 Task: Design a vector pattern for a poster.
Action: Mouse moved to (35, 105)
Screenshot: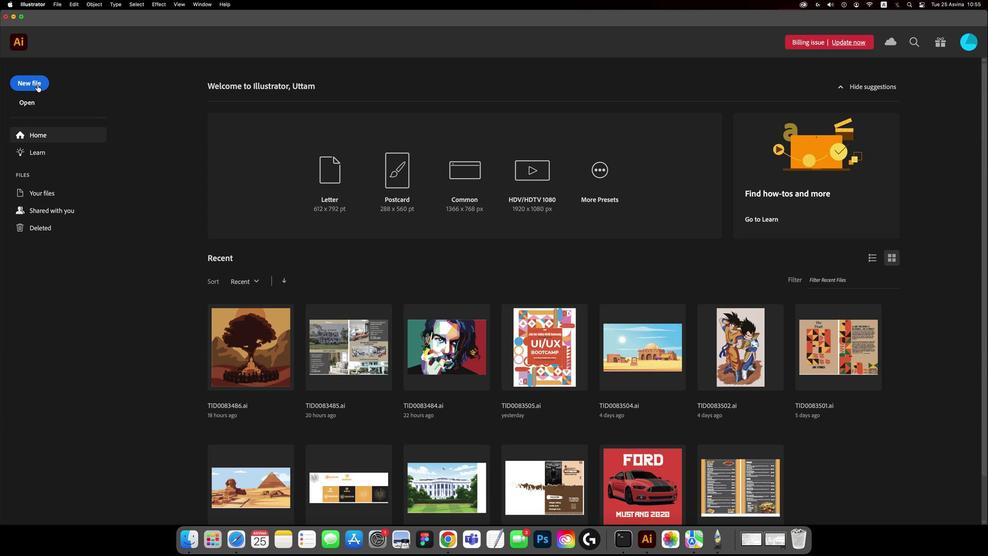 
Action: Mouse pressed left at (35, 105)
Screenshot: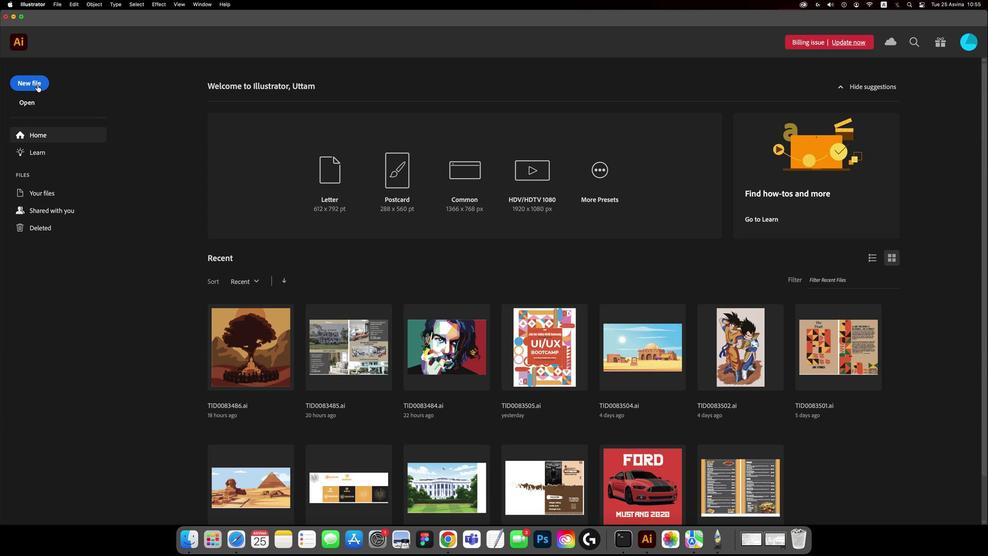 
Action: Mouse moved to (370, 132)
Screenshot: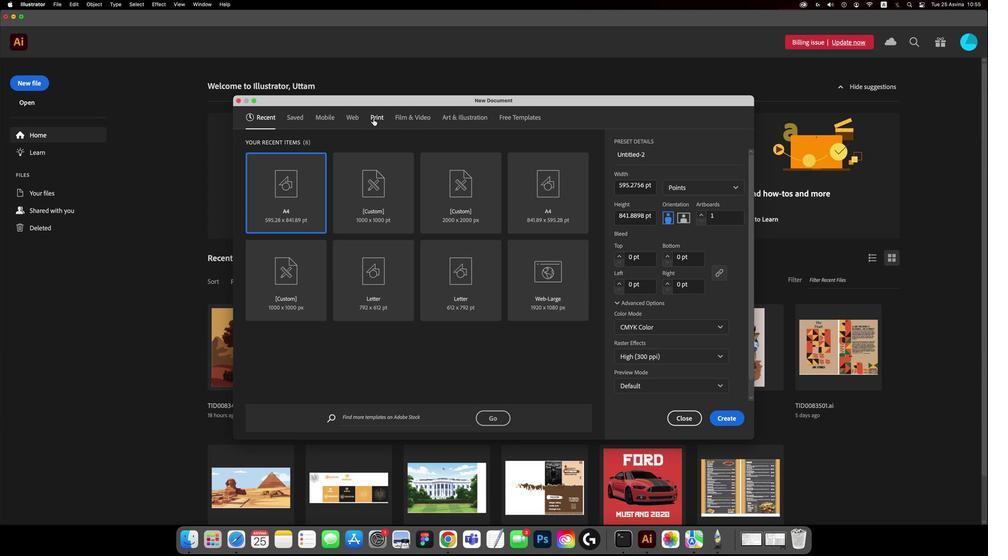 
Action: Mouse pressed left at (370, 132)
Screenshot: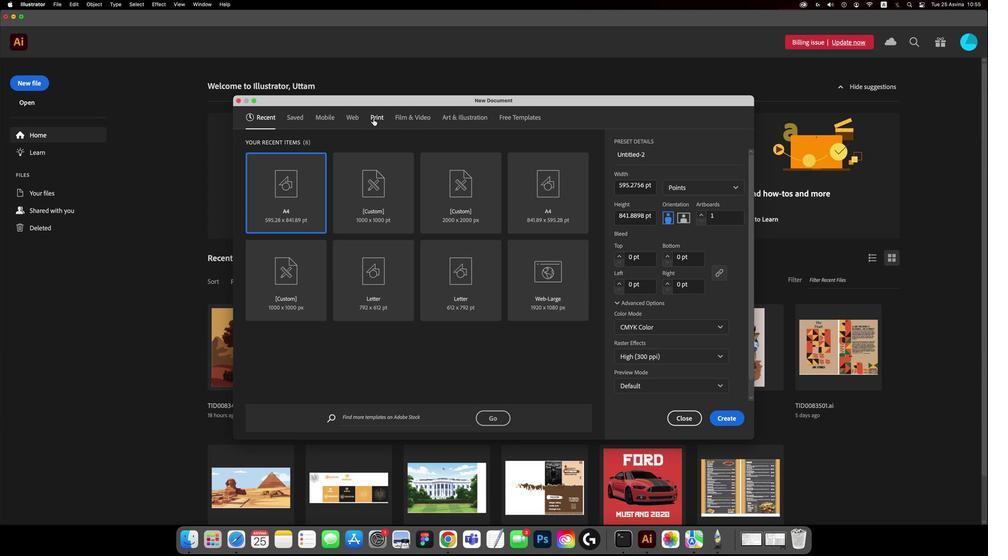 
Action: Mouse moved to (376, 175)
Screenshot: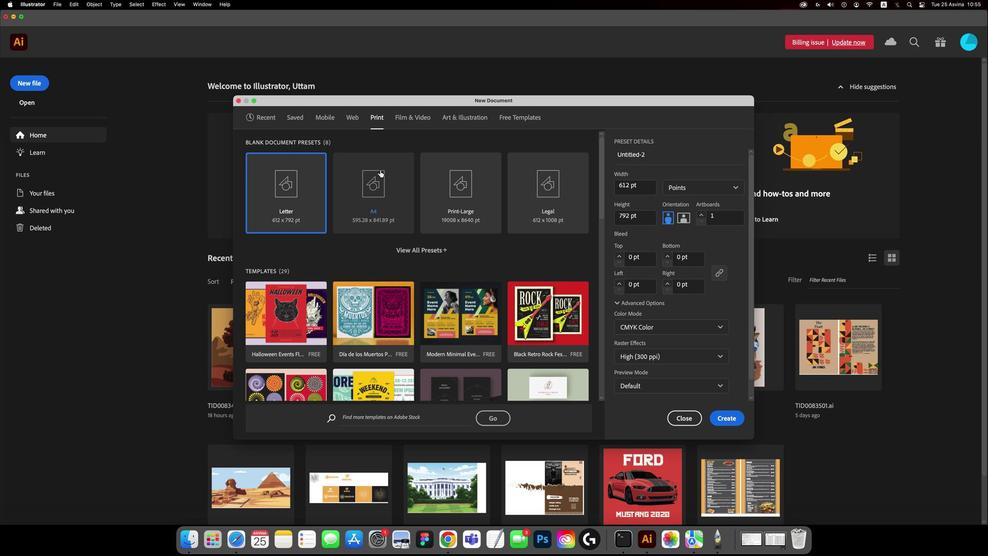 
Action: Mouse pressed left at (376, 175)
Screenshot: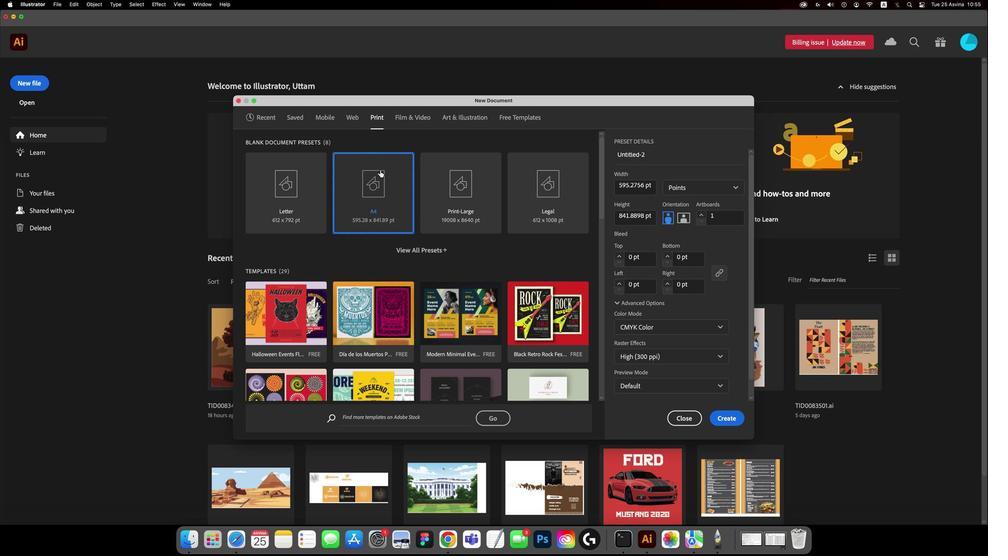 
Action: Mouse moved to (717, 377)
Screenshot: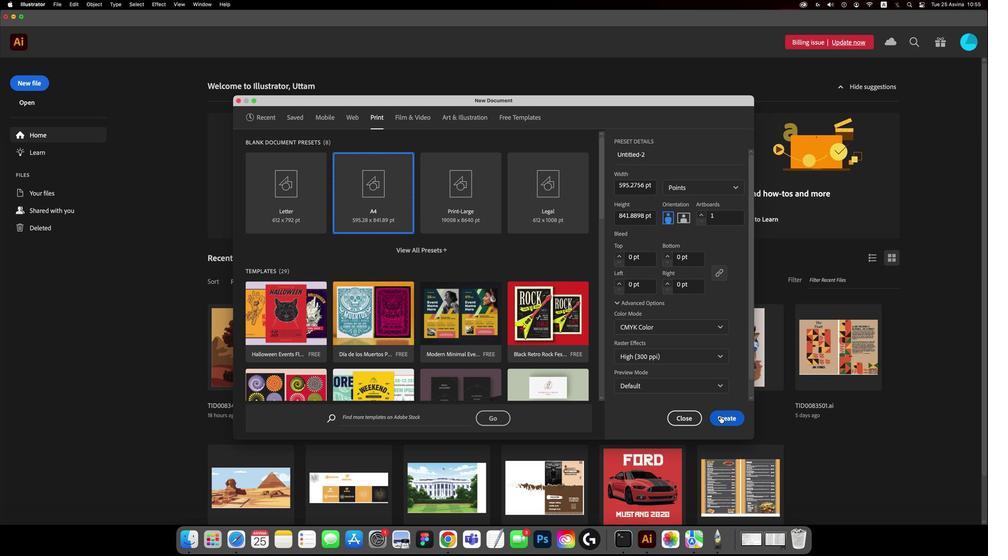 
Action: Mouse pressed left at (717, 377)
Screenshot: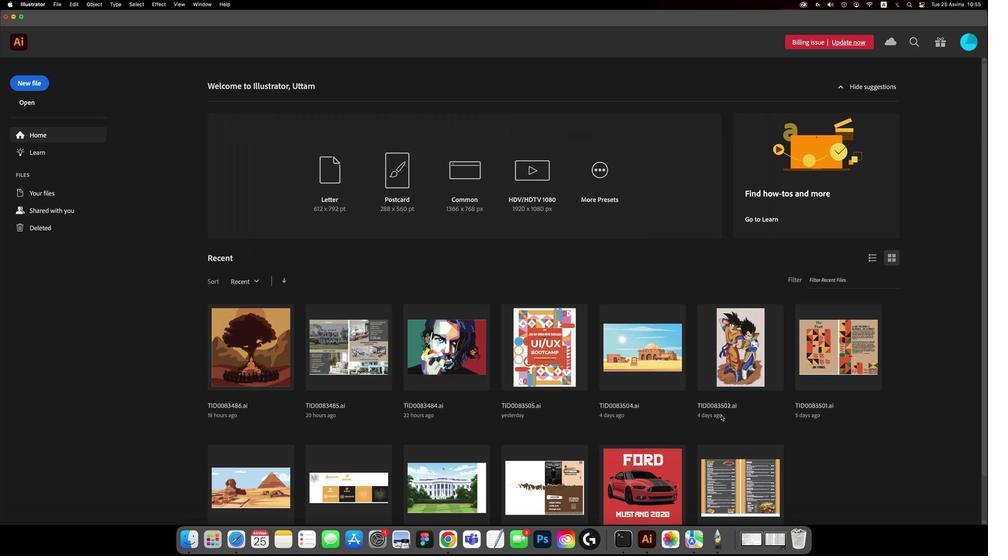 
Action: Mouse moved to (462, 230)
Screenshot: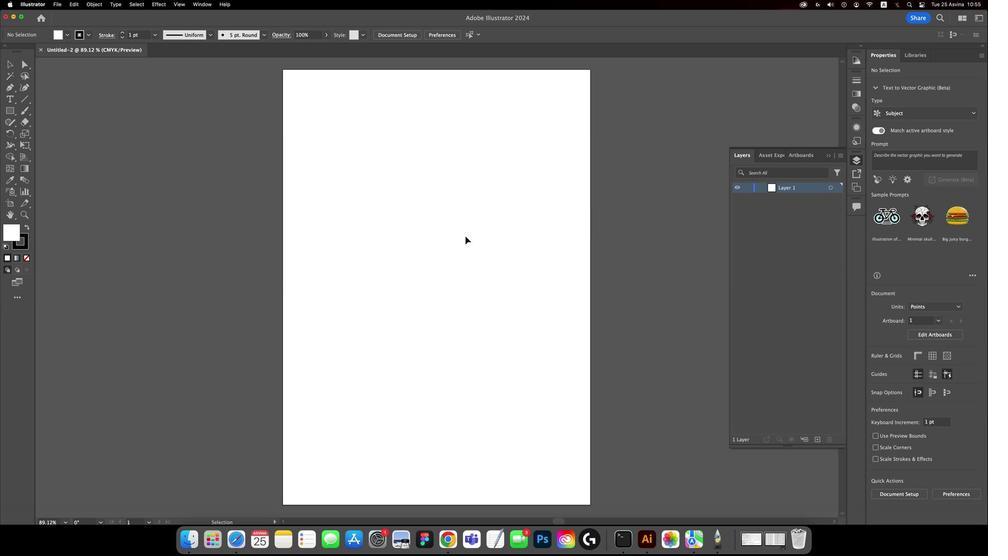 
Action: Mouse pressed left at (462, 230)
Screenshot: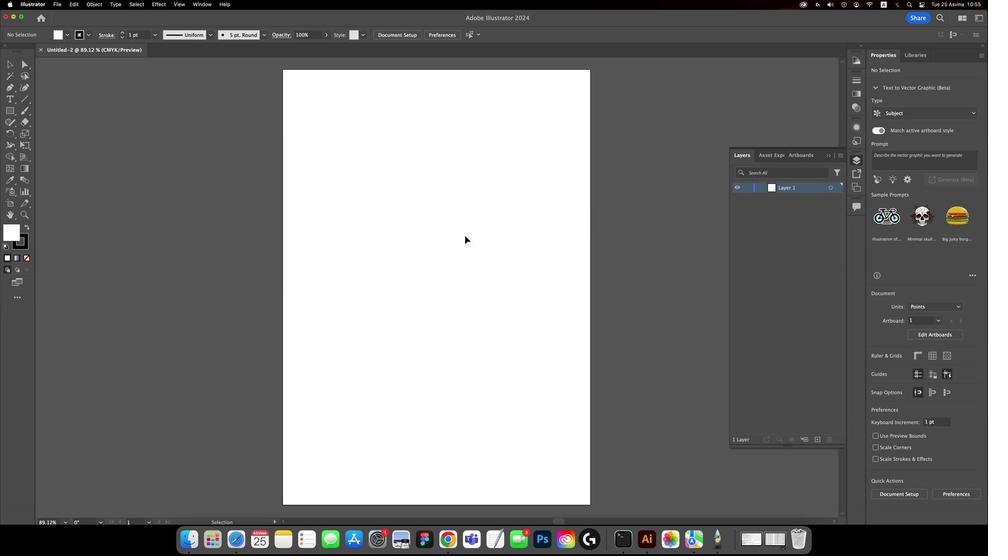 
Action: Mouse moved to (13, 126)
Screenshot: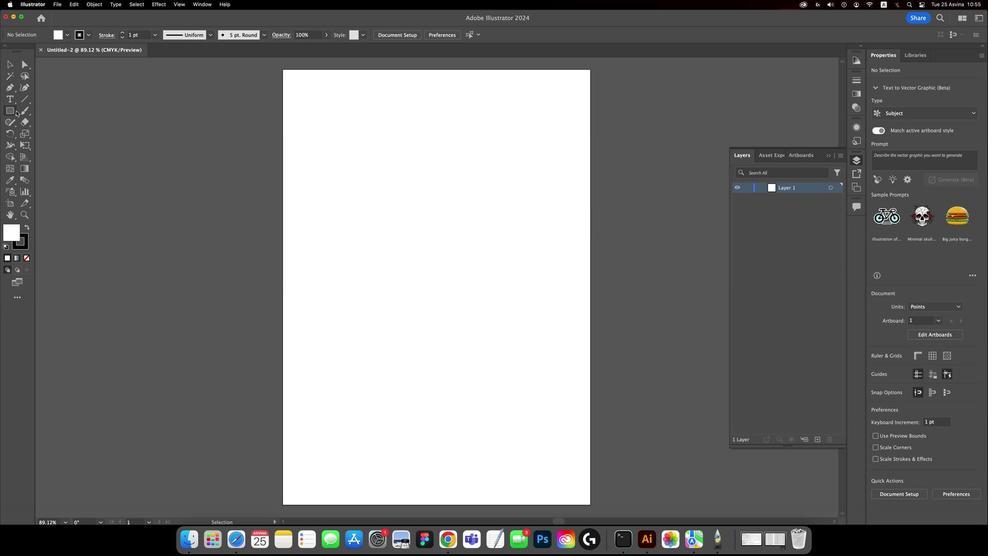 
Action: Mouse pressed left at (13, 126)
Screenshot: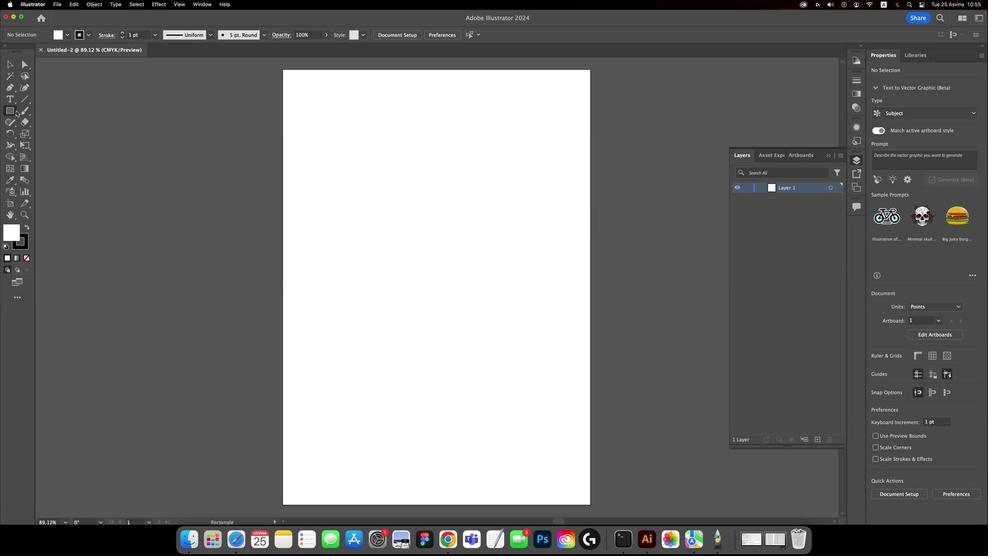 
Action: Mouse moved to (35, 125)
Screenshot: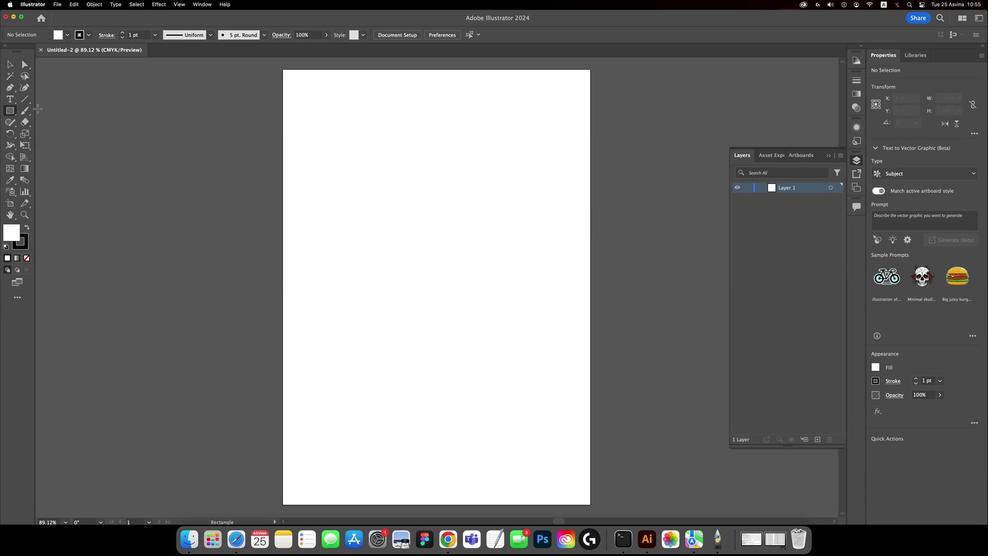 
Action: Mouse pressed left at (35, 125)
Screenshot: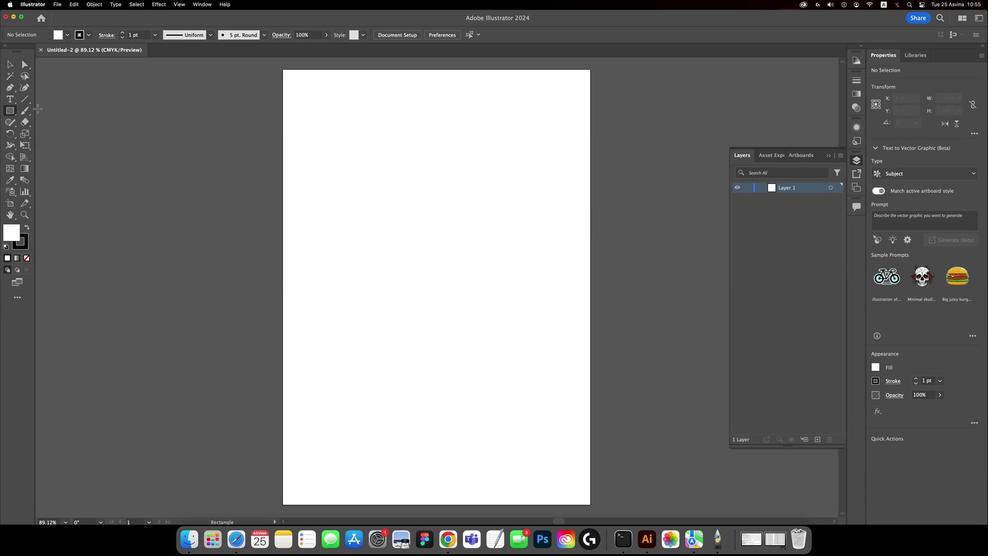 
Action: Mouse moved to (279, 93)
Screenshot: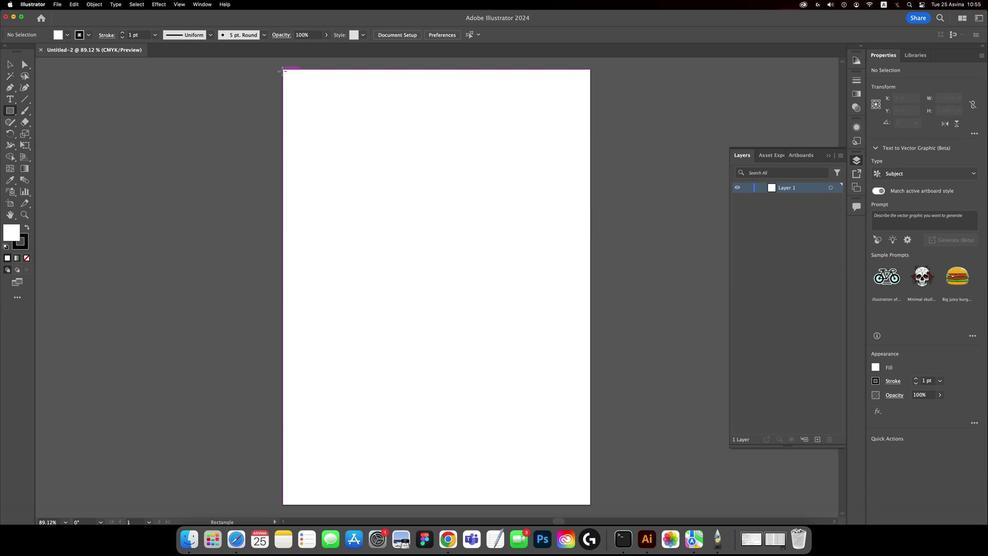 
Action: Mouse pressed left at (279, 93)
Screenshot: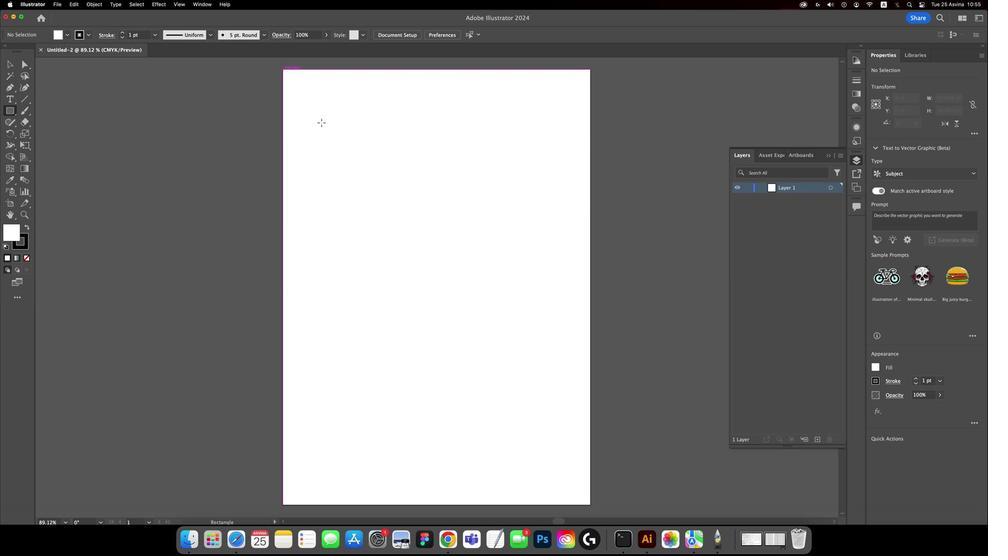 
Action: Mouse moved to (81, 63)
Screenshot: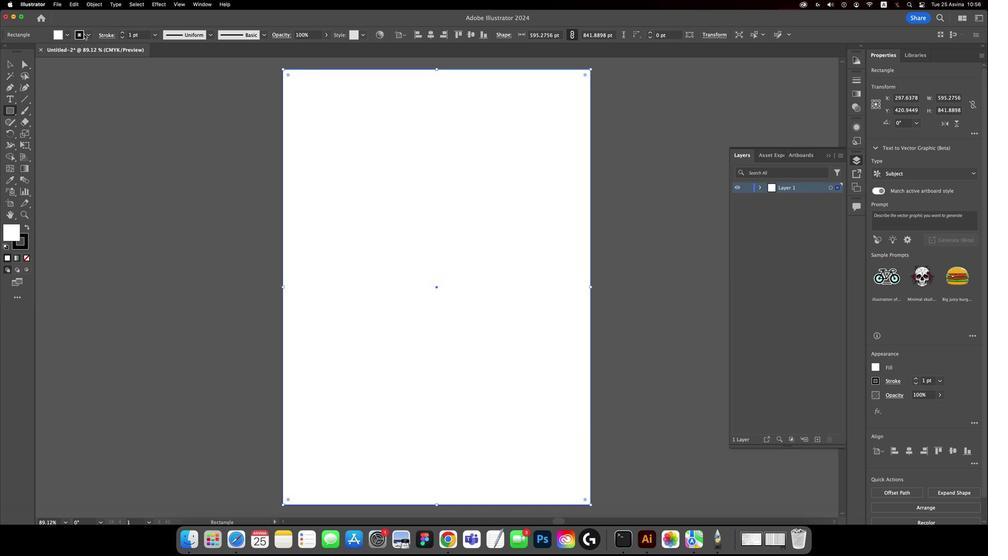 
Action: Mouse pressed left at (81, 63)
Screenshot: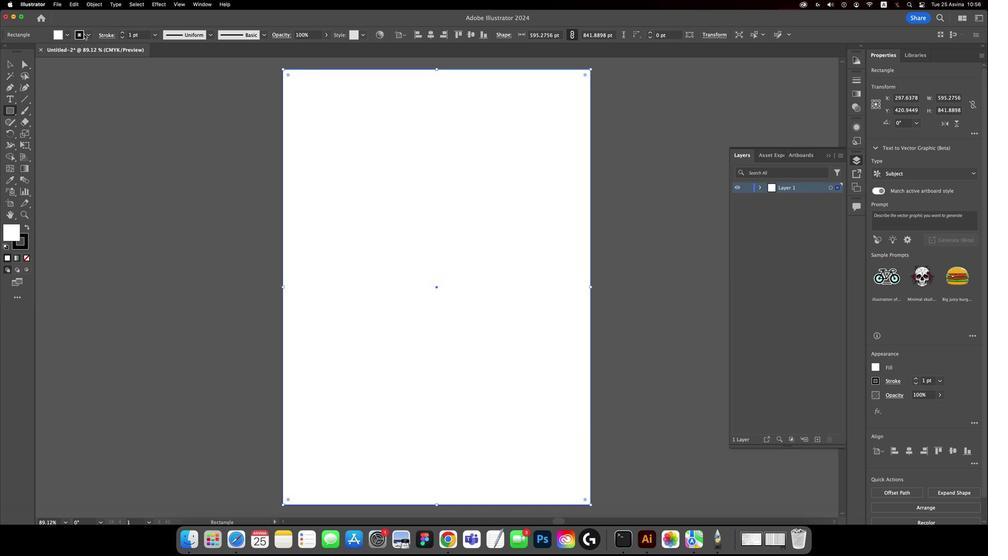
Action: Mouse moved to (2, 77)
Screenshot: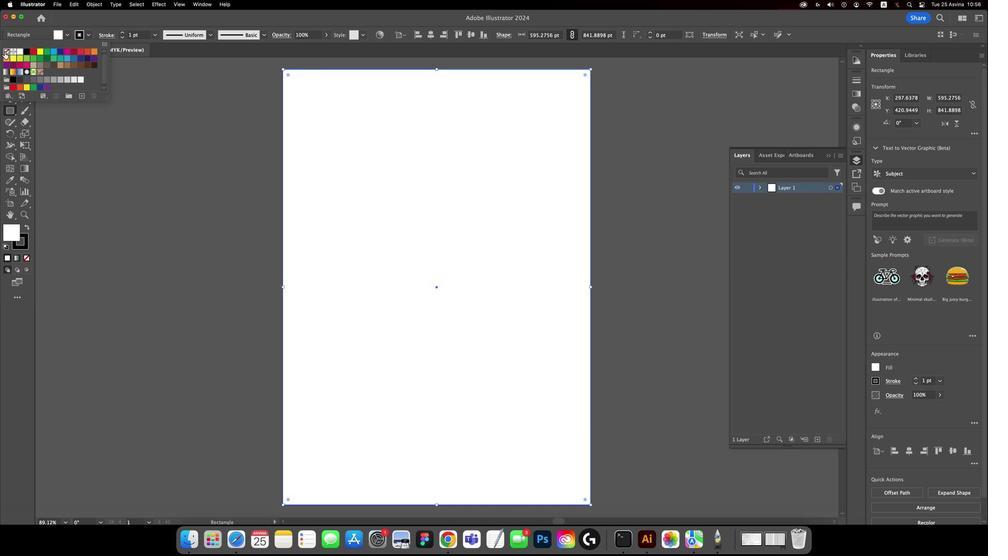
Action: Mouse pressed left at (2, 77)
Screenshot: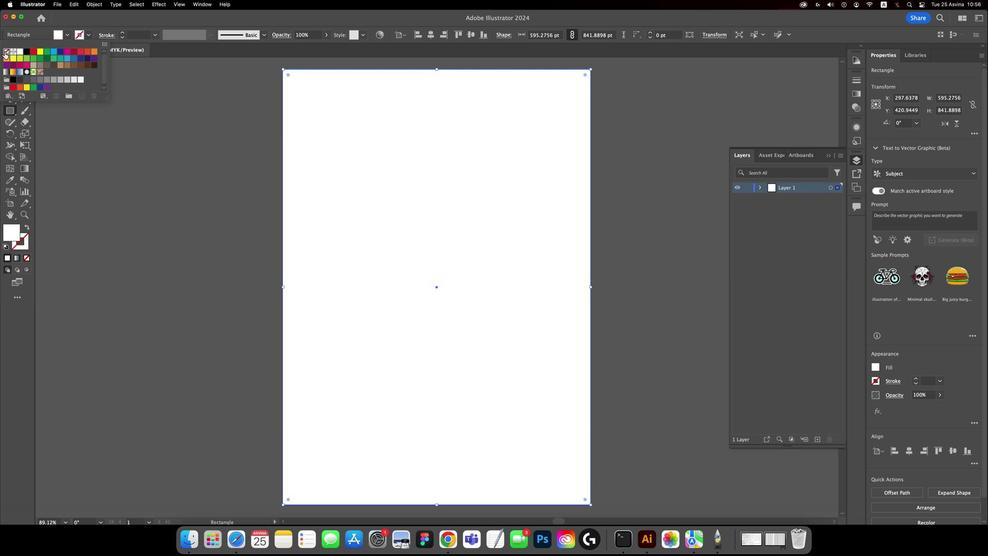 
Action: Mouse moved to (66, 64)
Screenshot: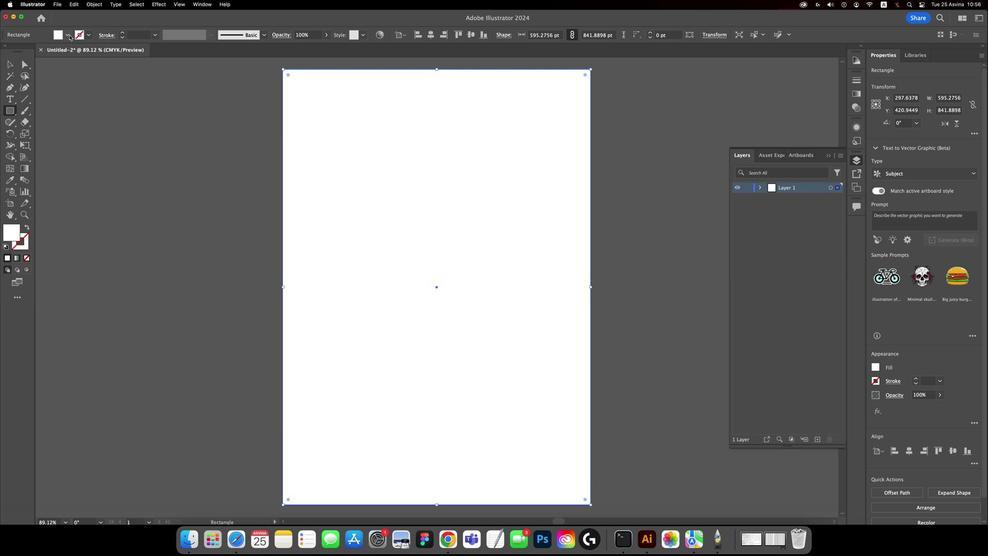 
Action: Mouse pressed left at (66, 64)
Screenshot: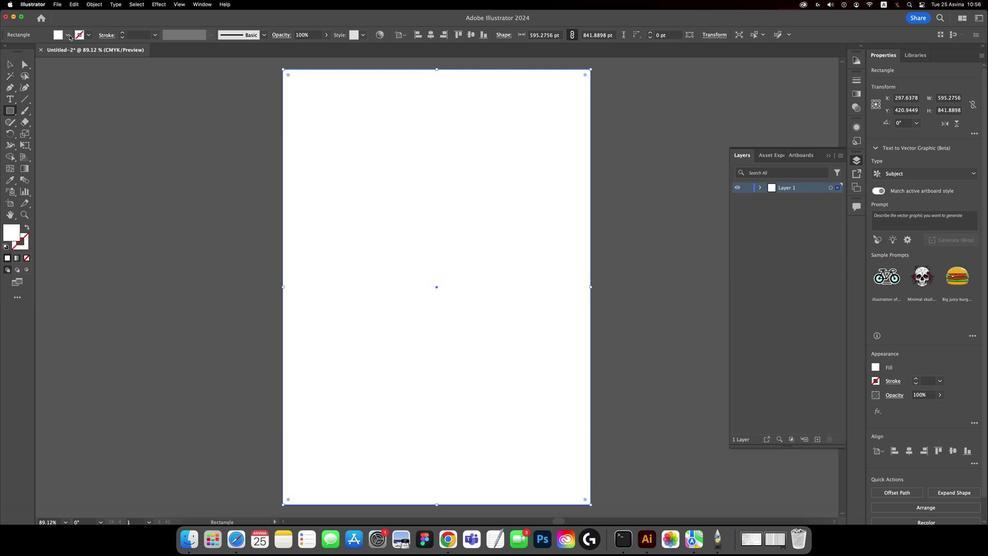 
Action: Mouse moved to (66, 64)
Screenshot: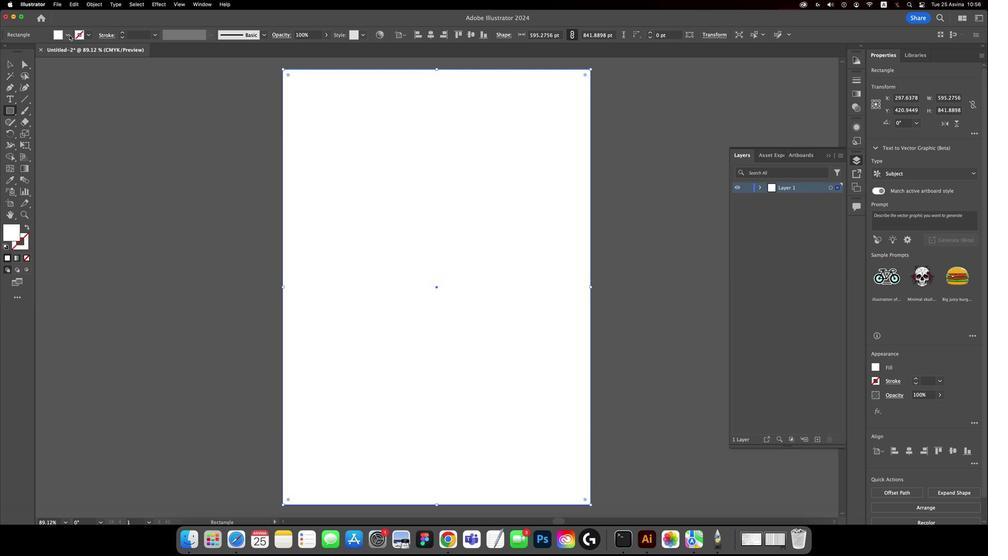 
Action: Mouse pressed left at (66, 64)
Screenshot: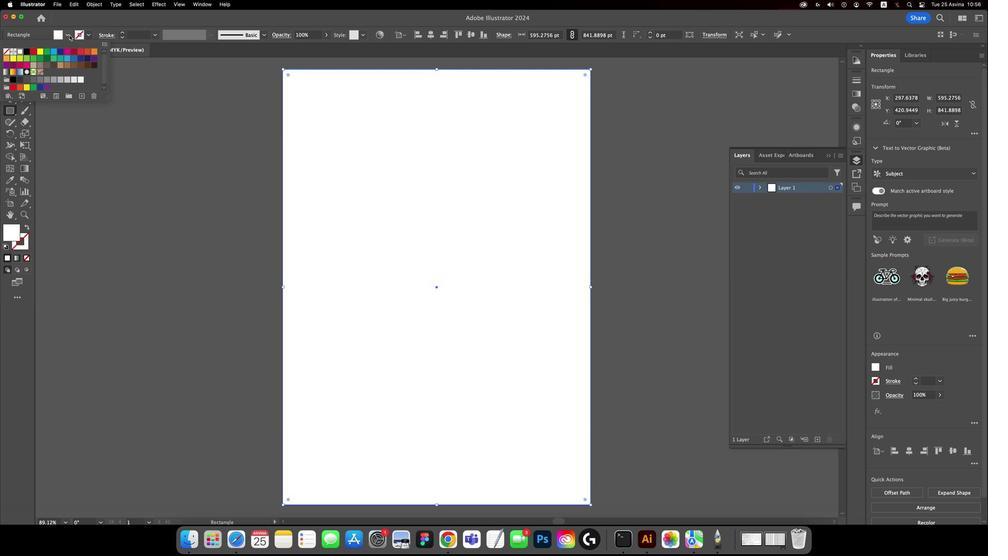 
Action: Mouse moved to (24, 76)
Screenshot: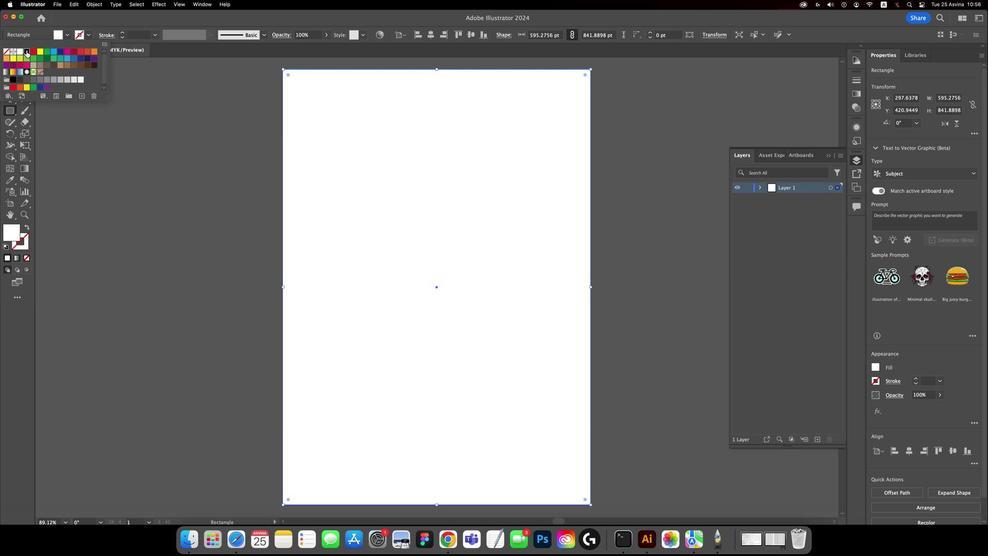 
Action: Mouse pressed left at (24, 76)
Screenshot: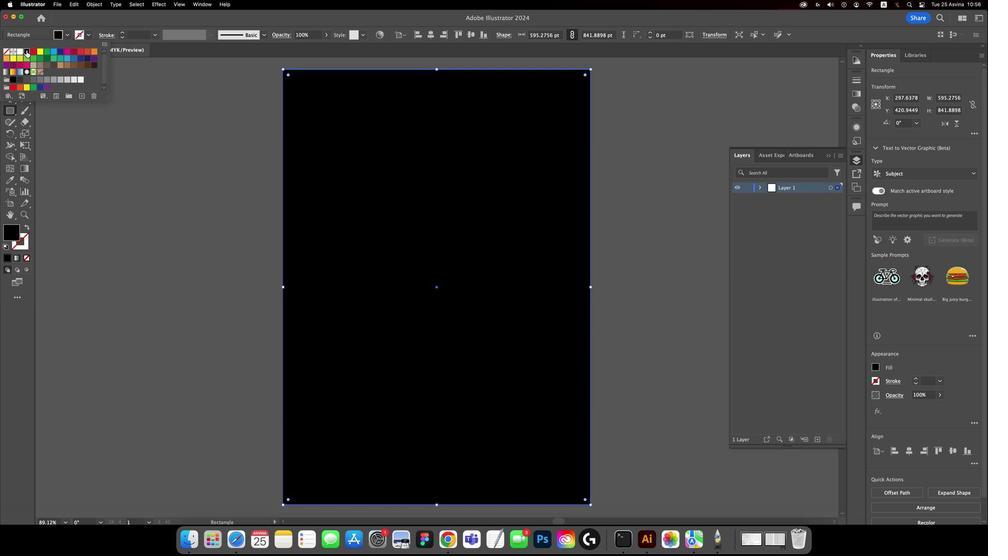 
Action: Mouse moved to (433, 167)
Screenshot: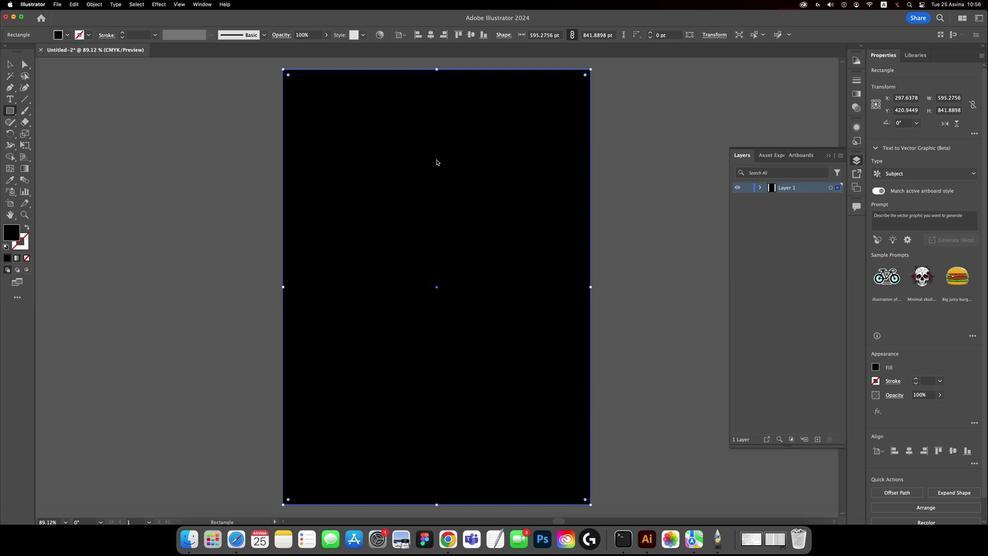 
Action: Mouse pressed left at (433, 167)
Screenshot: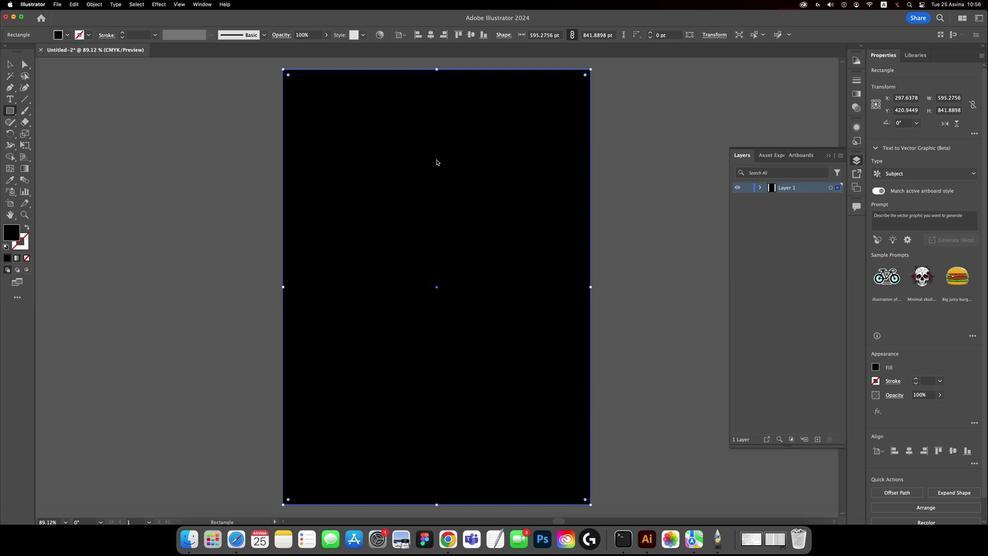 
Action: Mouse moved to (757, 190)
Screenshot: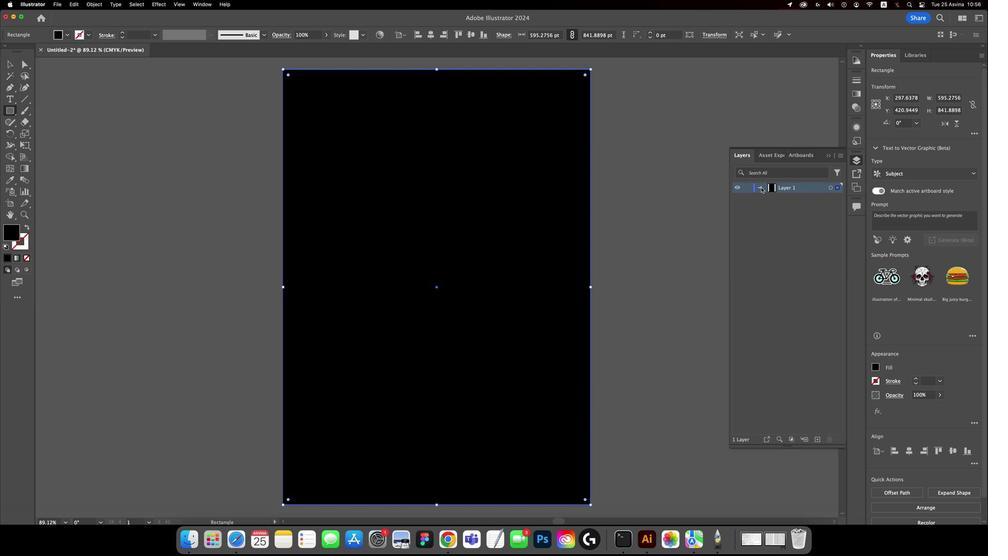 
Action: Mouse pressed left at (757, 190)
Screenshot: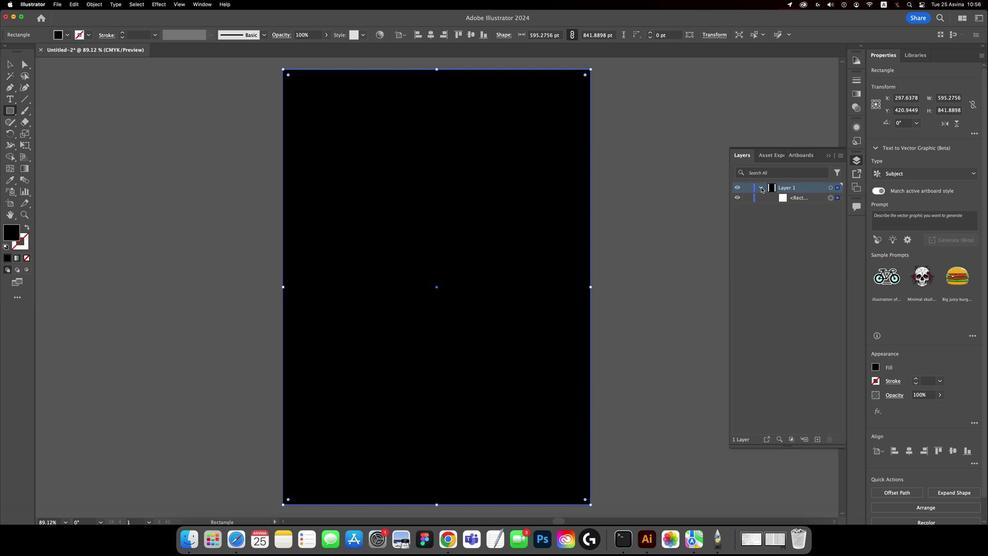 
Action: Mouse moved to (745, 197)
Screenshot: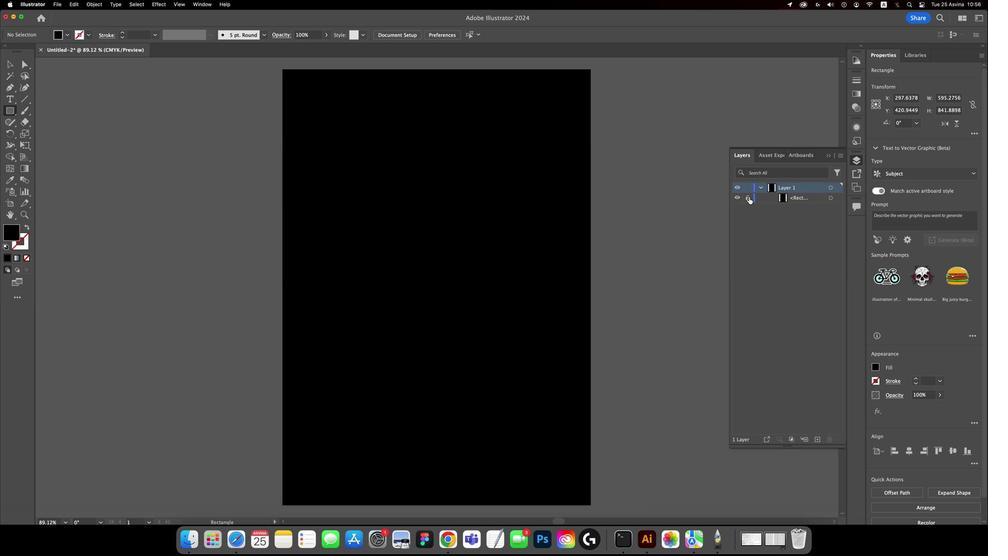 
Action: Mouse pressed left at (745, 197)
Screenshot: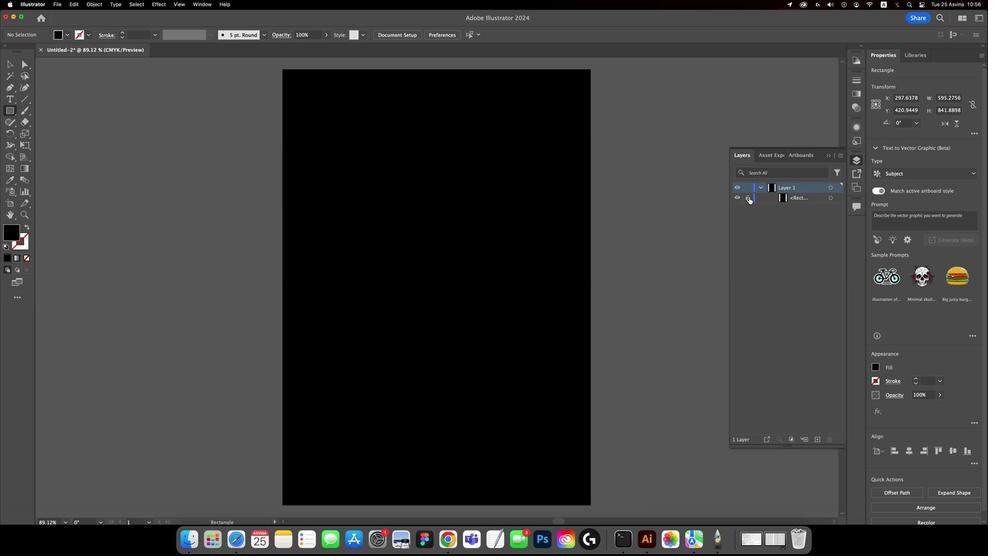 
Action: Mouse moved to (367, 189)
Screenshot: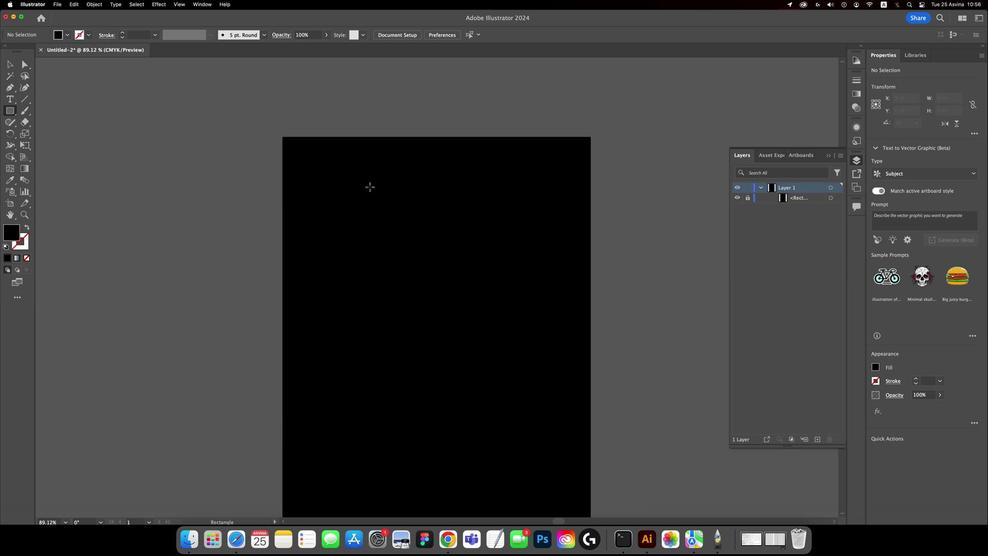 
Action: Mouse scrolled (367, 189) with delta (-1, 36)
Screenshot: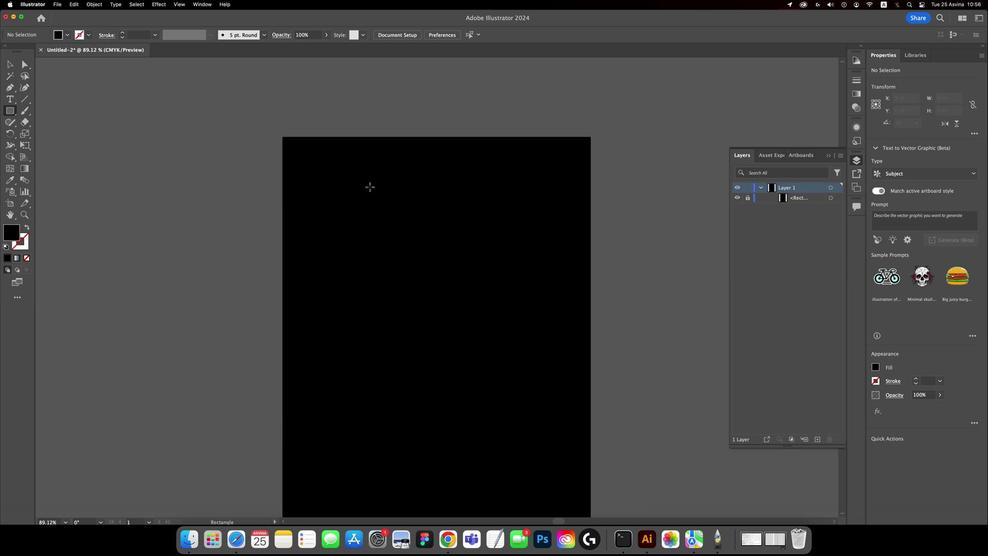 
Action: Mouse moved to (367, 189)
Screenshot: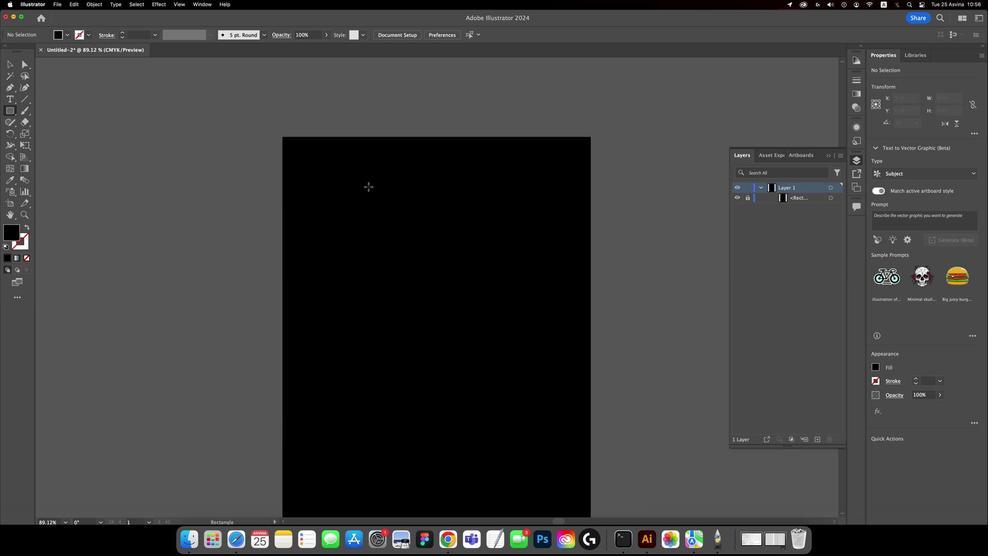 
Action: Mouse scrolled (367, 189) with delta (-1, 36)
Screenshot: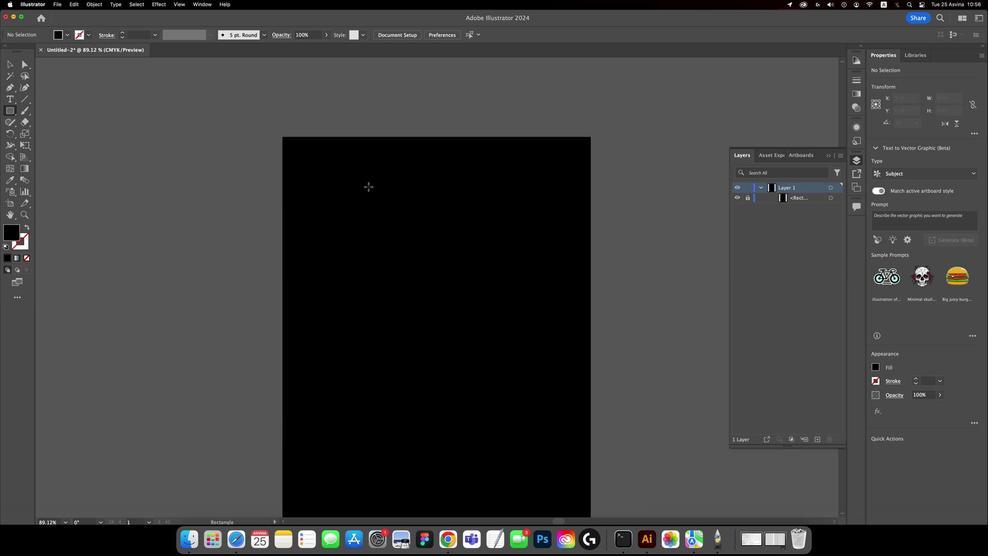 
Action: Mouse scrolled (367, 189) with delta (-1, 37)
Screenshot: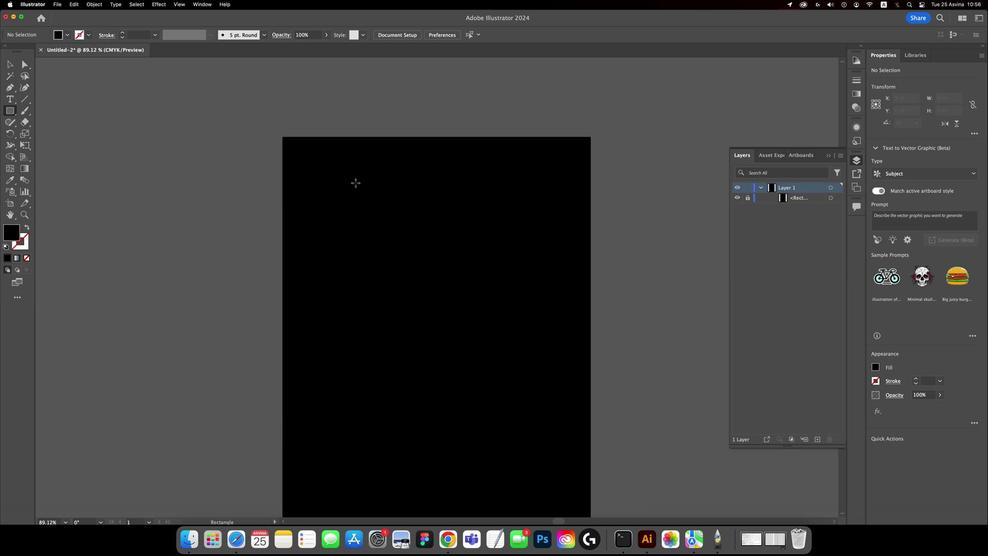 
Action: Mouse moved to (271, 153)
Screenshot: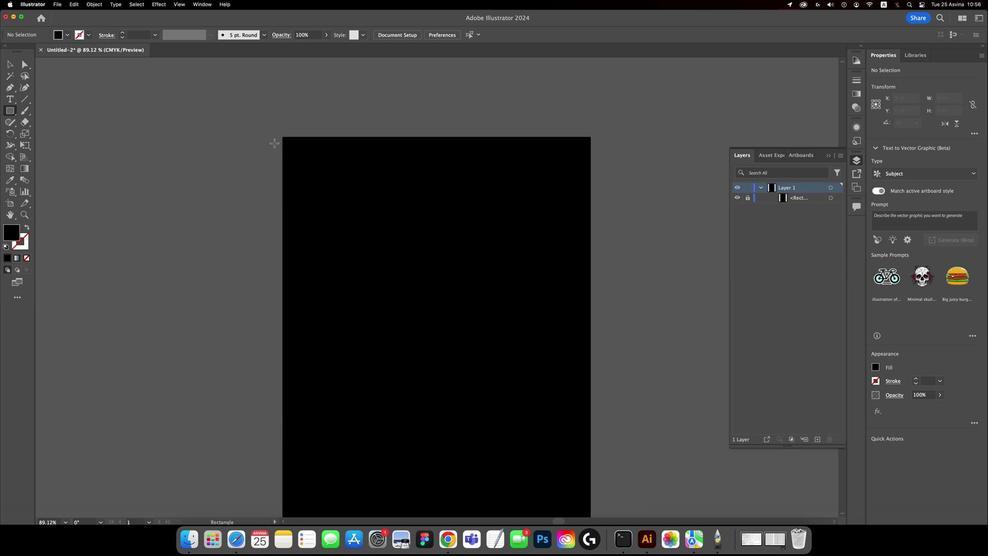 
Action: Mouse pressed left at (271, 153)
Screenshot: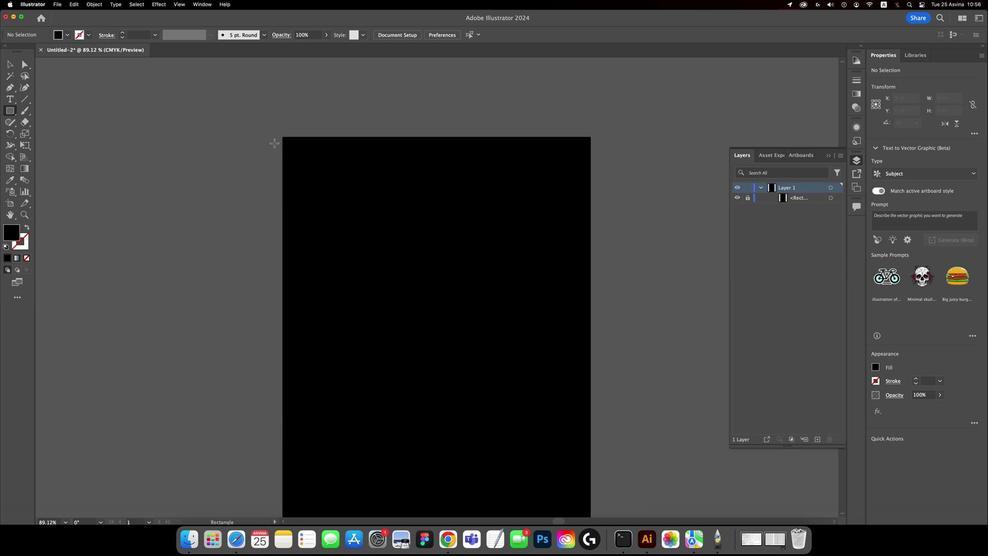 
Action: Mouse moved to (472, 275)
Screenshot: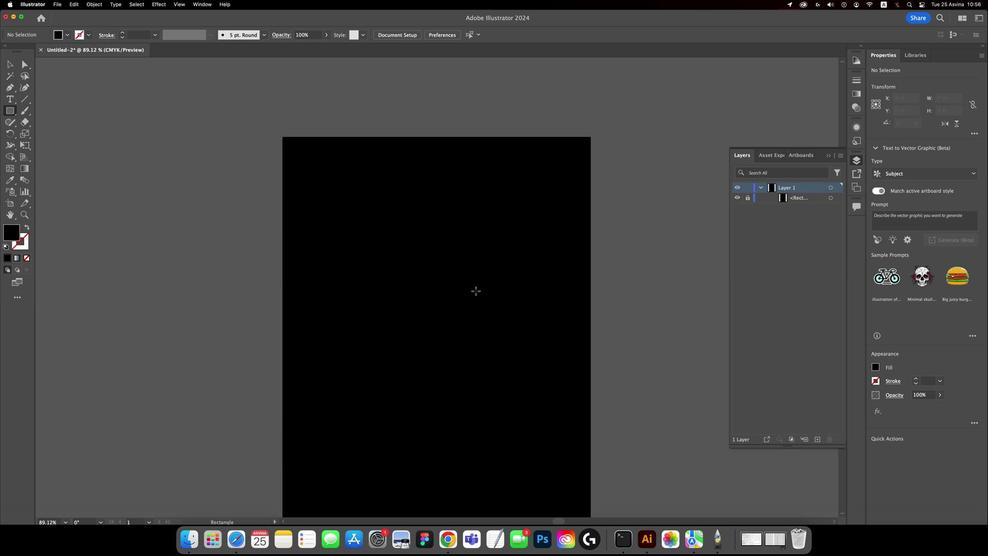 
Action: Mouse pressed left at (472, 275)
Screenshot: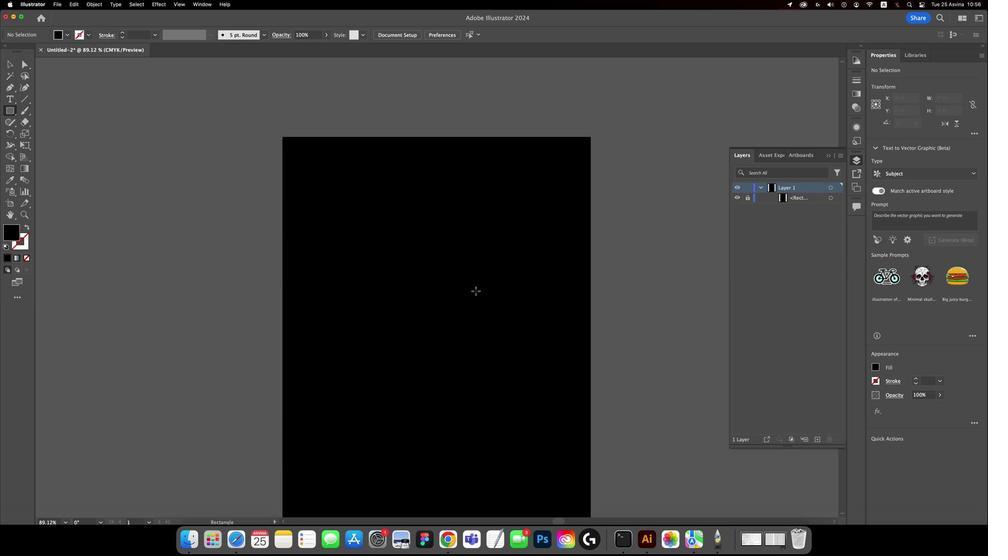 
Action: Mouse moved to (279, 148)
Screenshot: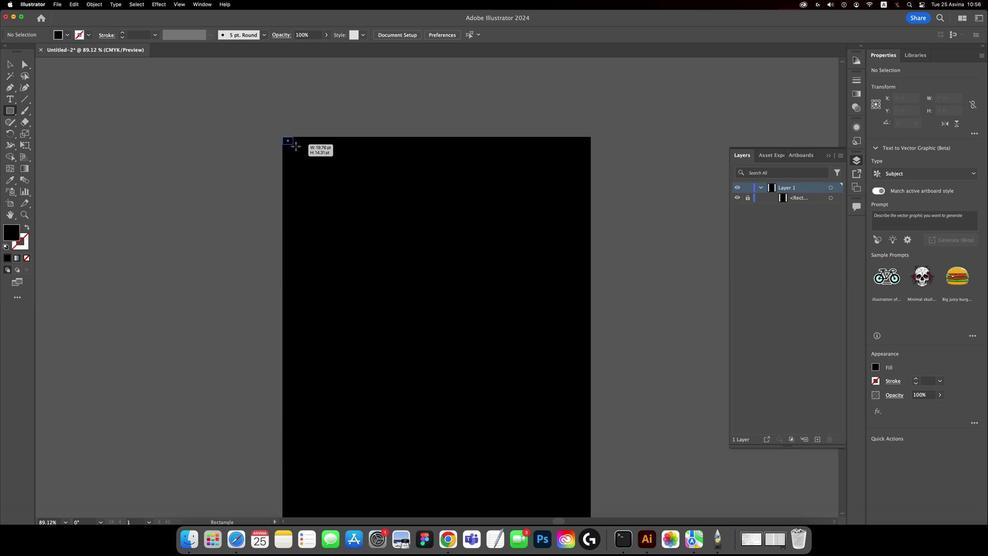 
Action: Mouse pressed left at (279, 148)
Screenshot: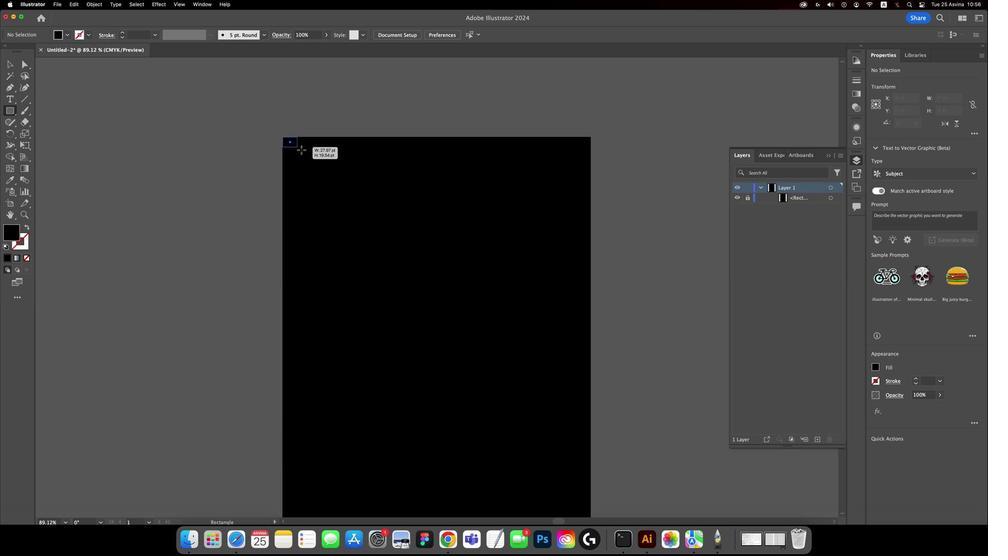 
Action: Mouse moved to (64, 64)
Screenshot: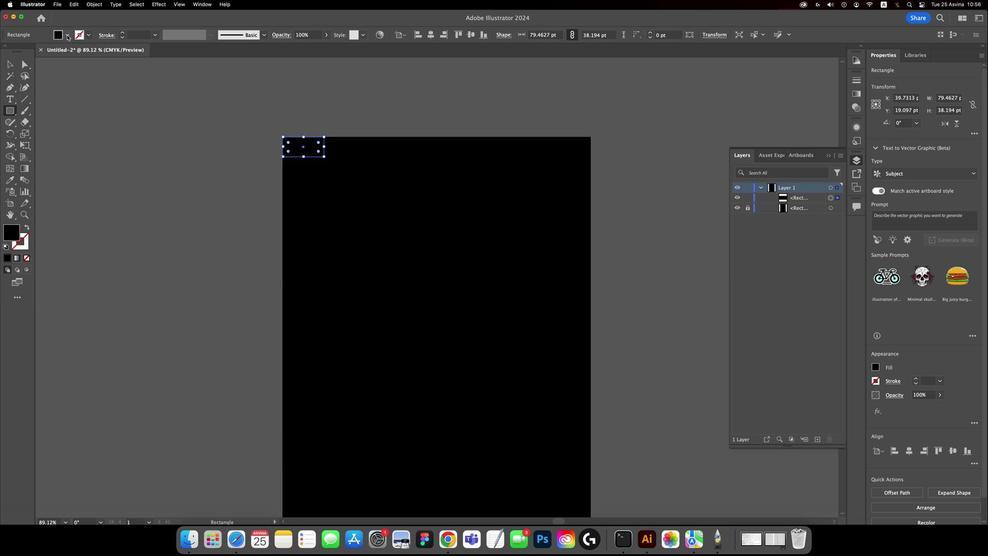 
Action: Mouse pressed left at (64, 64)
Screenshot: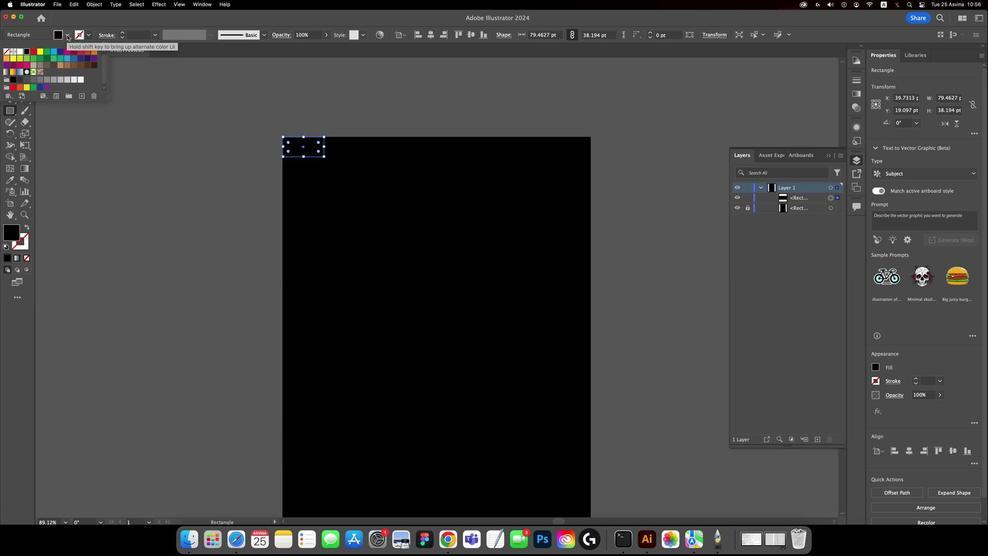 
Action: Mouse moved to (31, 83)
Screenshot: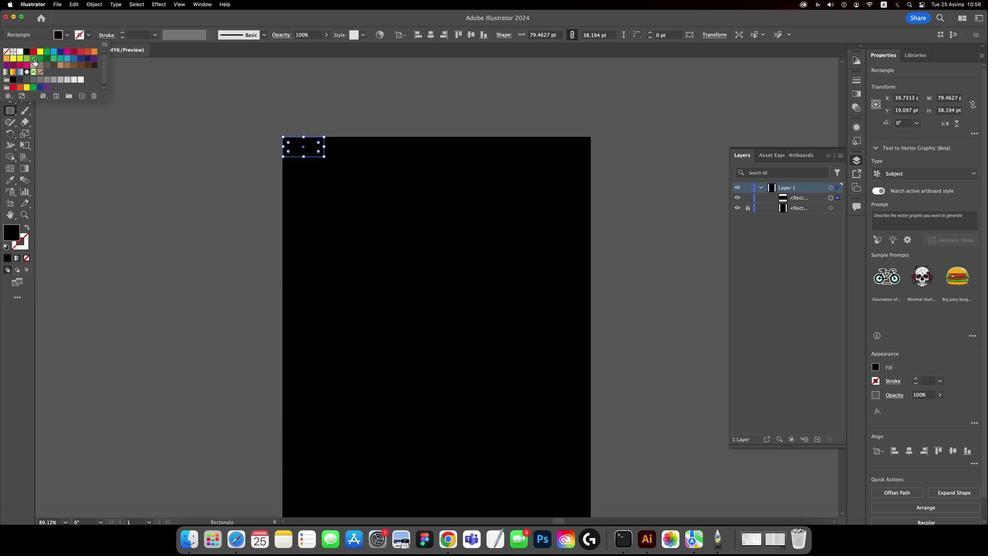 
Action: Mouse pressed left at (31, 83)
Screenshot: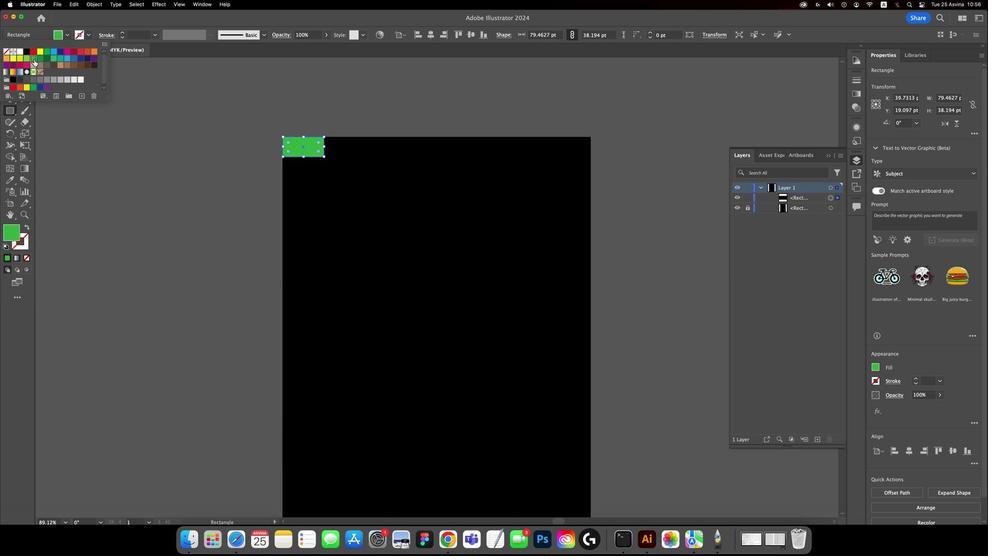 
Action: Mouse moved to (232, 137)
Screenshot: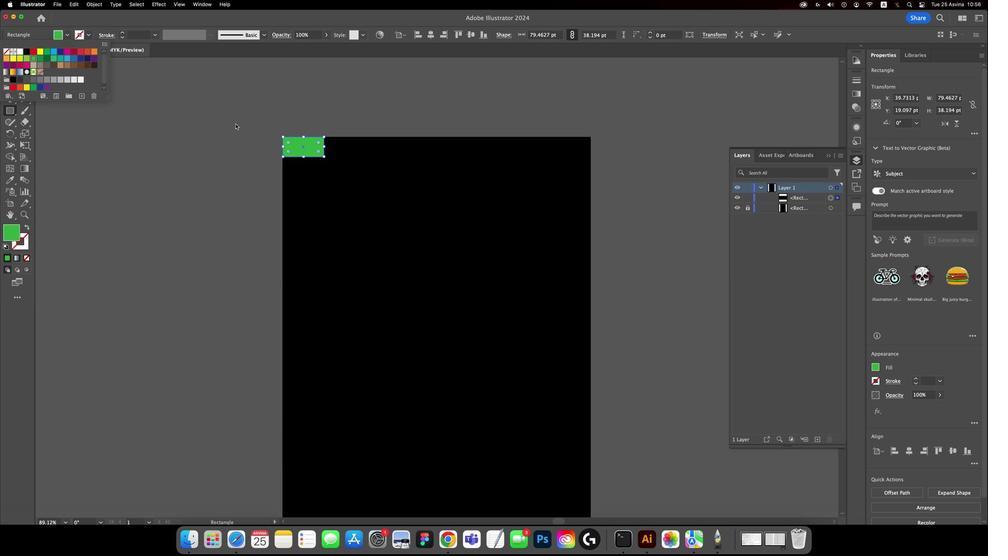 
Action: Mouse pressed left at (232, 137)
Screenshot: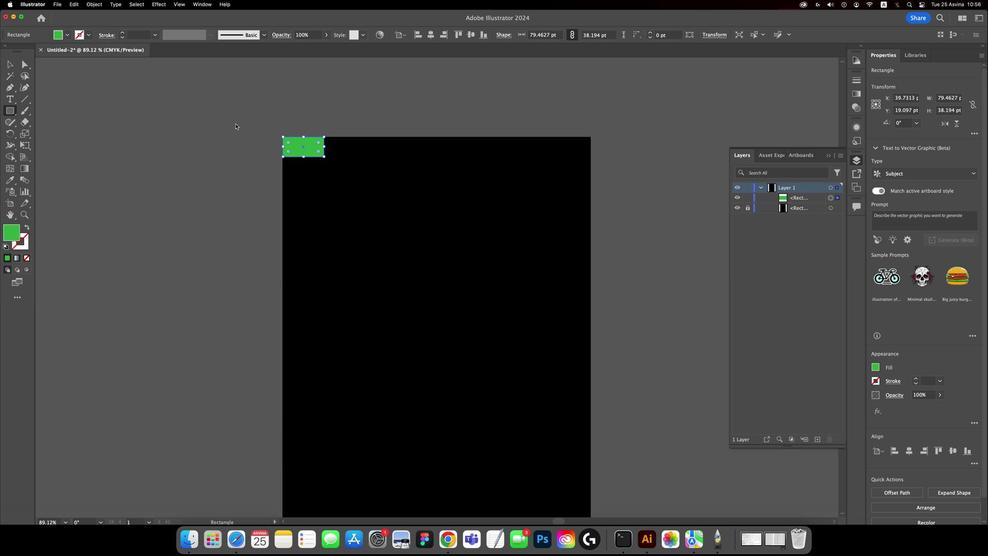 
Action: Mouse moved to (9, 126)
Screenshot: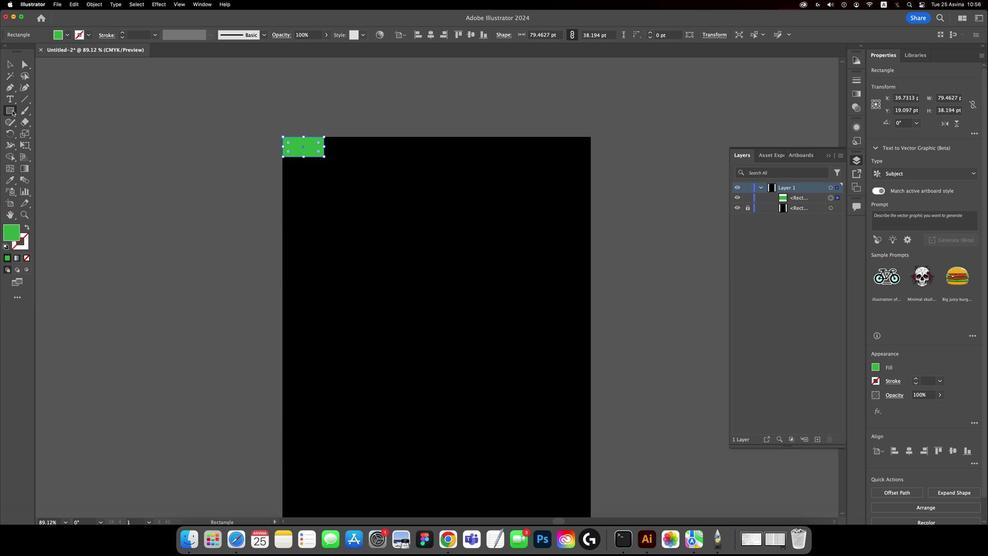 
Action: Mouse pressed left at (9, 126)
Screenshot: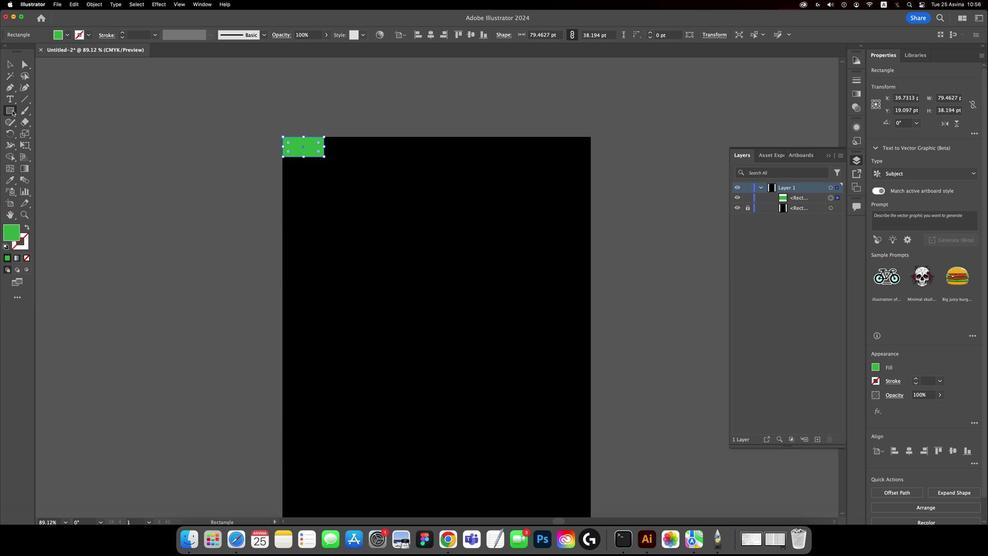 
Action: Mouse moved to (335, 157)
Screenshot: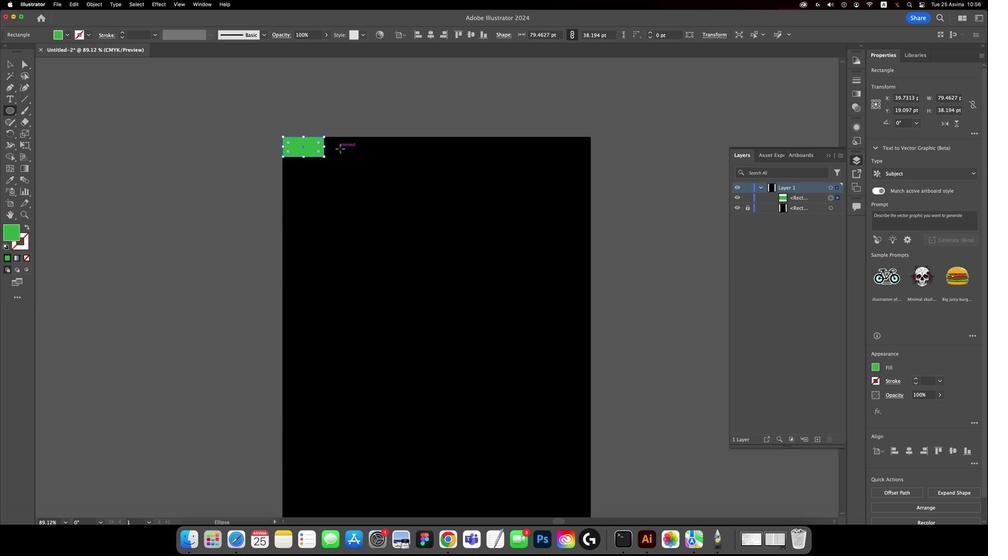 
Action: Mouse pressed left at (335, 157)
Screenshot: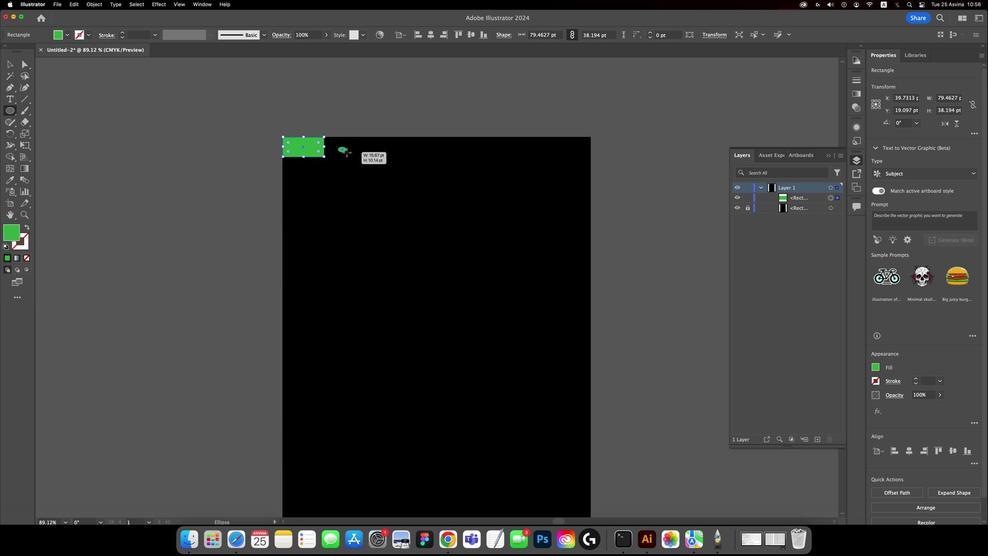 
Action: Mouse moved to (344, 161)
Screenshot: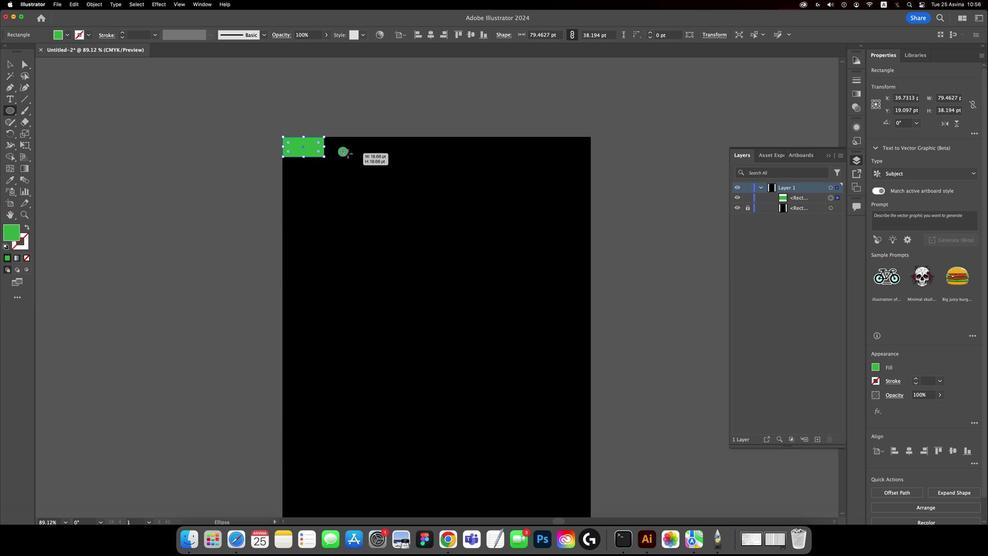 
Action: Key pressed Key.shift
Screenshot: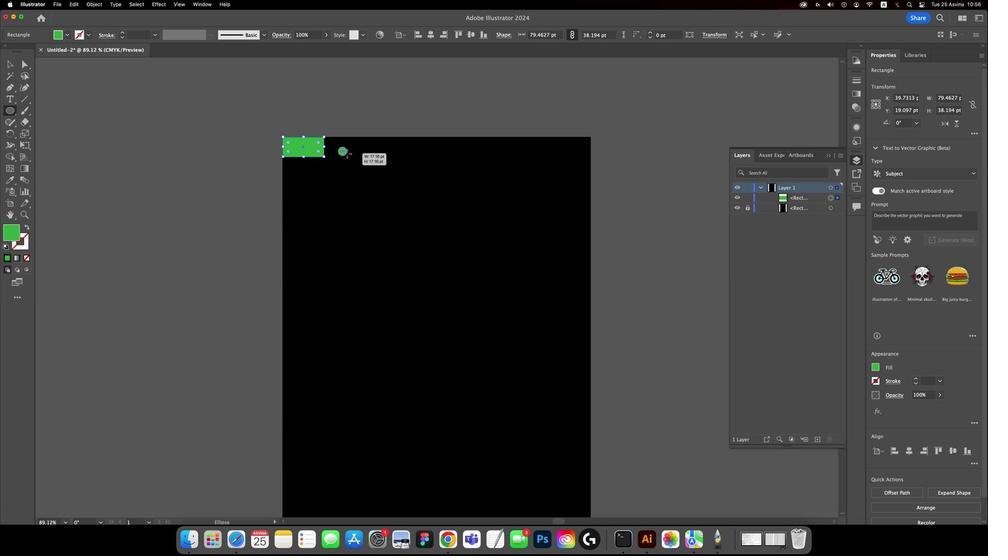 
Action: Mouse moved to (347, 167)
Screenshot: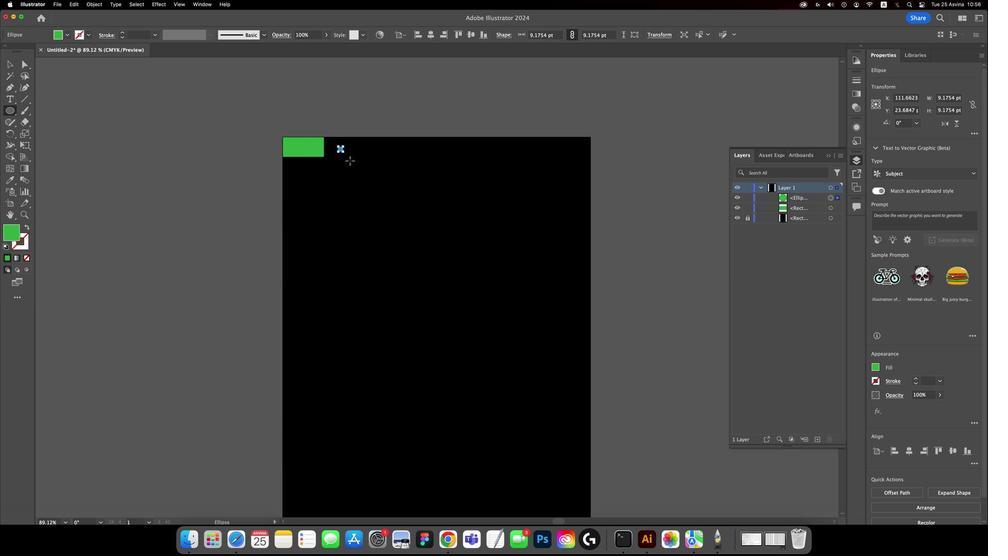 
Action: Key pressed 'v'
Screenshot: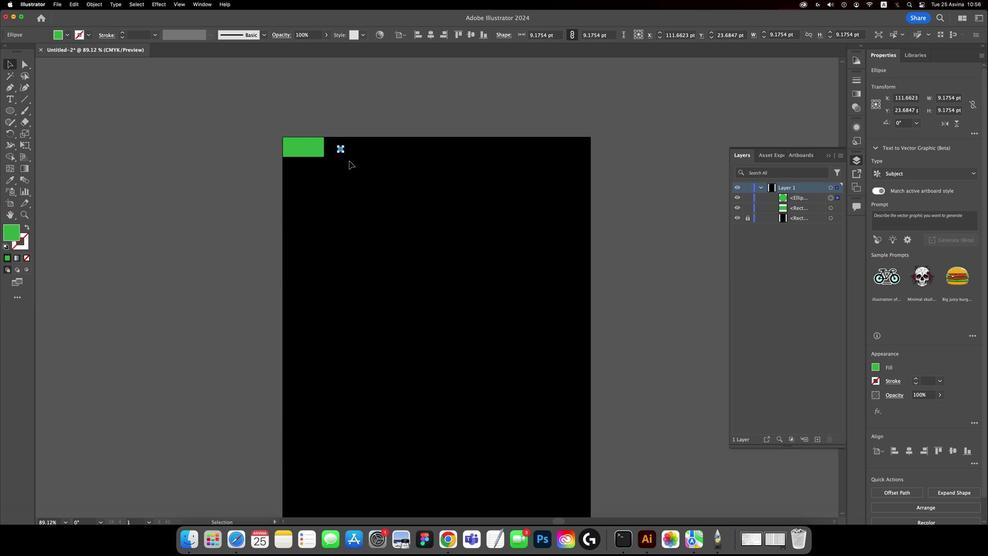 
Action: Mouse moved to (62, 64)
Screenshot: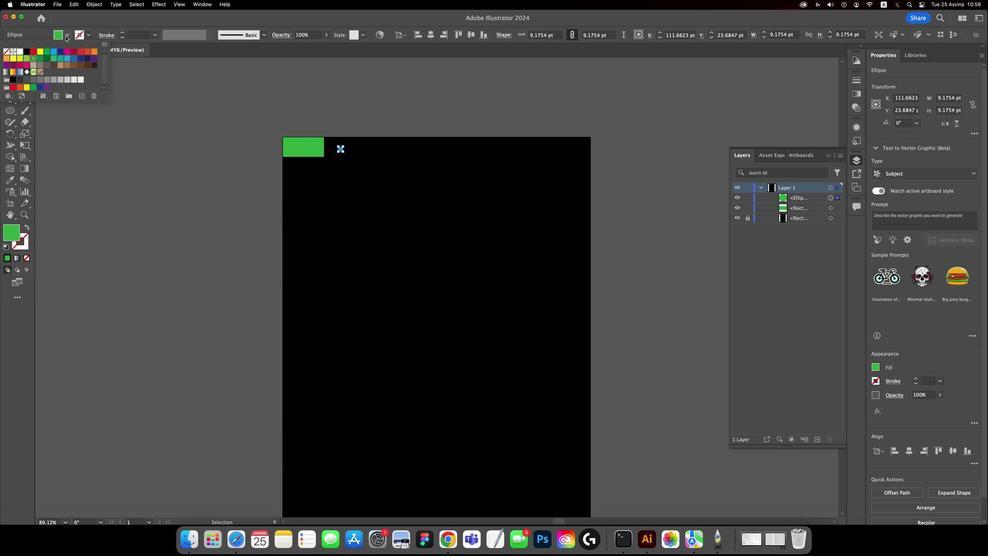 
Action: Mouse pressed left at (62, 64)
Screenshot: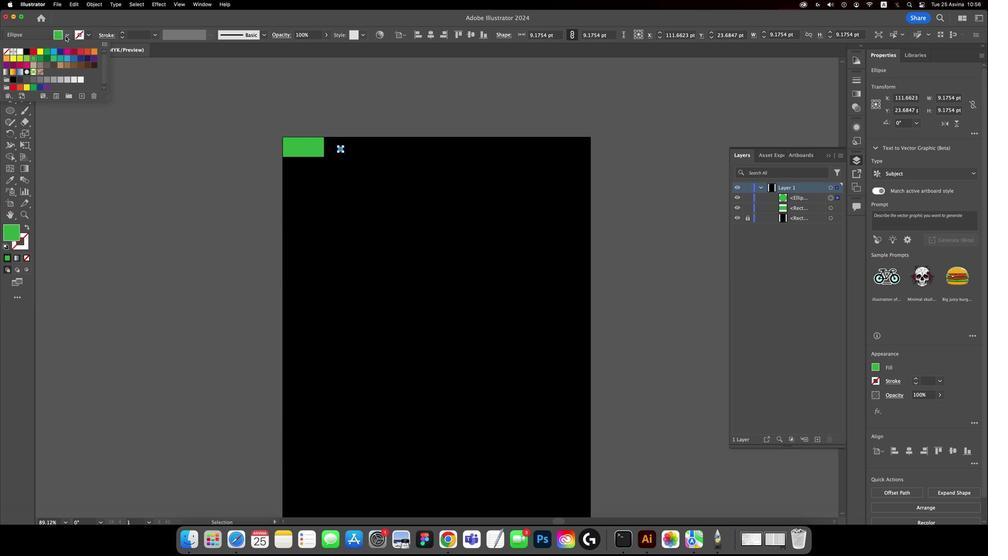 
Action: Mouse moved to (90, 79)
Screenshot: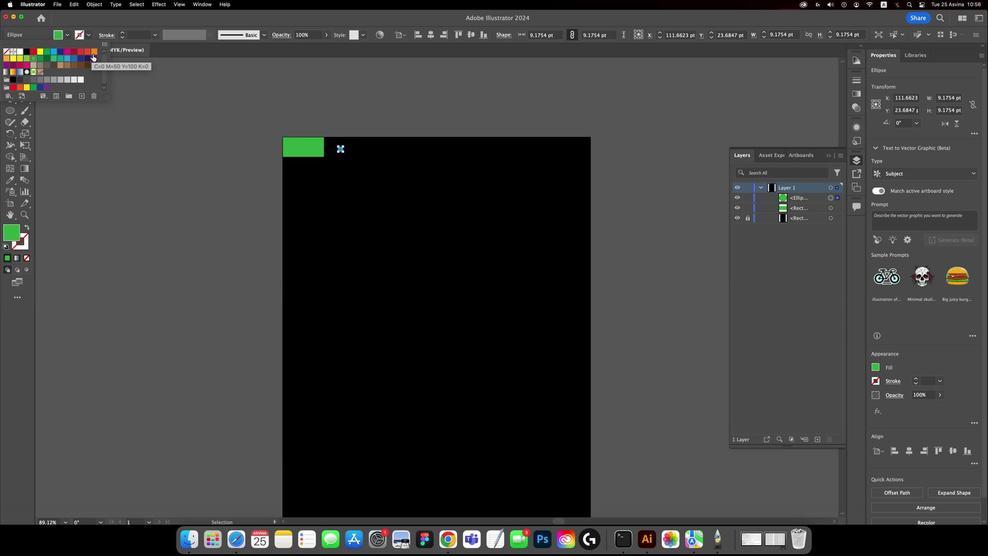 
Action: Mouse pressed left at (90, 79)
Screenshot: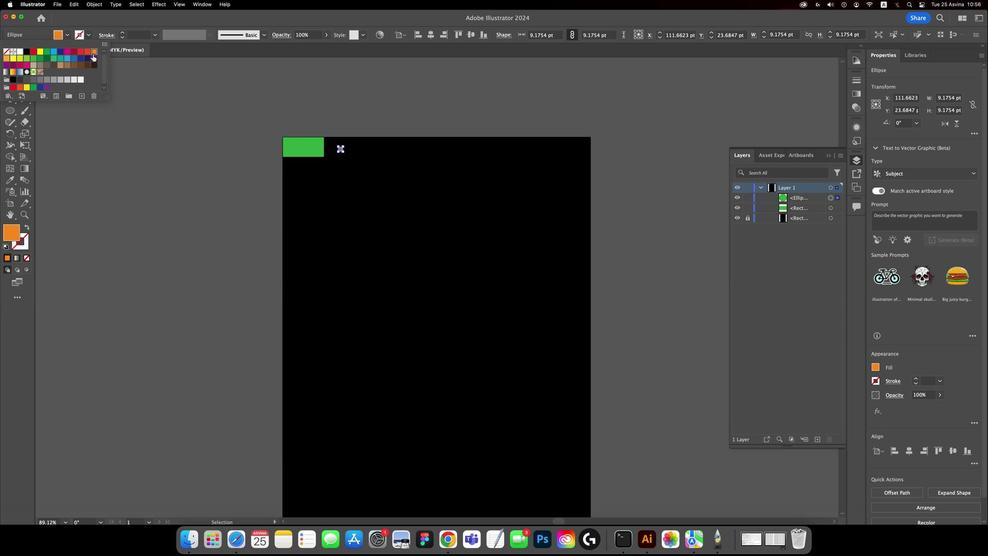
Action: Mouse moved to (334, 159)
Screenshot: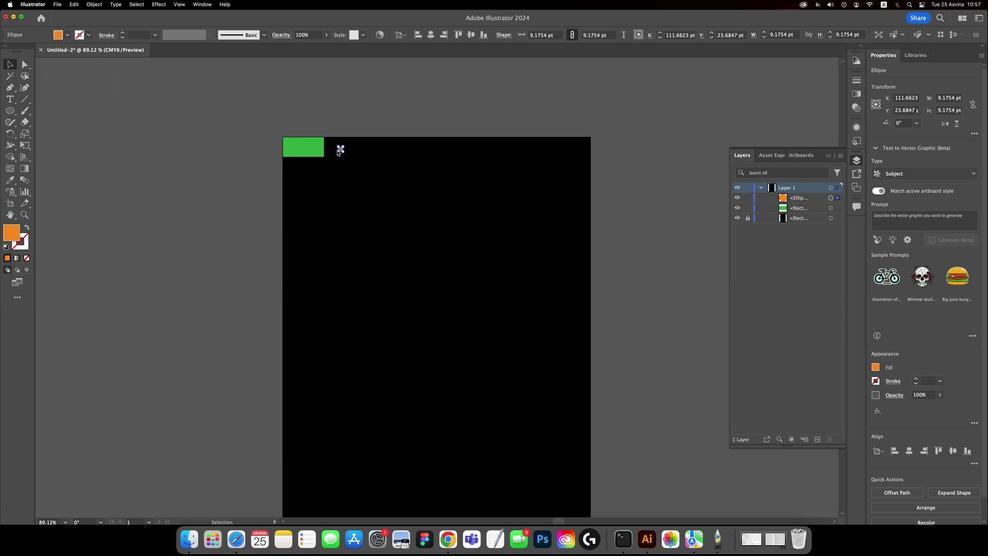 
Action: Mouse pressed left at (334, 159)
Screenshot: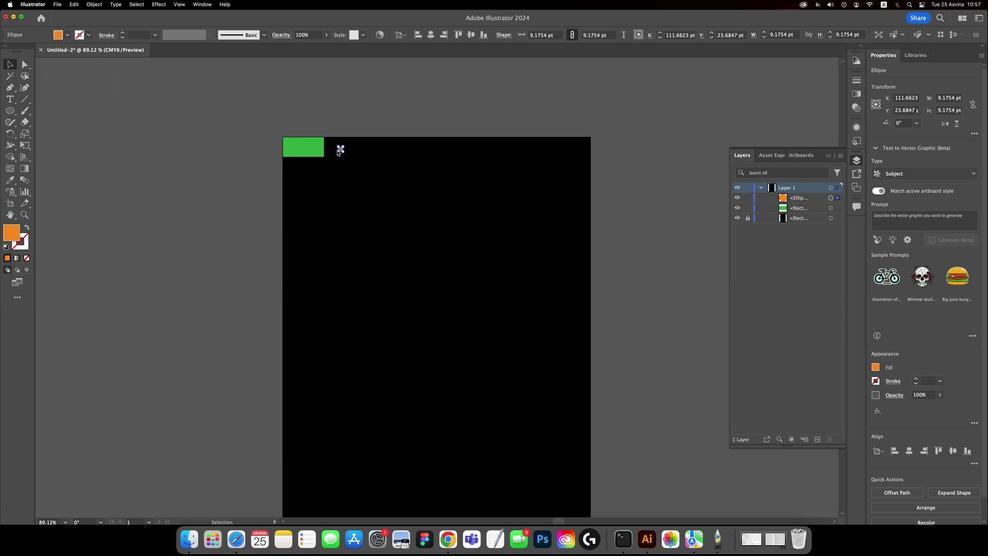 
Action: Mouse moved to (334, 159)
Screenshot: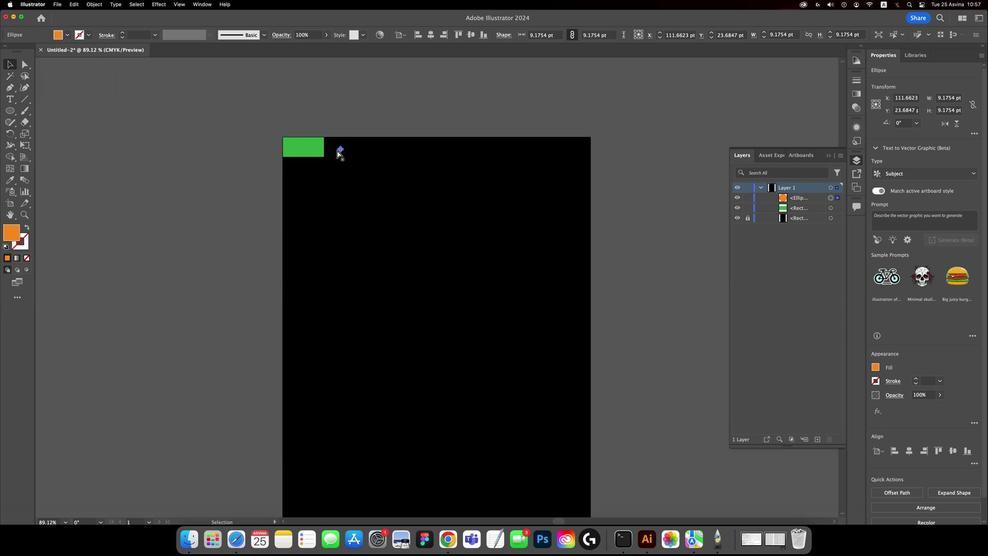 
Action: Key pressed Key.cmd
Screenshot: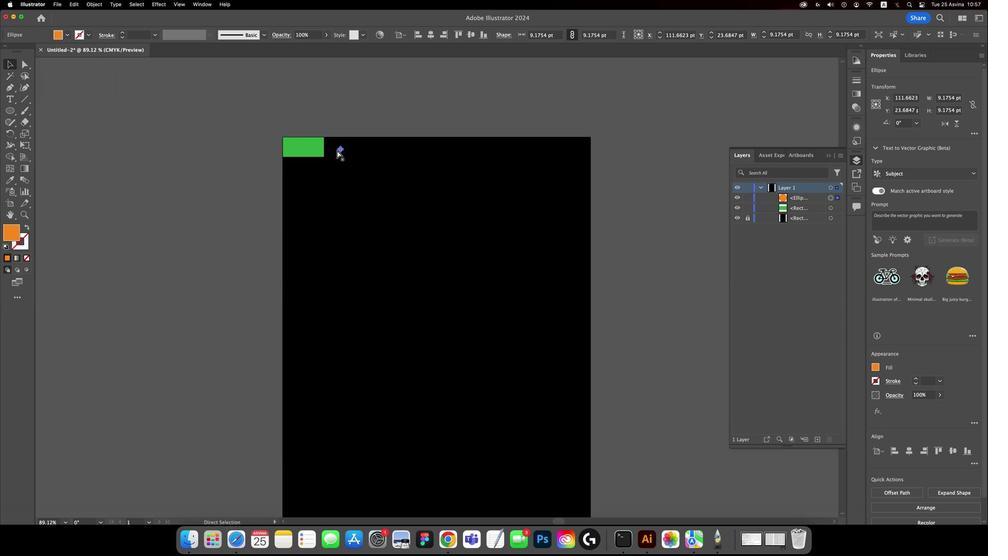 
Action: Mouse scrolled (334, 159) with delta (-1, 36)
Screenshot: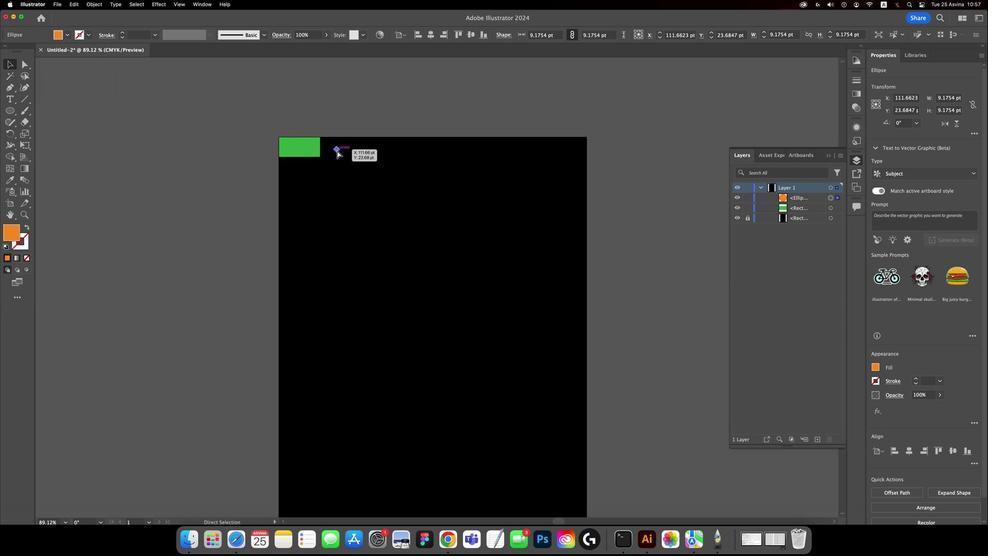 
Action: Mouse moved to (334, 159)
Screenshot: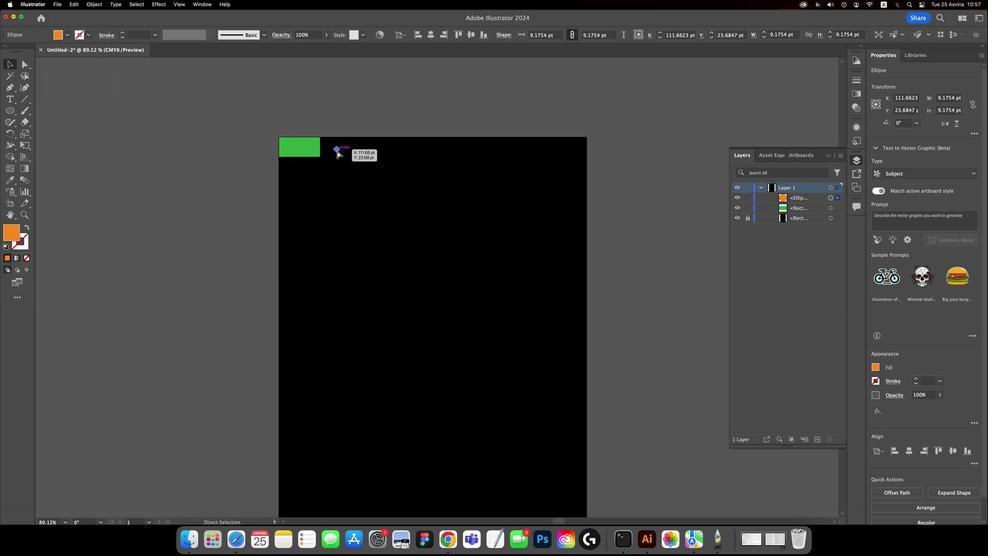 
Action: Mouse scrolled (334, 159) with delta (-1, 36)
Screenshot: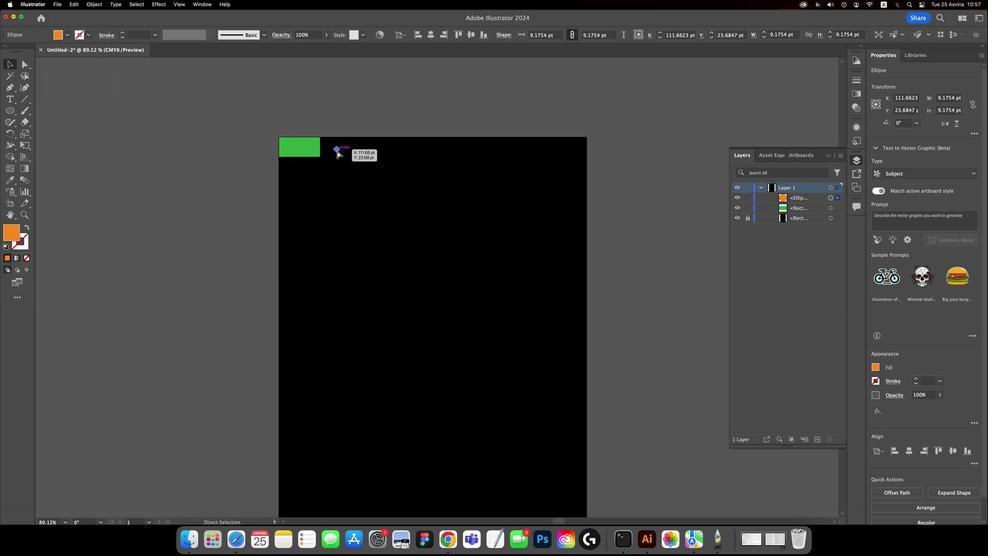 
Action: Mouse moved to (329, 159)
Screenshot: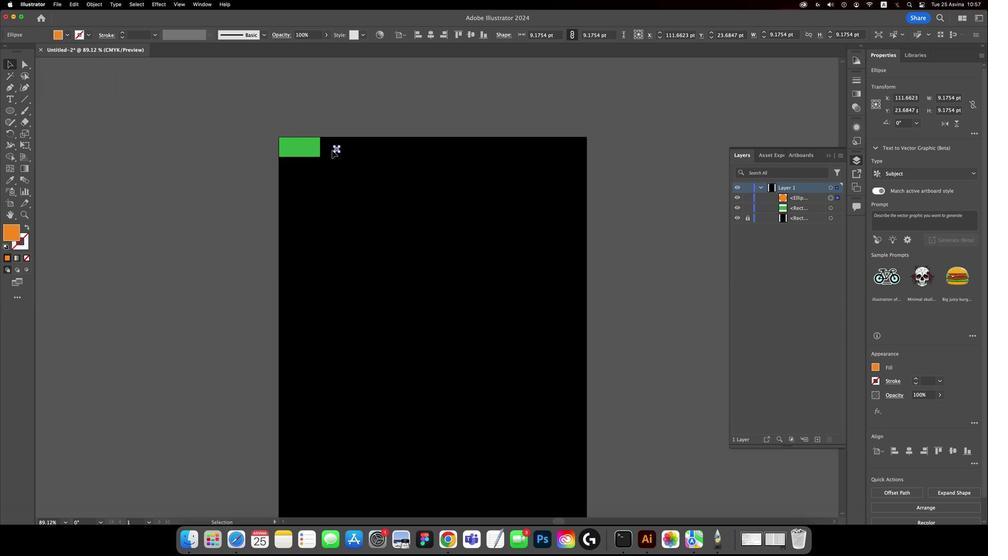 
Action: Key pressed Key.alt
Screenshot: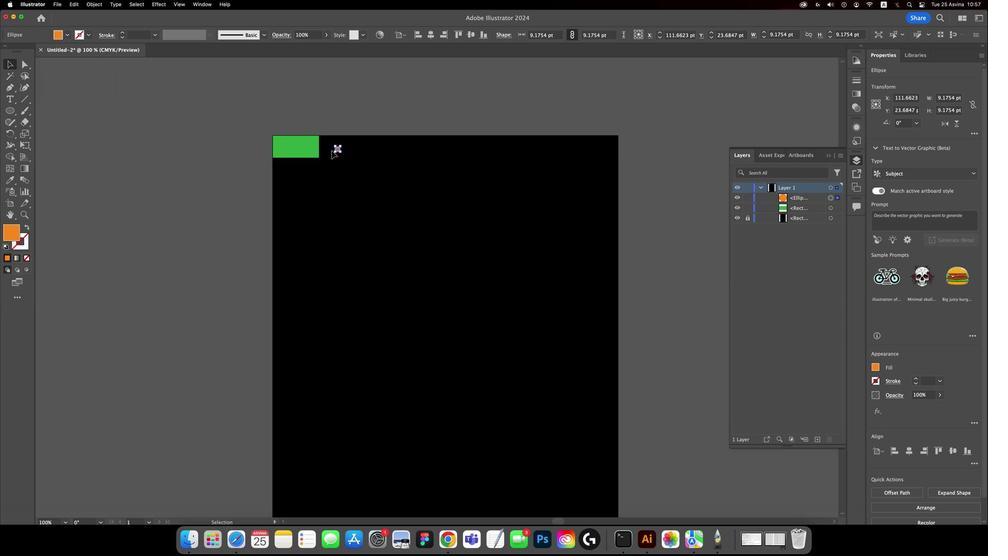 
Action: Mouse moved to (329, 159)
Screenshot: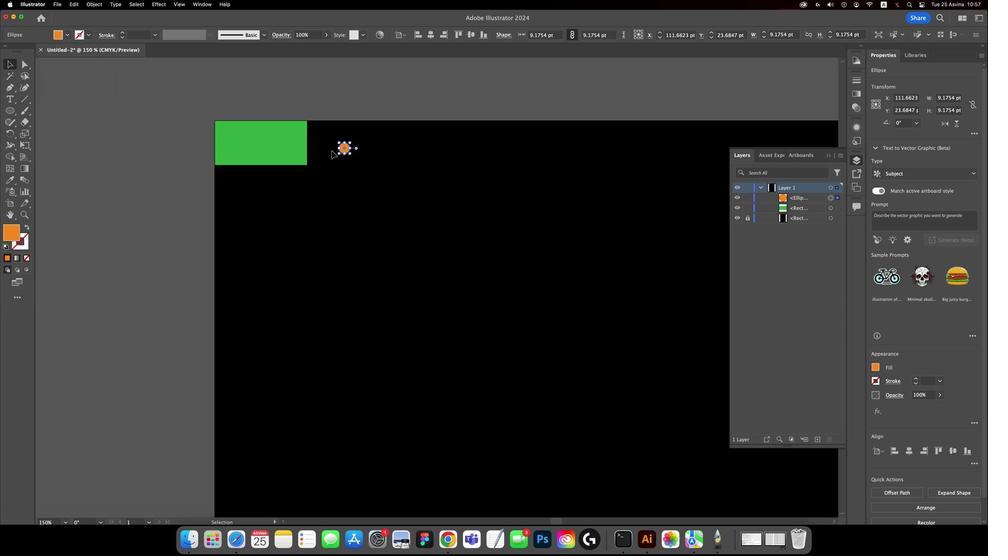
Action: Mouse scrolled (329, 159) with delta (-1, 36)
Screenshot: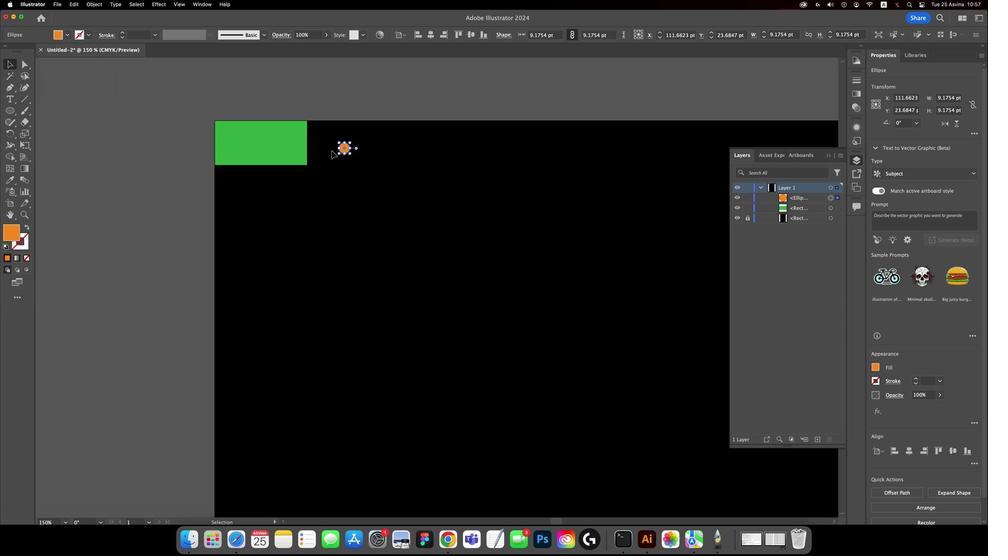 
Action: Mouse scrolled (329, 159) with delta (-1, 36)
Screenshot: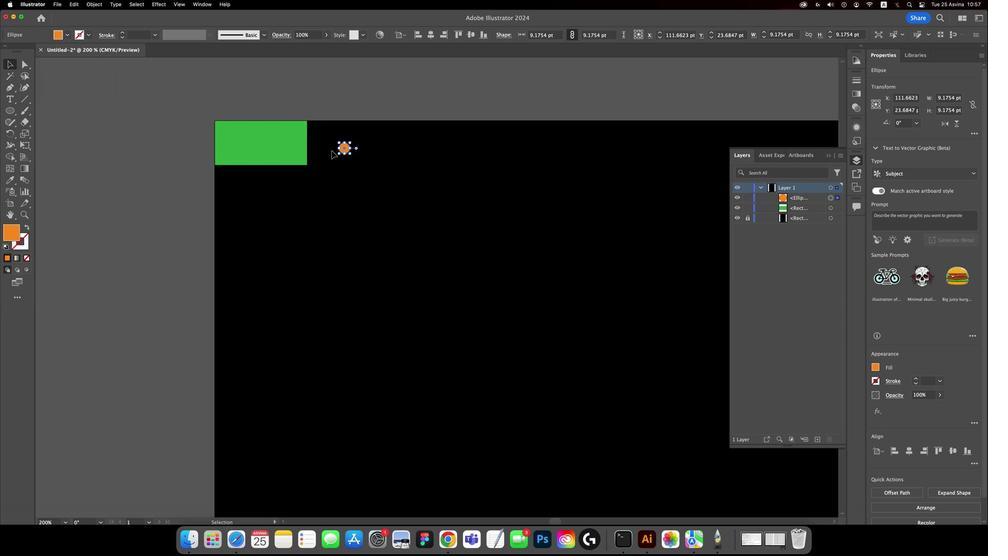 
Action: Mouse scrolled (329, 159) with delta (-1, 36)
Screenshot: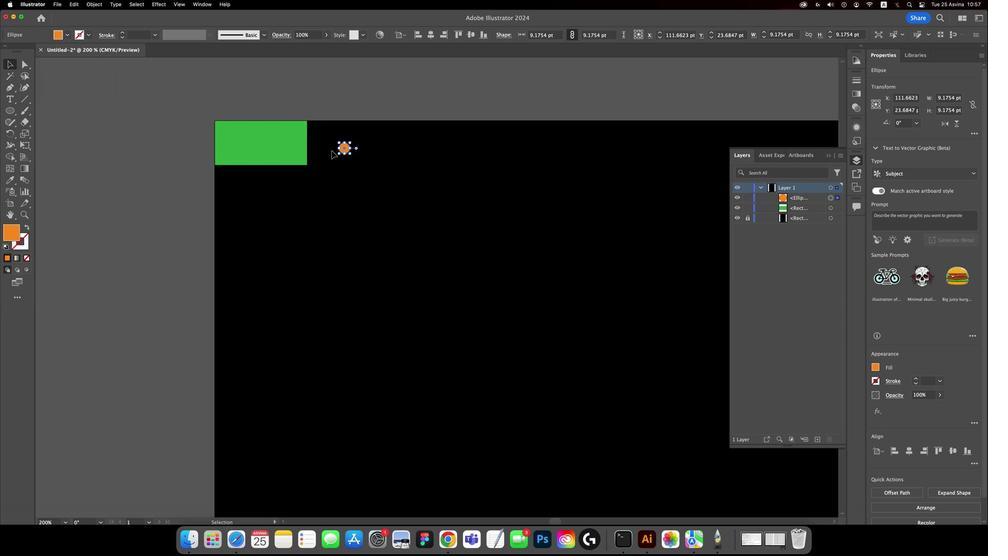
Action: Mouse moved to (340, 157)
Screenshot: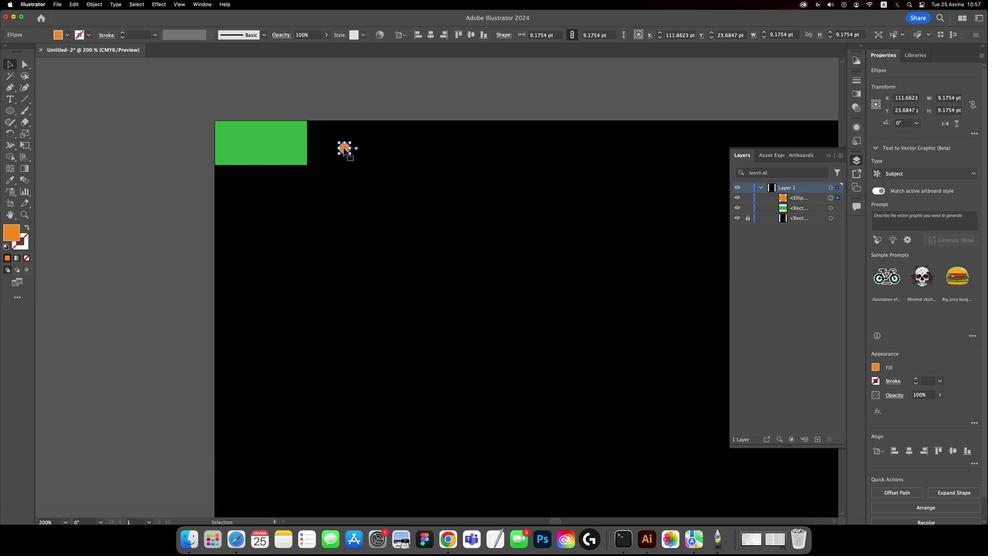 
Action: Mouse pressed left at (340, 157)
Screenshot: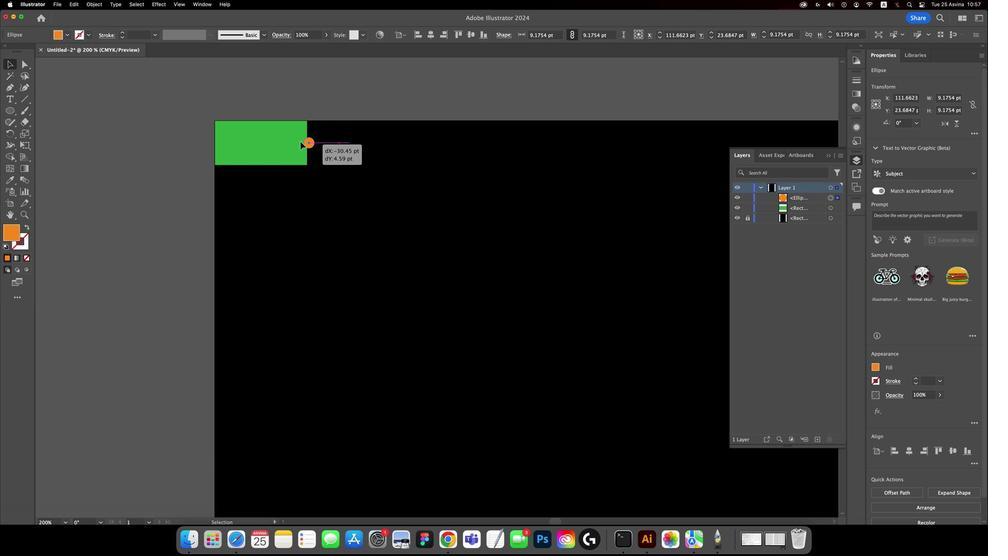 
Action: Mouse moved to (224, 152)
Screenshot: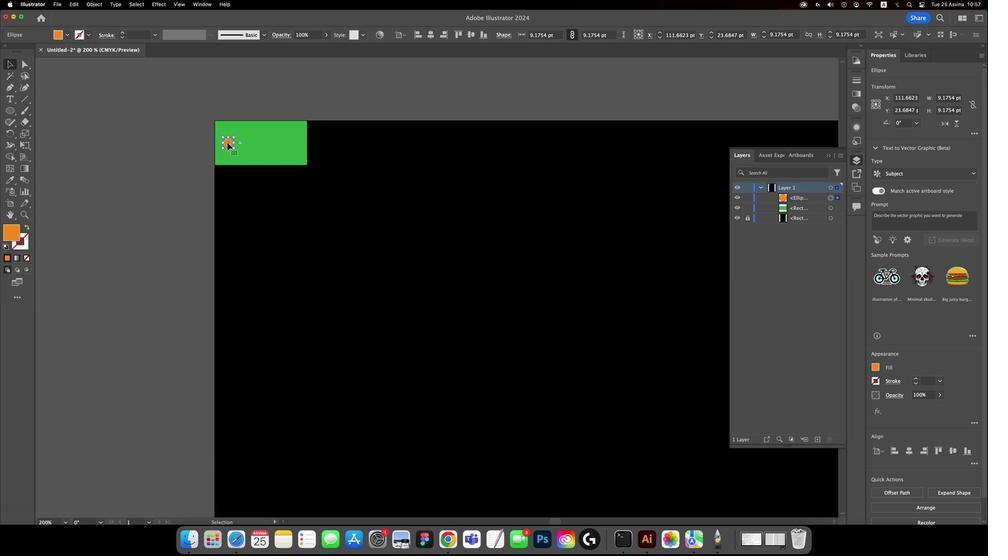 
Action: Key pressed Key.alt
Screenshot: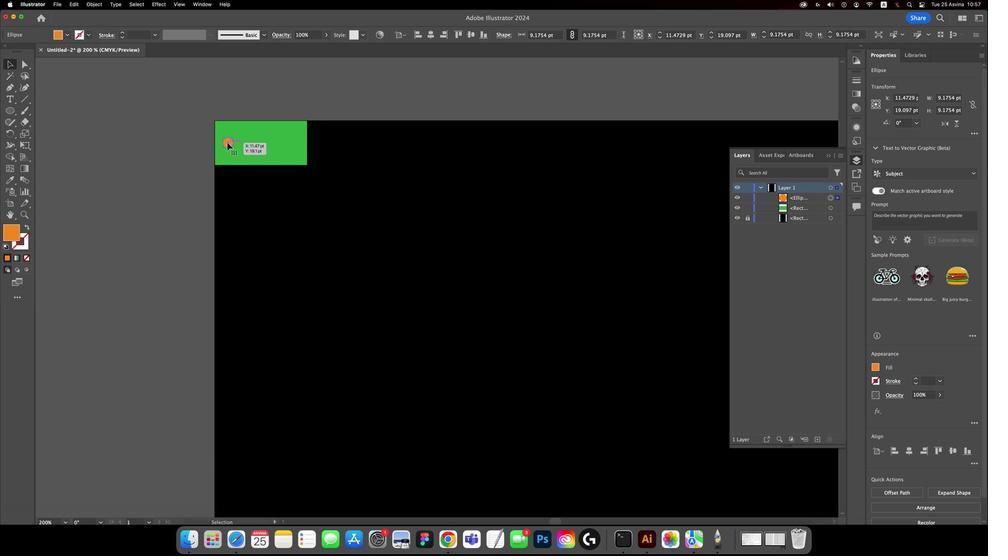 
Action: Mouse pressed left at (224, 152)
Screenshot: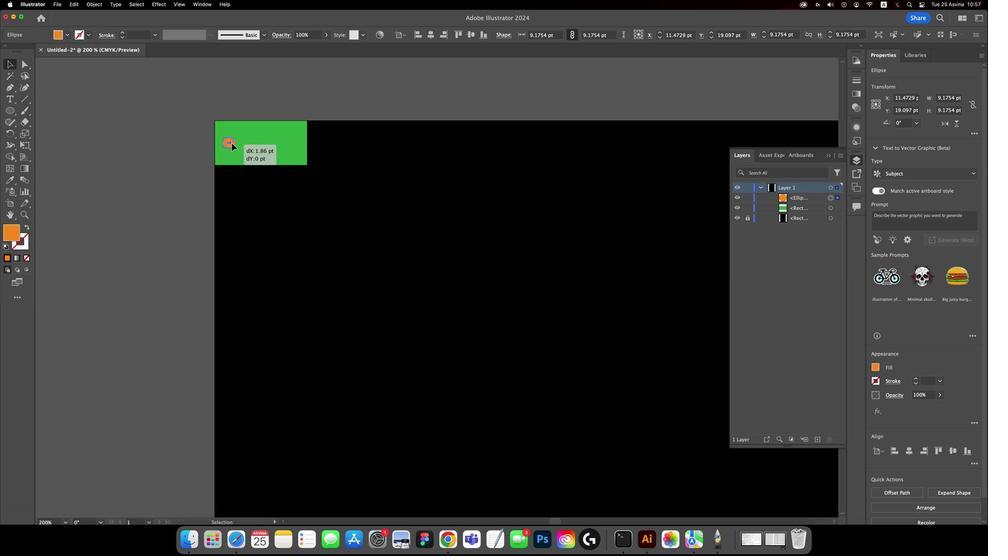 
Action: Mouse moved to (242, 153)
Screenshot: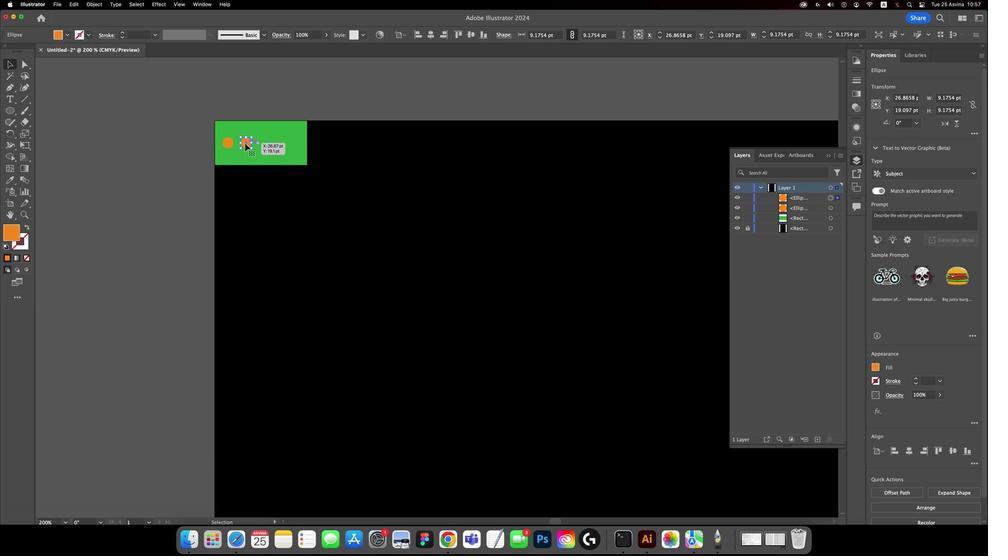 
Action: Mouse pressed left at (242, 153)
Screenshot: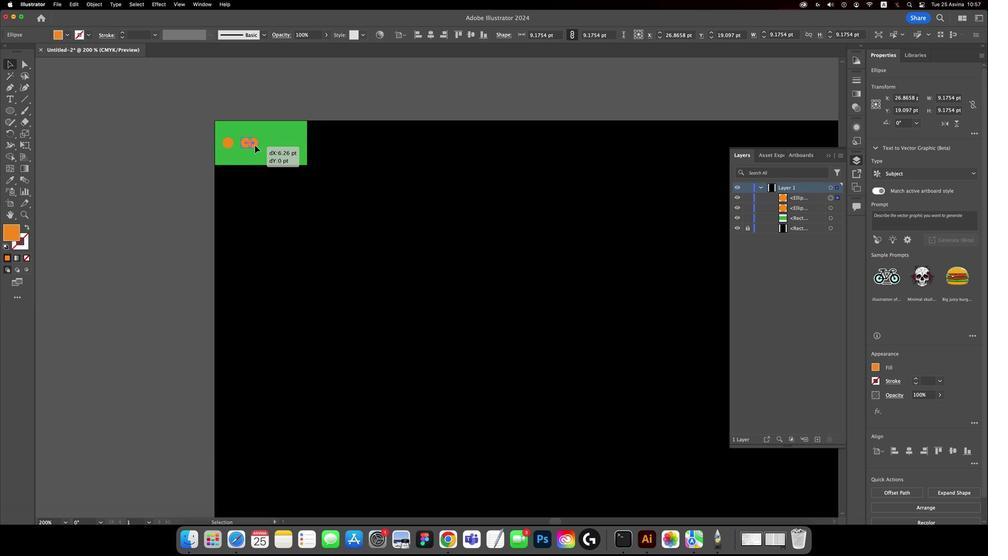 
Action: Mouse moved to (260, 153)
Screenshot: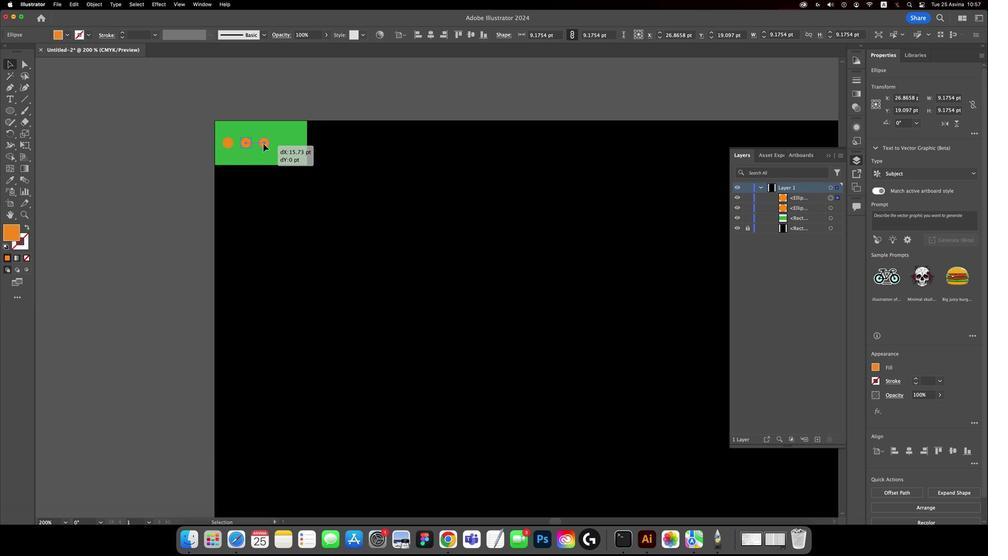 
Action: Mouse pressed left at (260, 153)
Screenshot: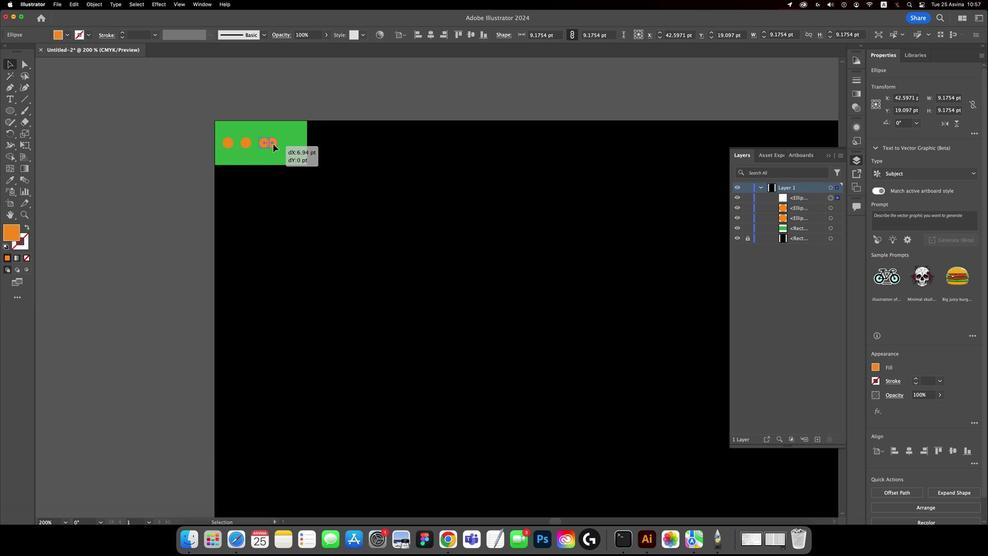 
Action: Mouse moved to (279, 154)
Screenshot: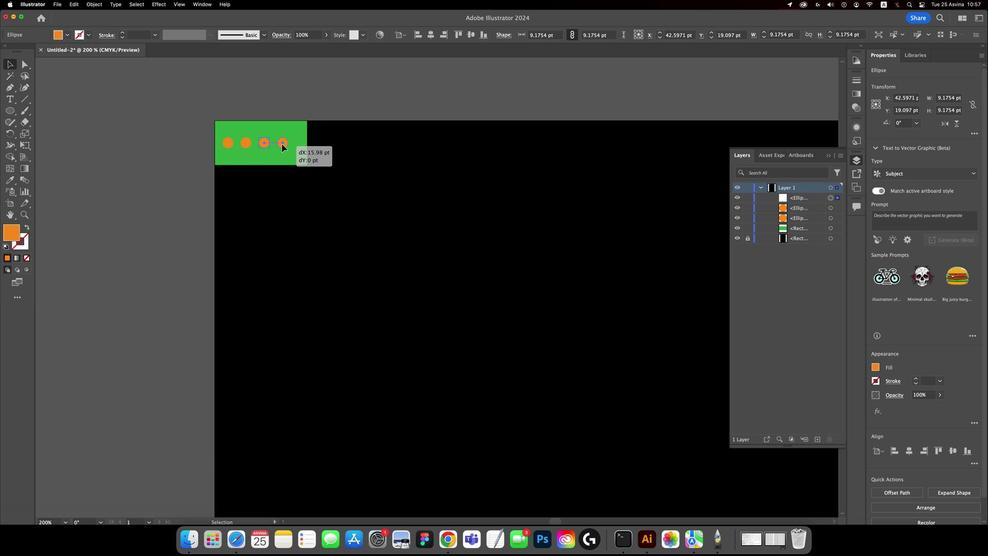 
Action: Mouse pressed left at (279, 154)
Screenshot: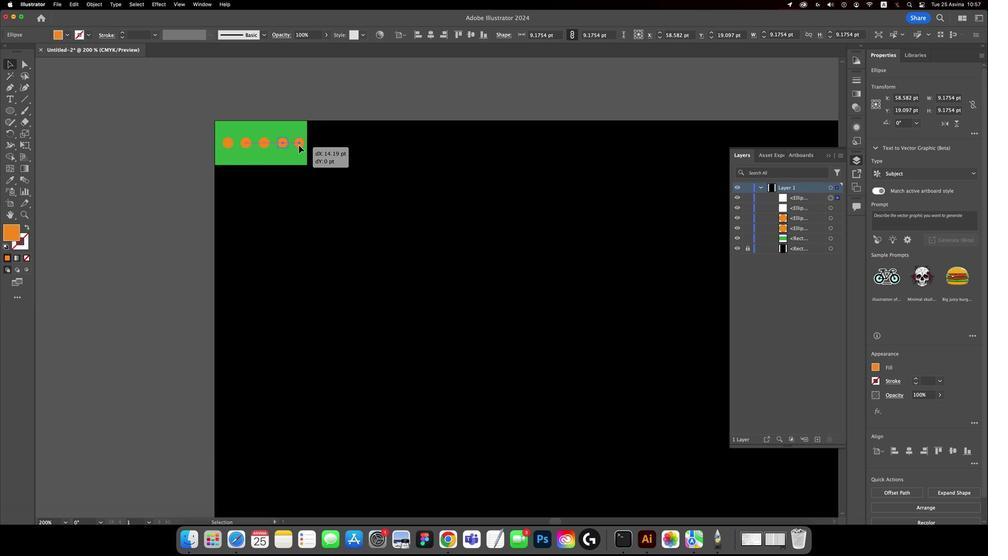 
Action: Mouse moved to (297, 152)
Screenshot: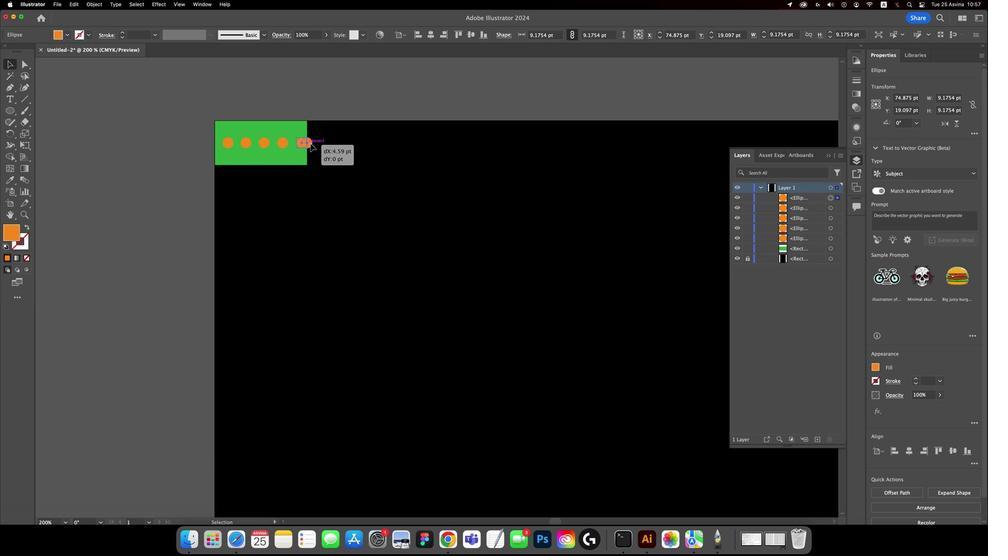 
Action: Mouse pressed left at (297, 152)
Screenshot: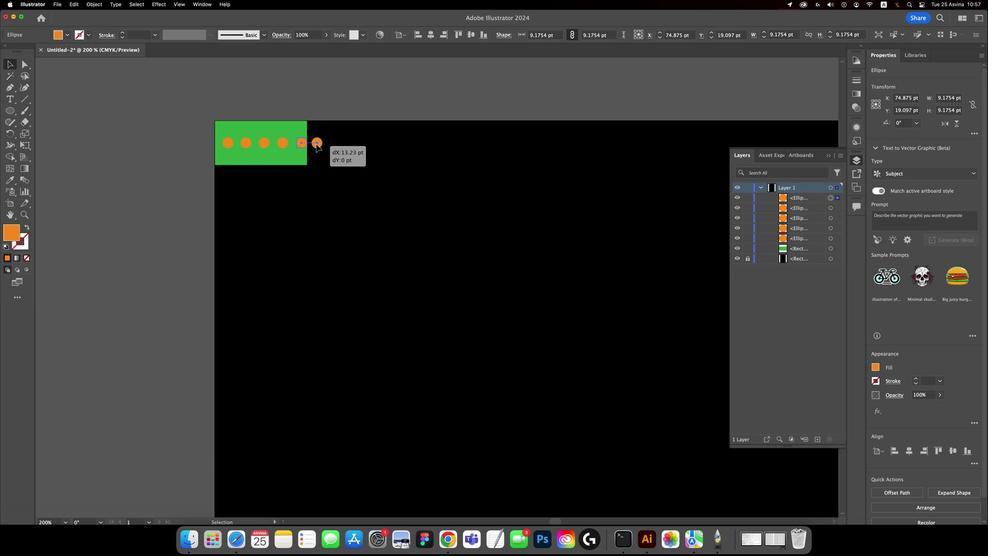 
Action: Mouse moved to (314, 154)
Screenshot: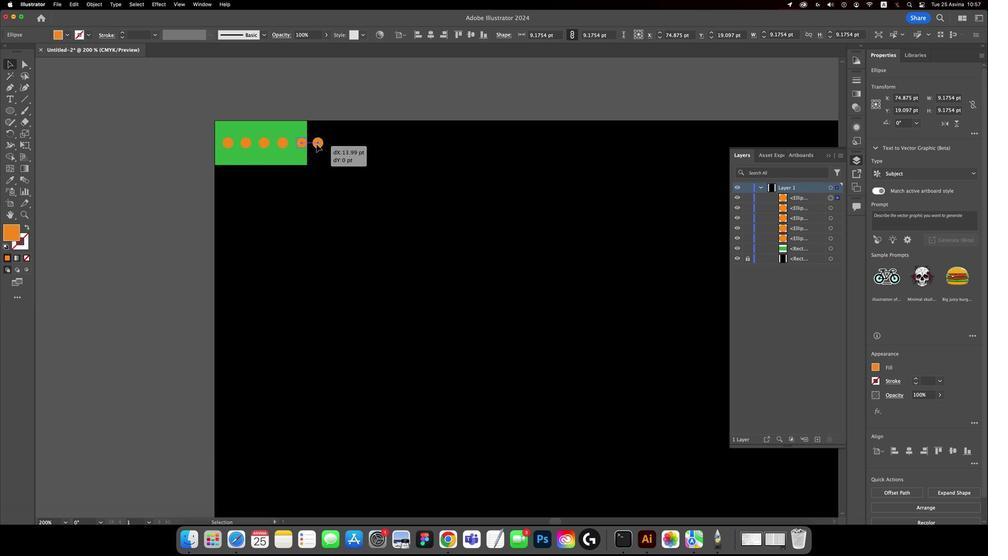 
Action: Mouse pressed left at (314, 154)
Screenshot: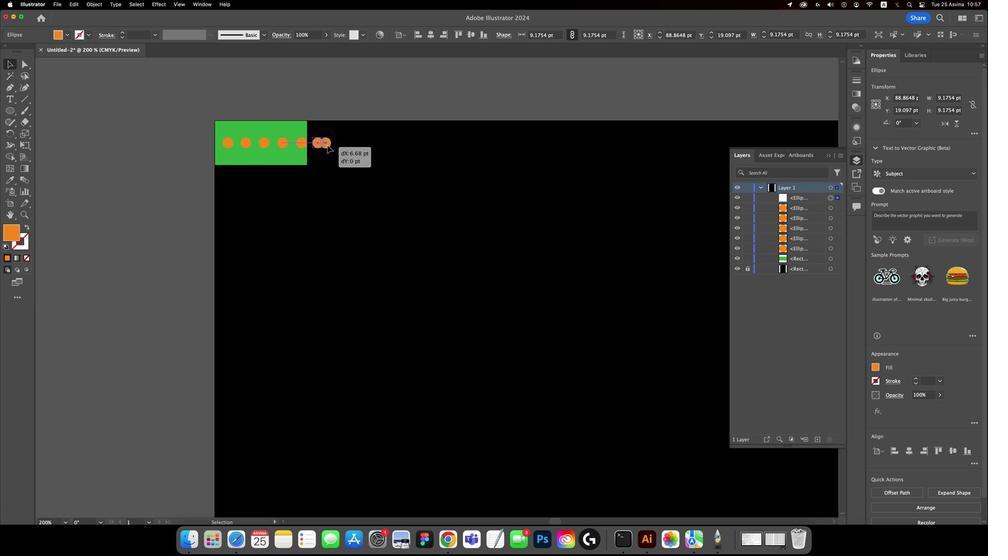 
Action: Mouse moved to (331, 152)
Screenshot: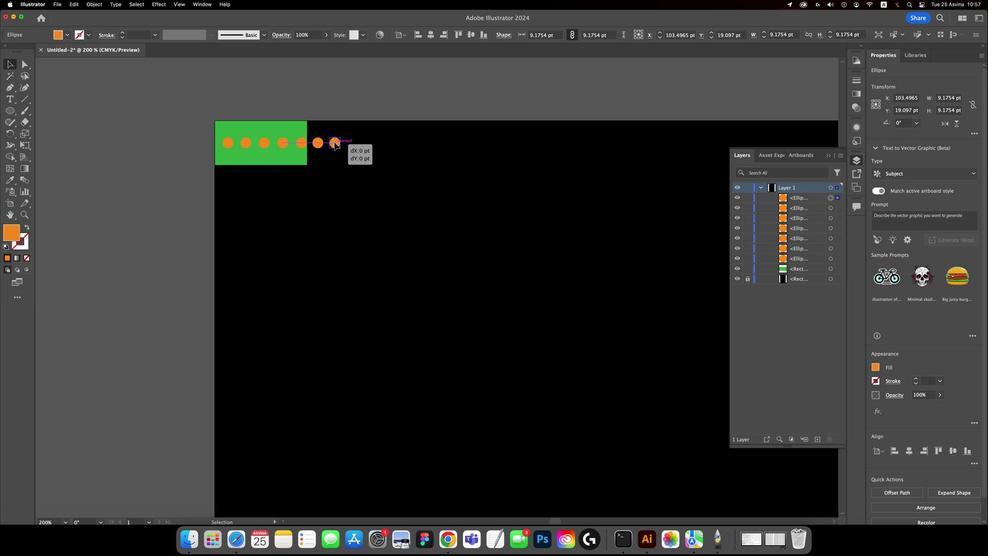 
Action: Mouse pressed left at (331, 152)
Screenshot: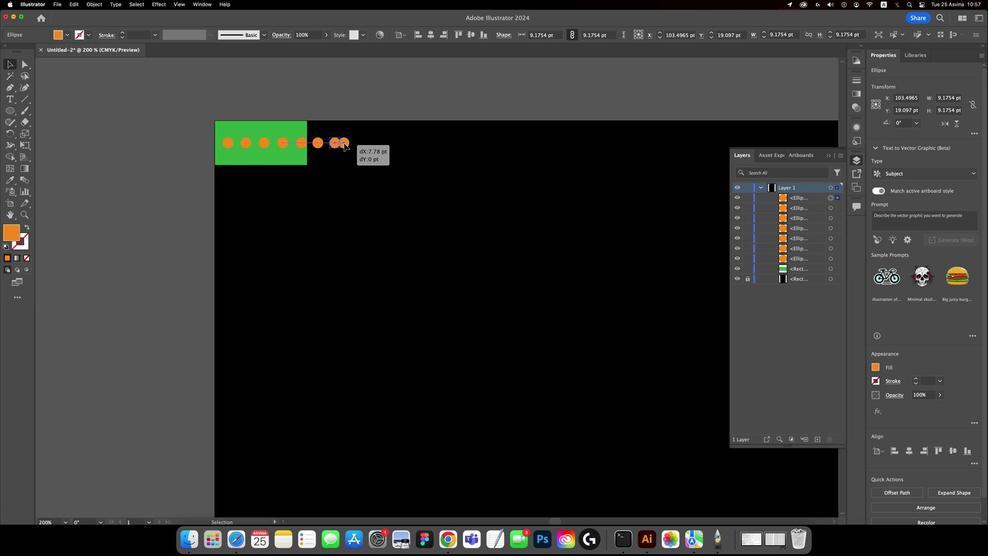 
Action: Mouse moved to (348, 153)
Screenshot: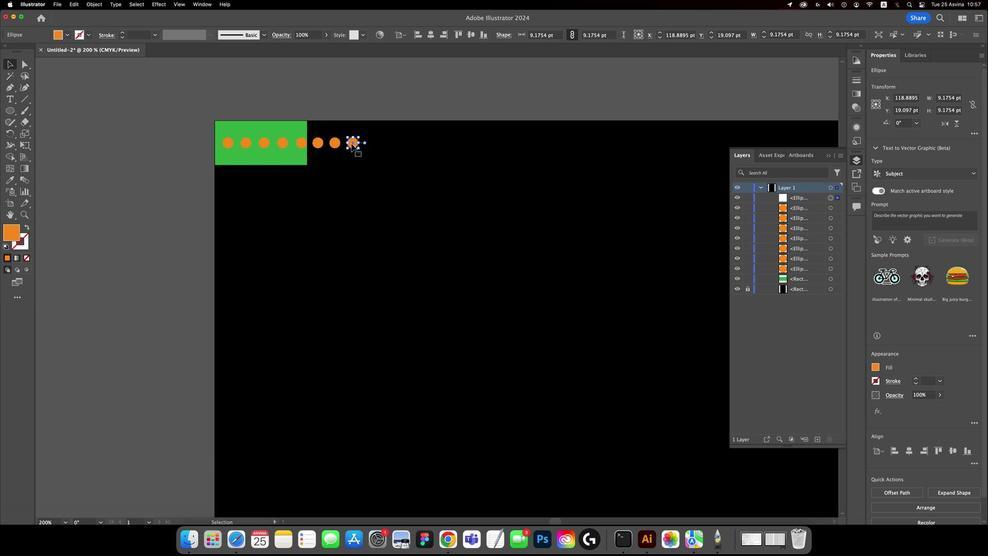 
Action: Mouse pressed left at (348, 153)
Screenshot: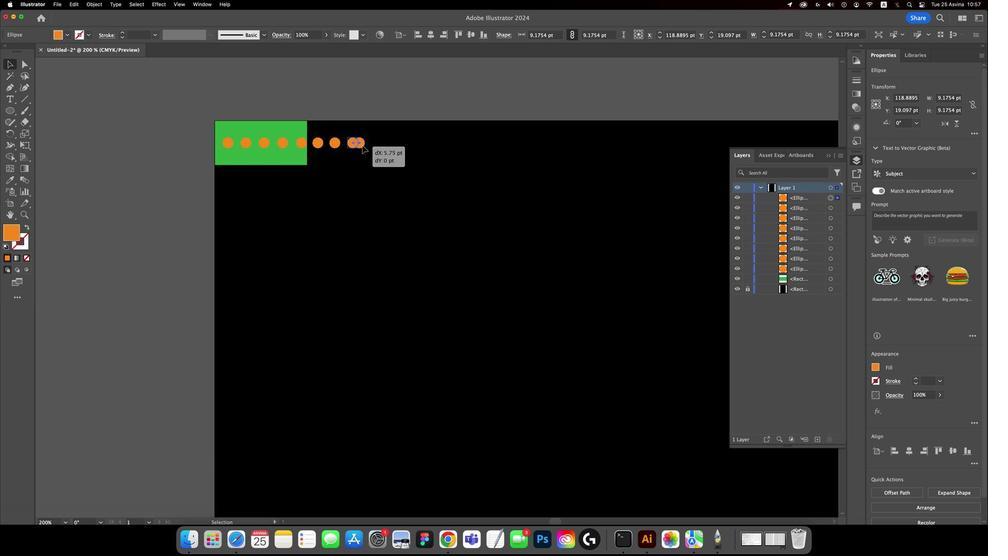 
Action: Mouse moved to (826, 266)
Screenshot: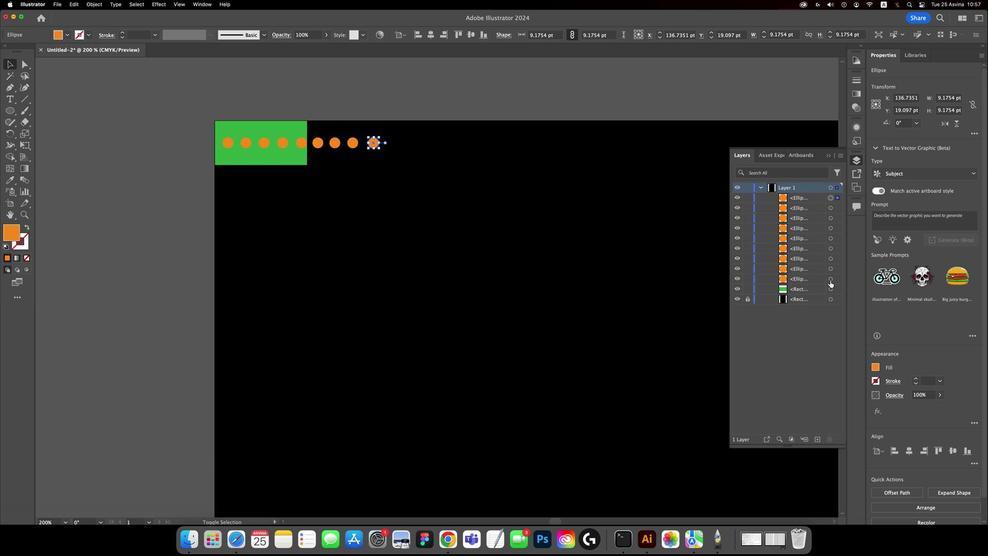 
Action: Key pressed Key.shift
Screenshot: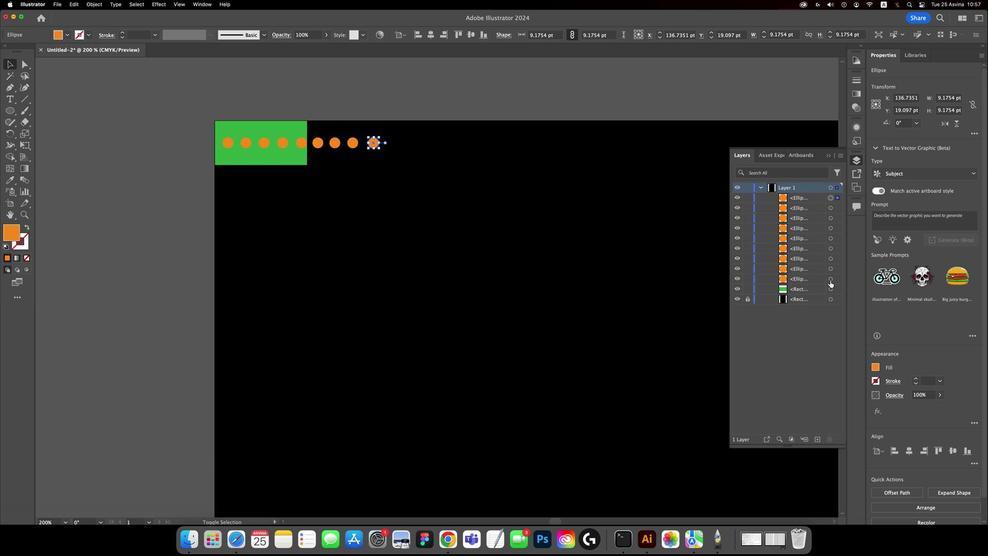 
Action: Mouse moved to (826, 266)
Screenshot: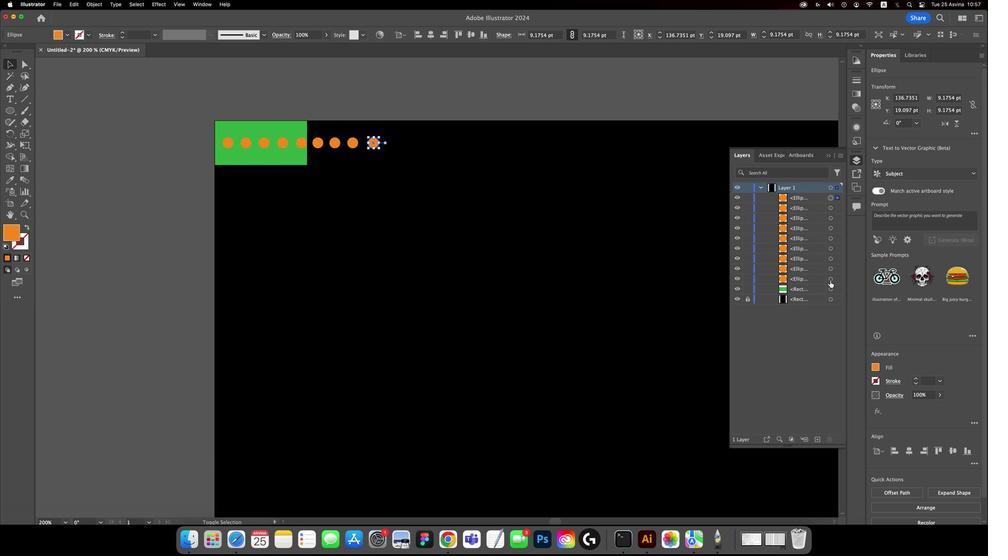 
Action: Mouse pressed left at (826, 266)
Screenshot: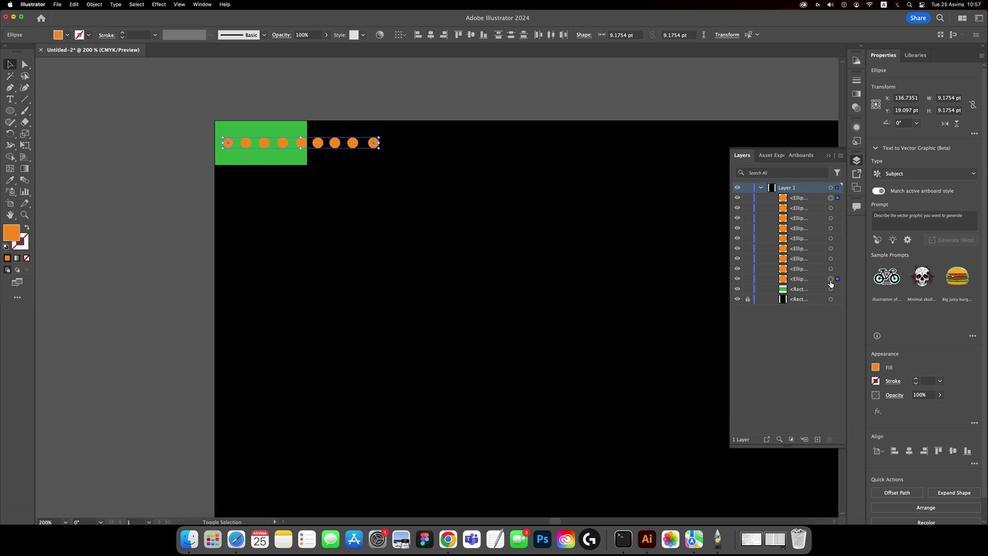 
Action: Mouse moved to (826, 212)
Screenshot: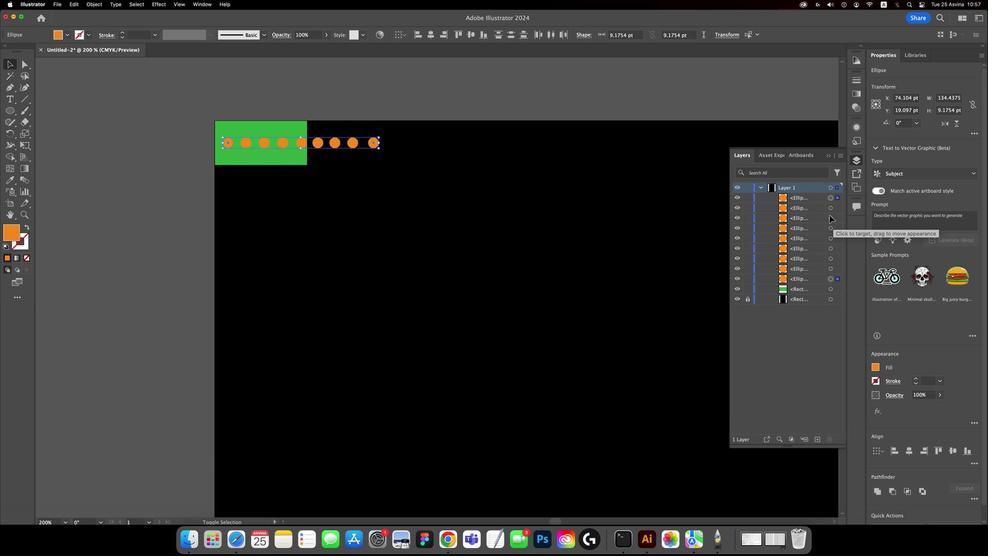 
Action: Key pressed Key.shift
Screenshot: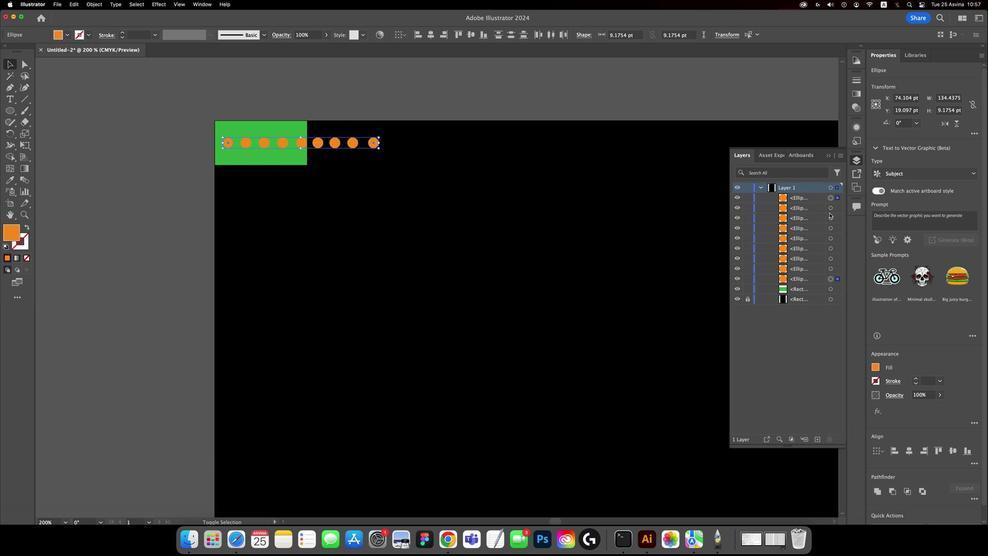 
Action: Mouse moved to (826, 207)
Screenshot: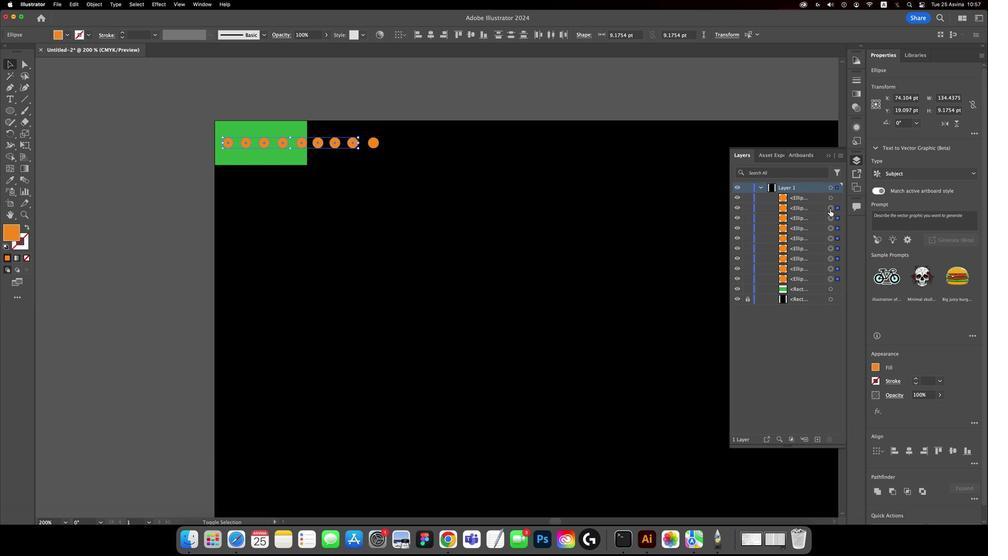 
Action: Mouse pressed left at (826, 207)
Screenshot: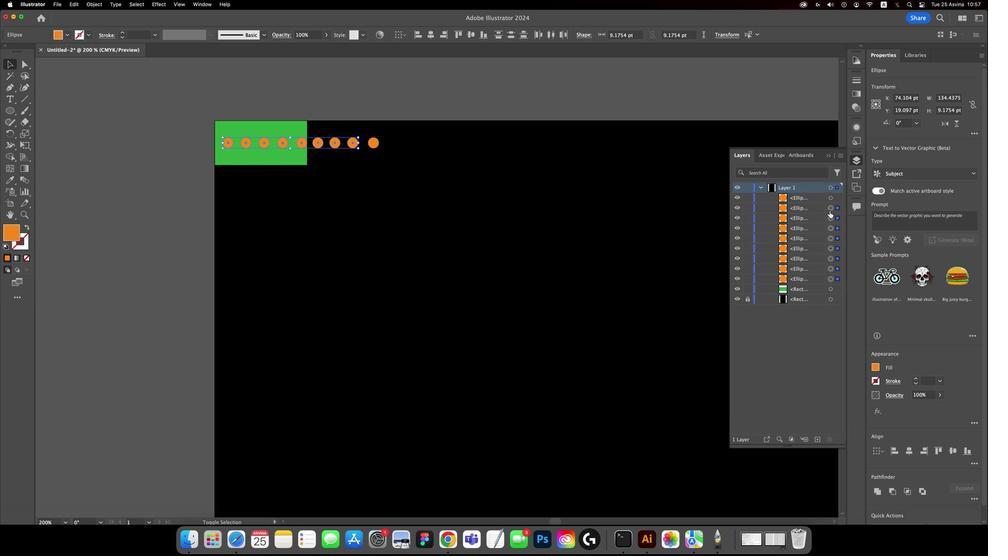 
Action: Mouse moved to (826, 199)
Screenshot: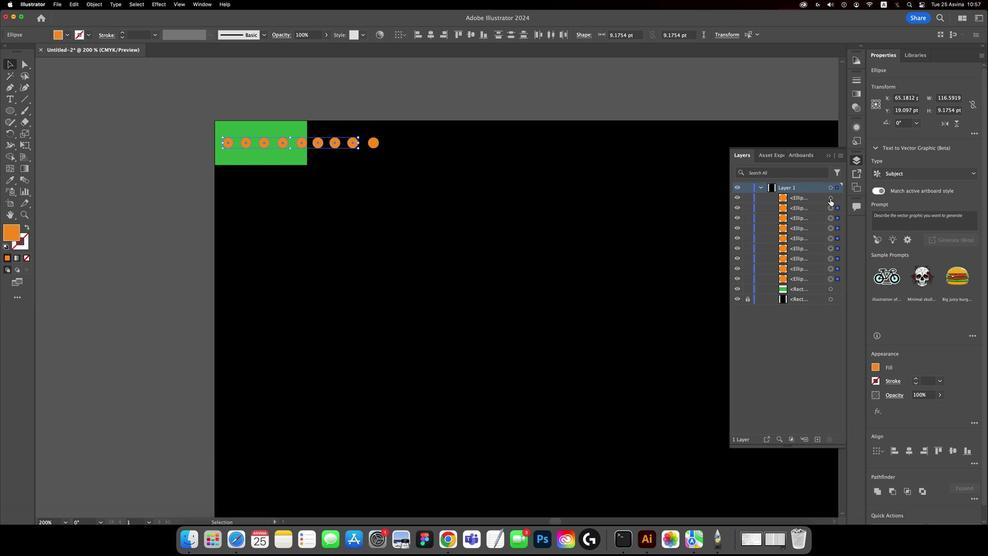
Action: Mouse pressed left at (826, 199)
Screenshot: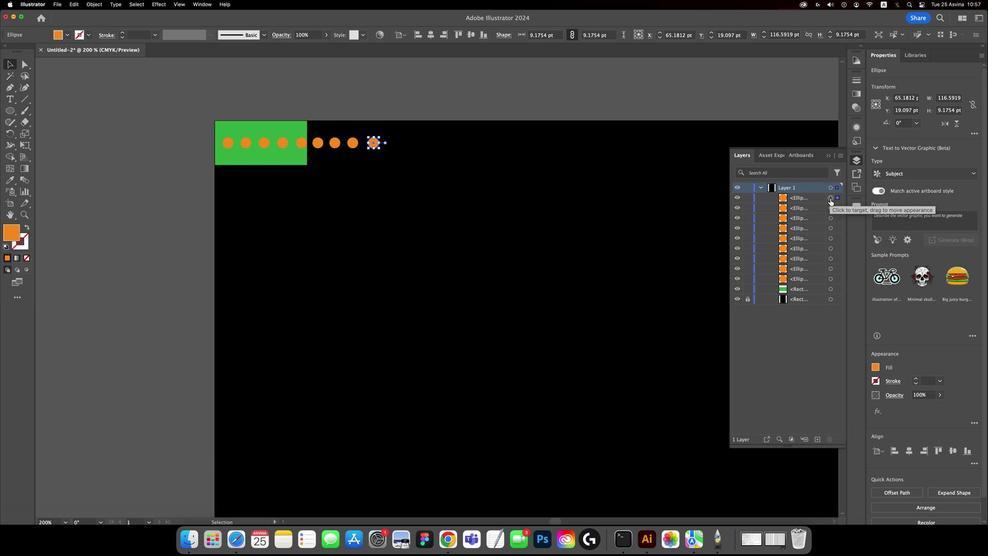 
Action: Mouse moved to (826, 260)
Screenshot: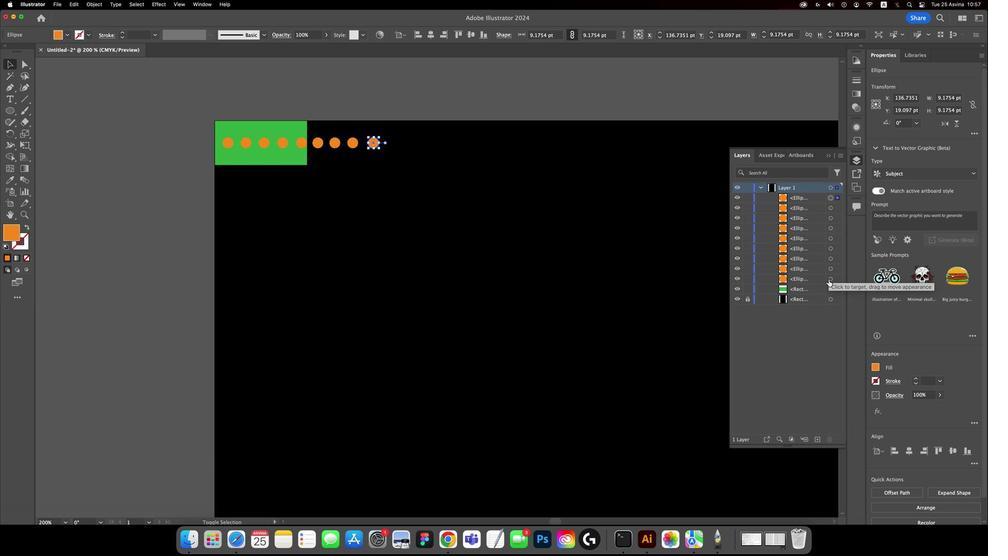 
Action: Key pressed Key.shift
Screenshot: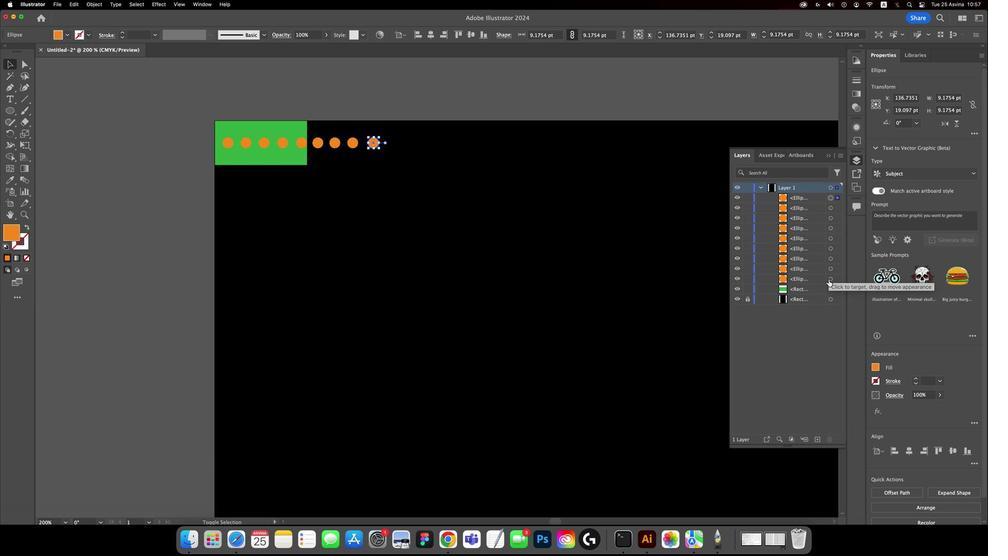 
Action: Mouse moved to (826, 265)
Screenshot: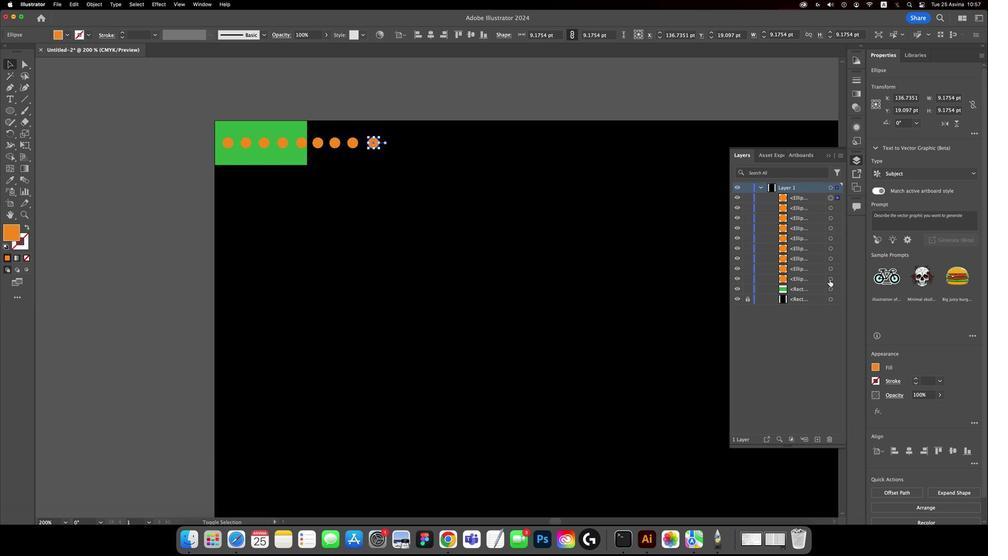 
Action: Mouse pressed left at (826, 265)
Screenshot: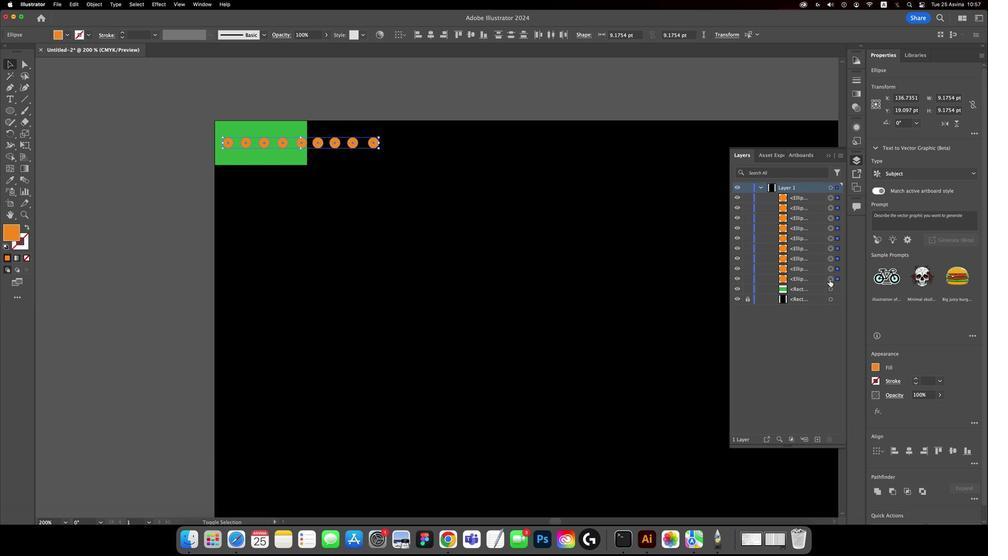 
Action: Mouse moved to (466, 65)
Screenshot: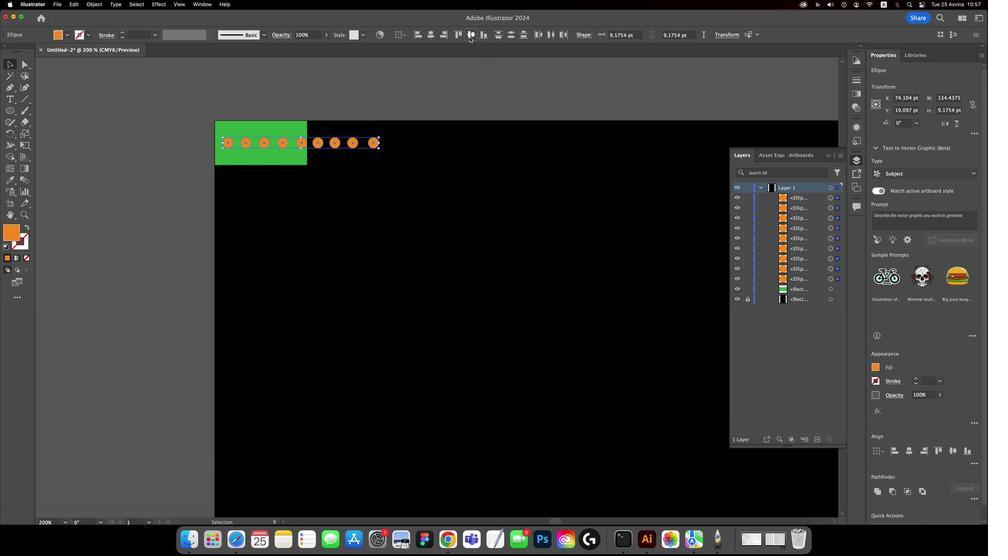 
Action: Mouse pressed left at (466, 65)
Screenshot: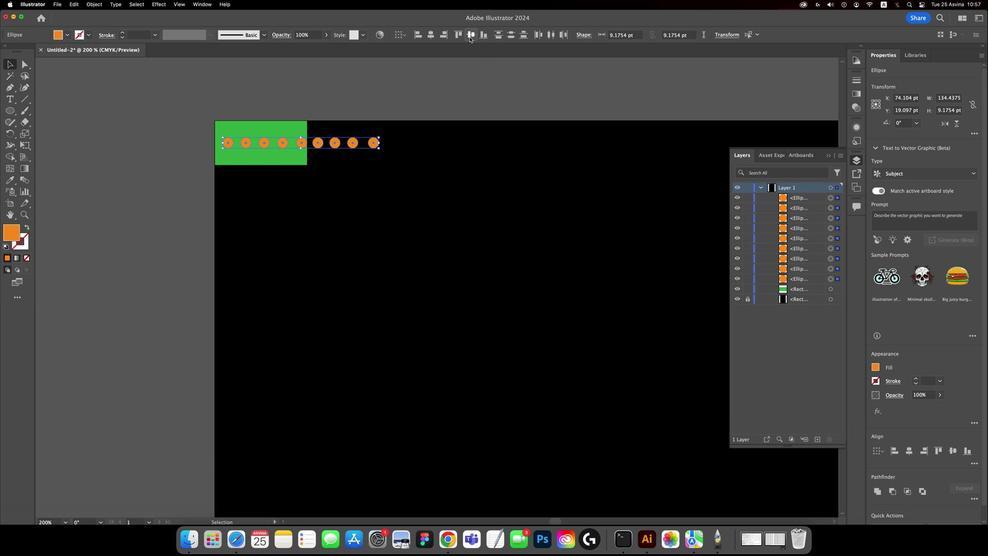 
Action: Mouse moved to (547, 64)
Screenshot: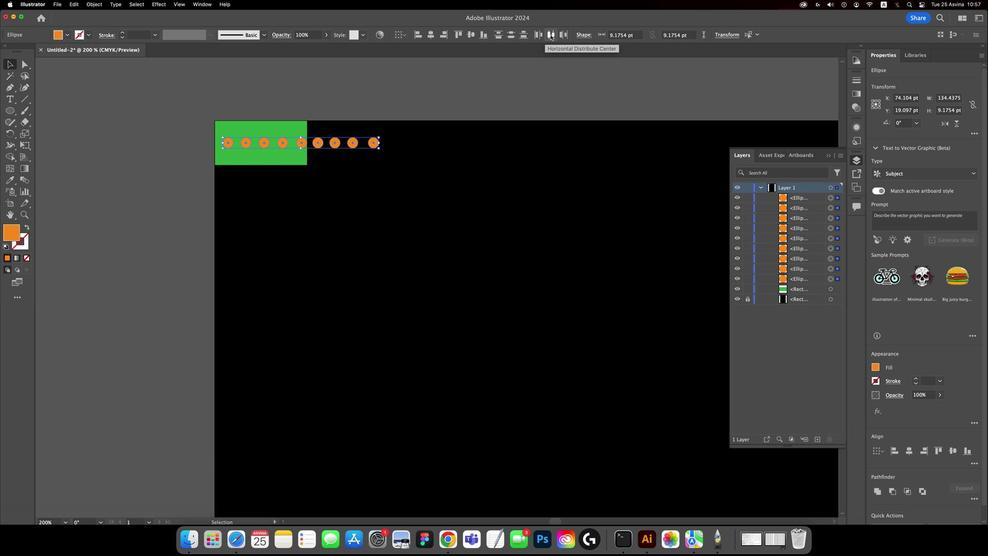 
Action: Mouse pressed left at (547, 64)
Screenshot: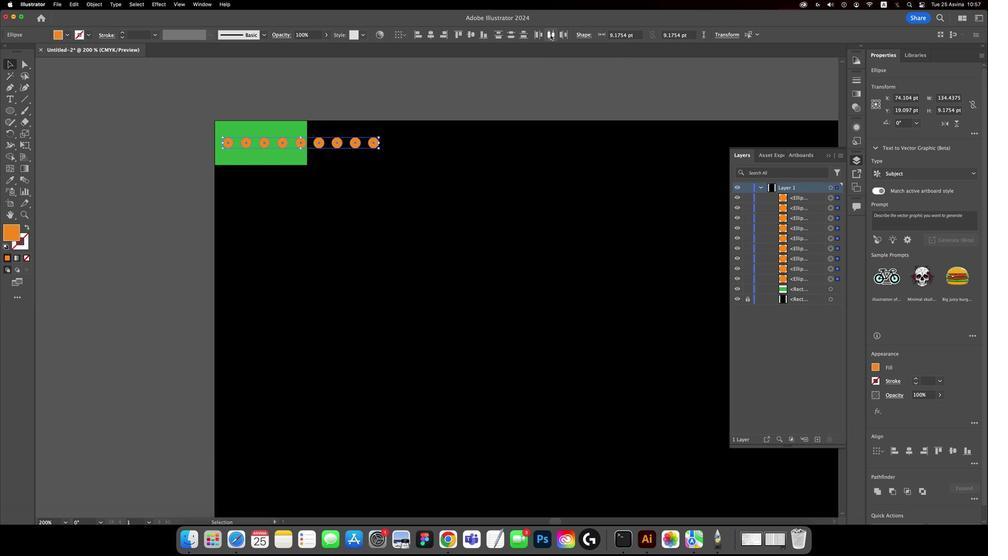 
Action: Mouse moved to (487, 110)
Screenshot: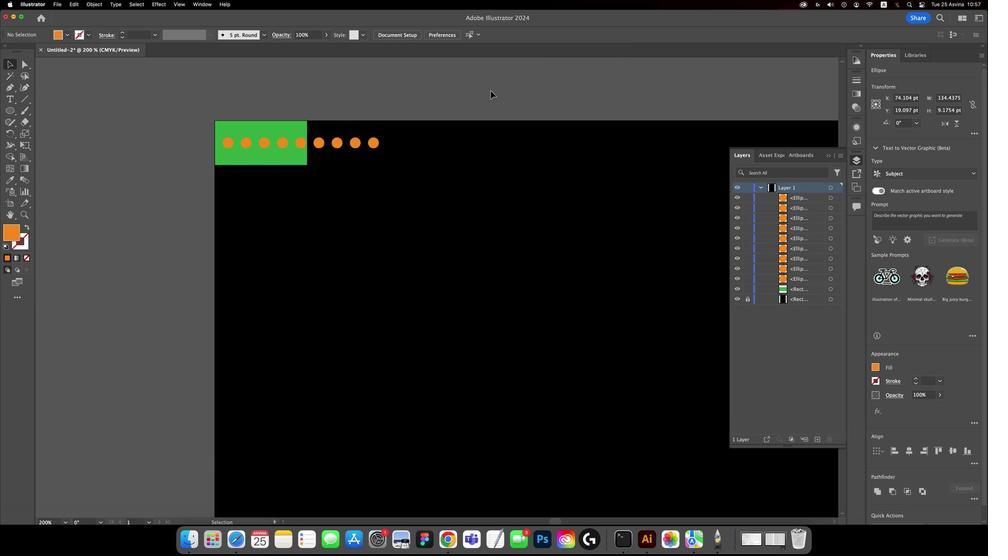 
Action: Mouse pressed left at (487, 110)
Screenshot: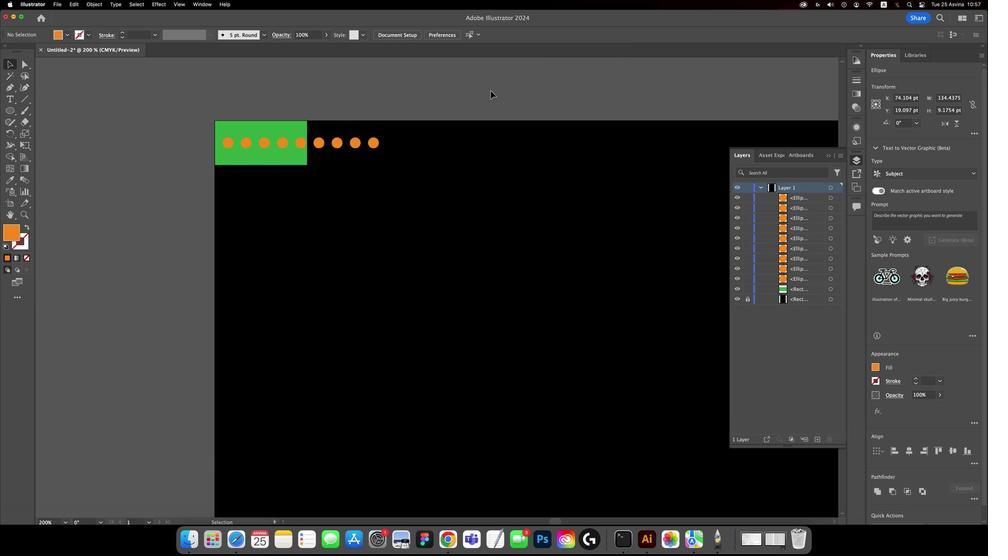 
Action: Mouse moved to (513, 127)
Screenshot: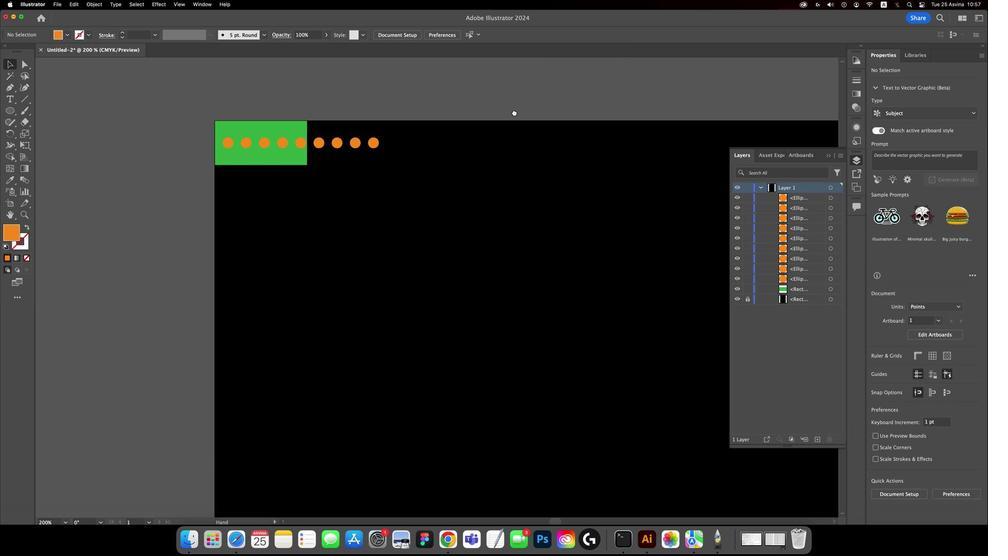 
Action: Key pressed Key.space
Screenshot: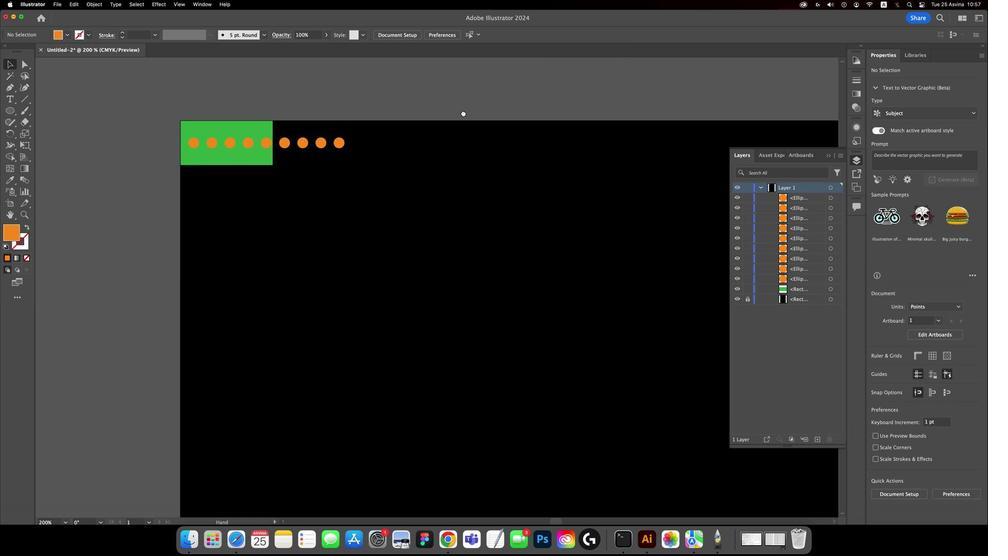 
Action: Mouse pressed left at (513, 127)
Screenshot: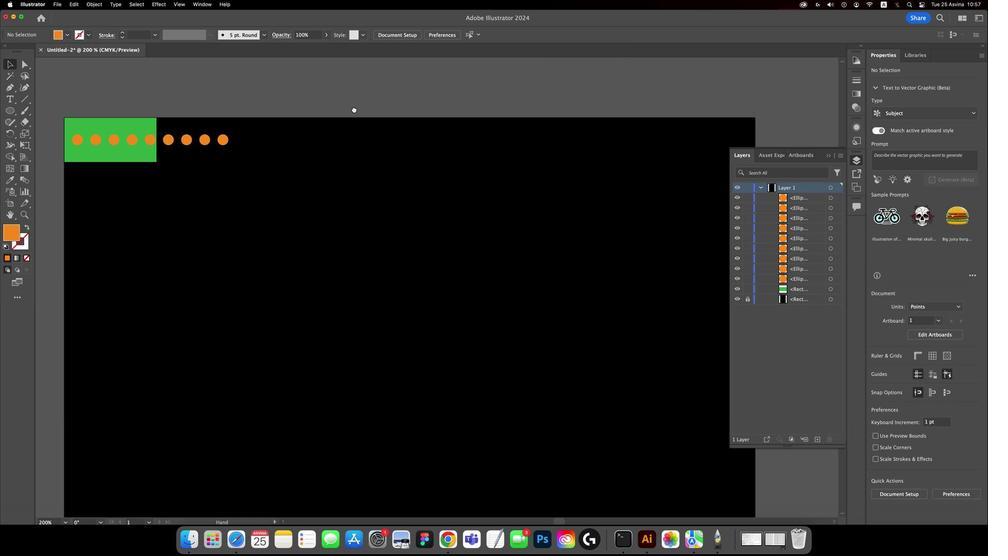 
Action: Mouse moved to (347, 128)
Screenshot: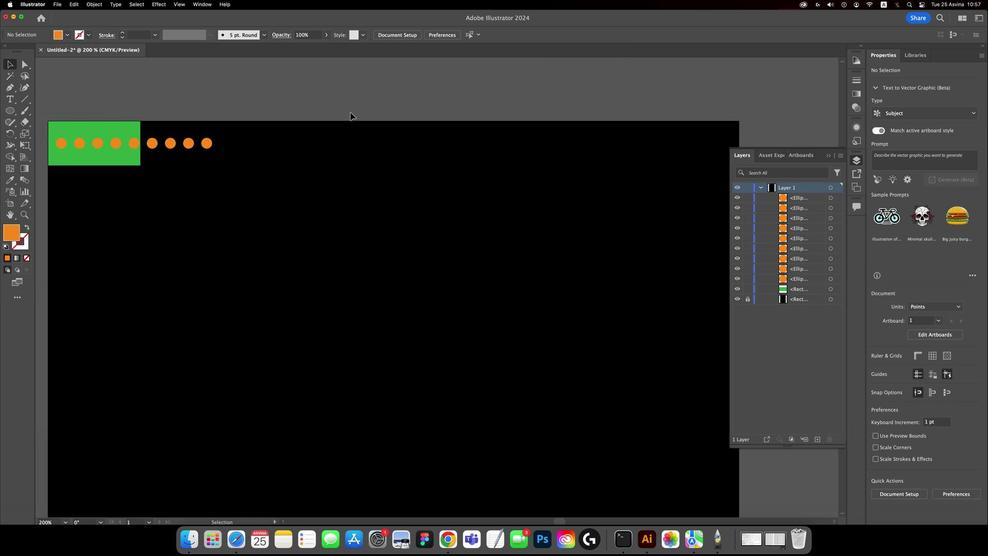 
Action: Key pressed Key.space
Screenshot: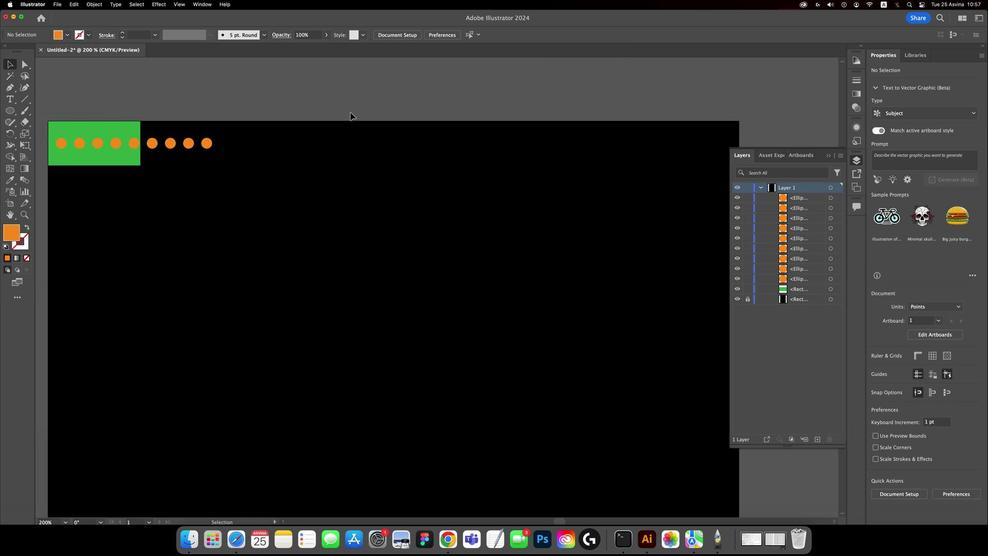 
Action: Mouse moved to (10, 127)
Screenshot: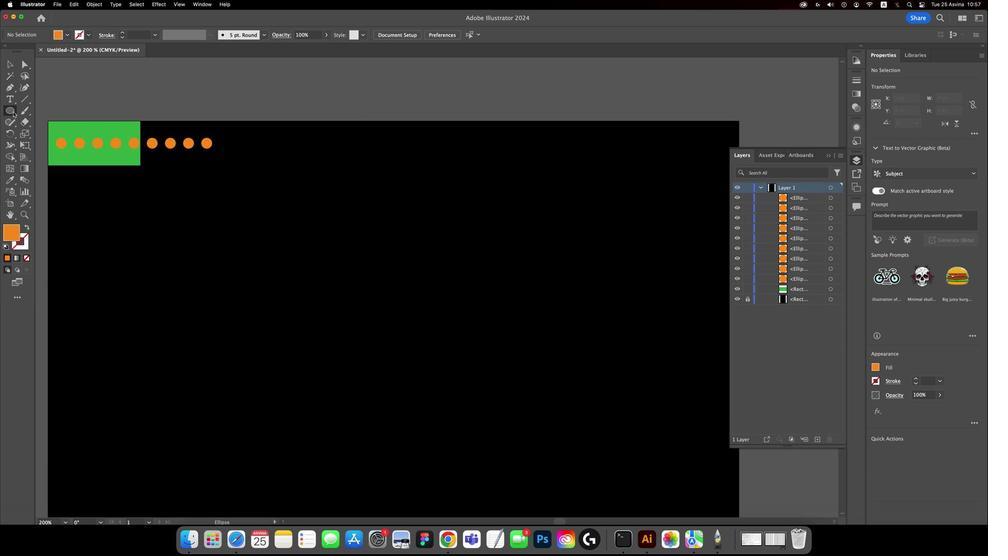 
Action: Mouse pressed left at (10, 127)
Screenshot: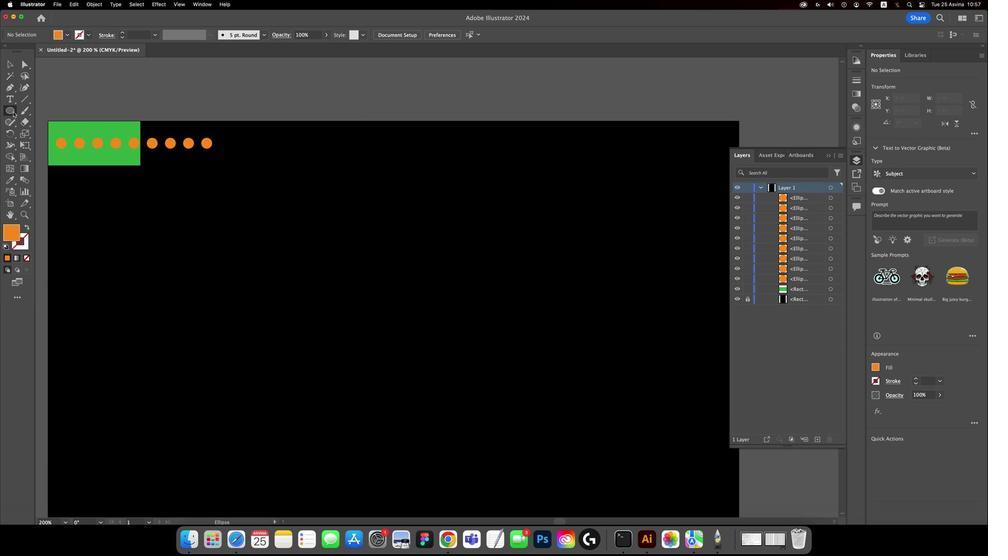 
Action: Mouse moved to (258, 134)
Screenshot: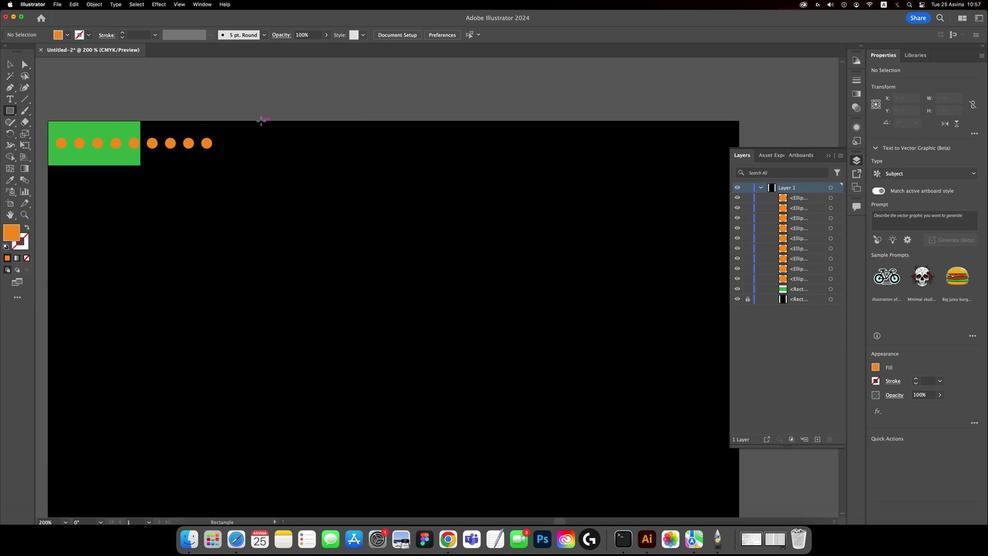 
Action: Mouse pressed left at (258, 134)
Screenshot: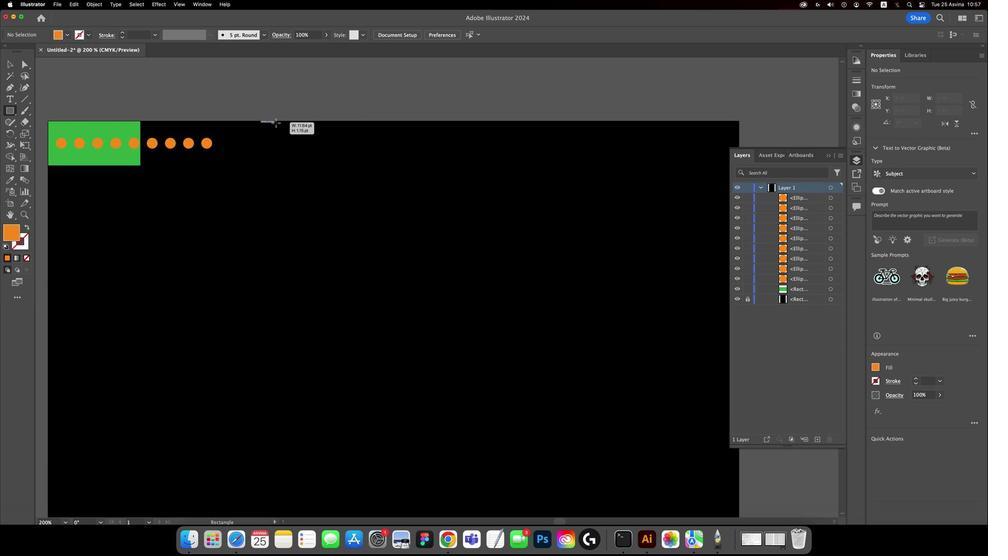 
Action: Mouse moved to (63, 63)
Screenshot: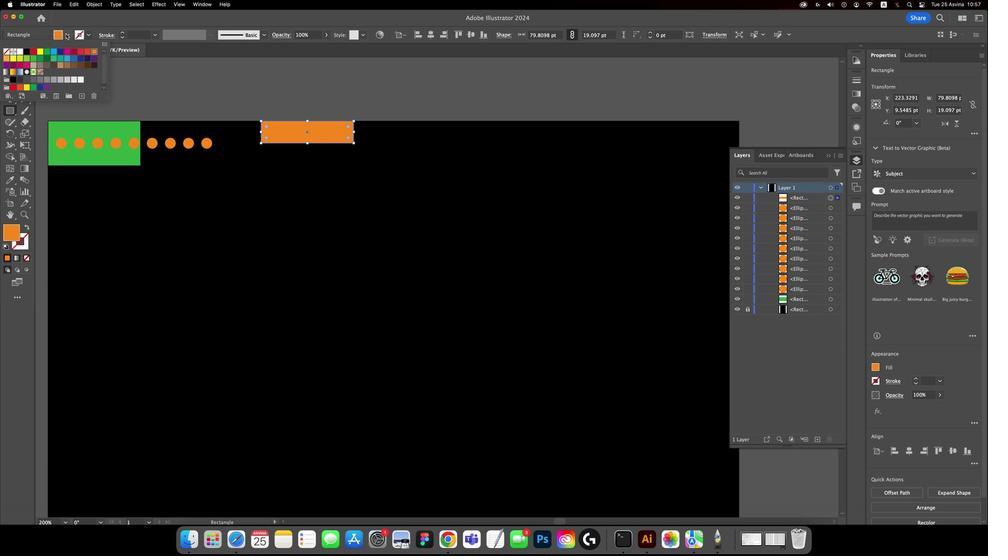 
Action: Mouse pressed left at (63, 63)
Screenshot: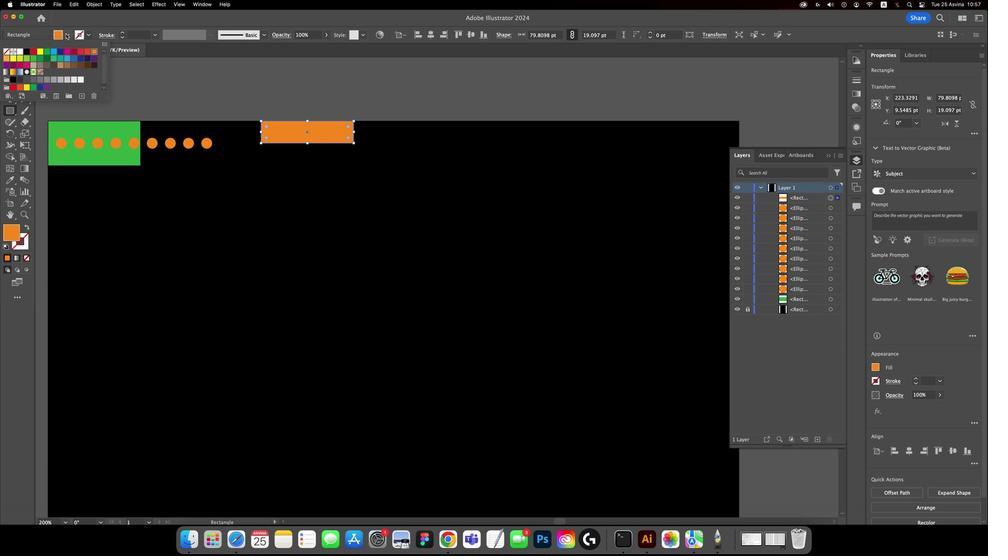 
Action: Mouse moved to (89, 81)
Screenshot: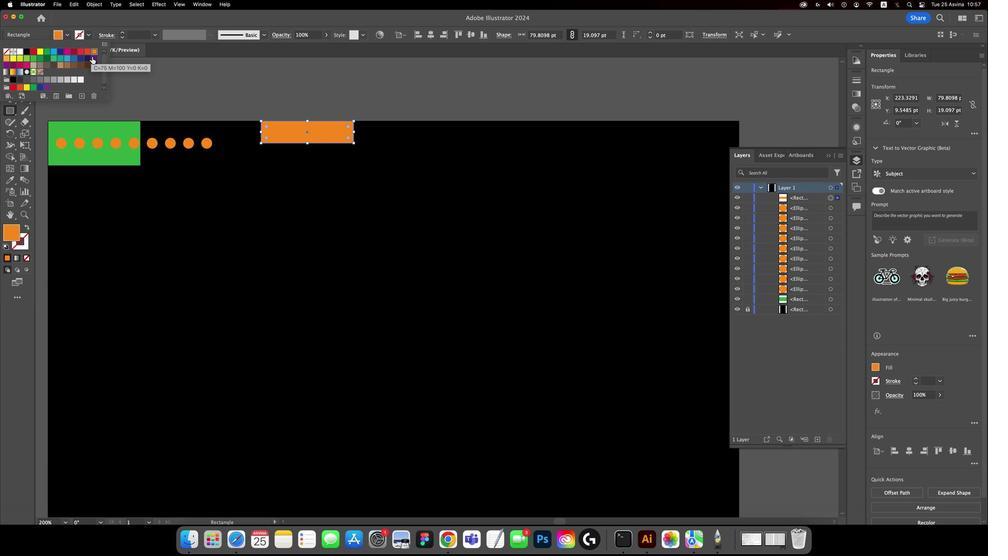 
Action: Mouse pressed left at (89, 81)
Screenshot: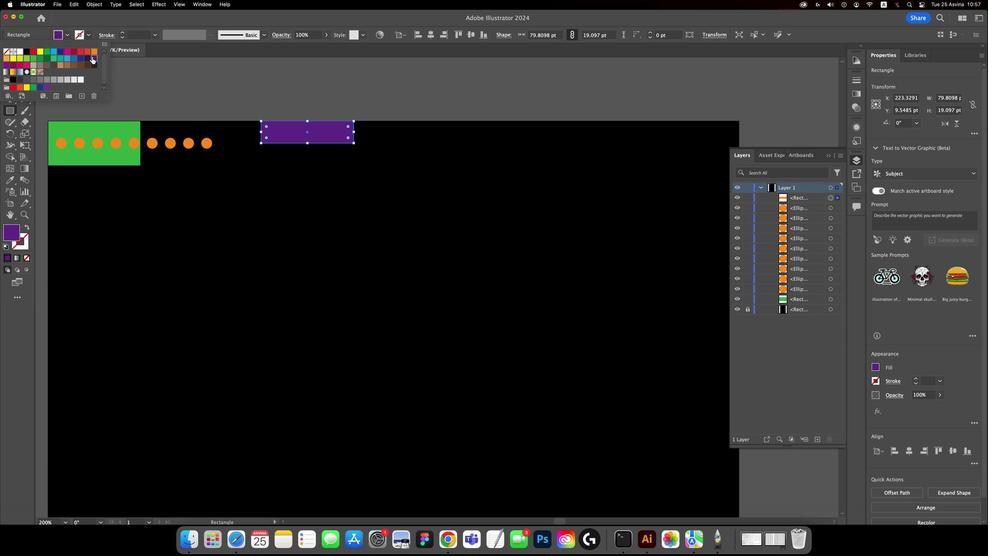 
Action: Mouse moved to (194, 39)
Screenshot: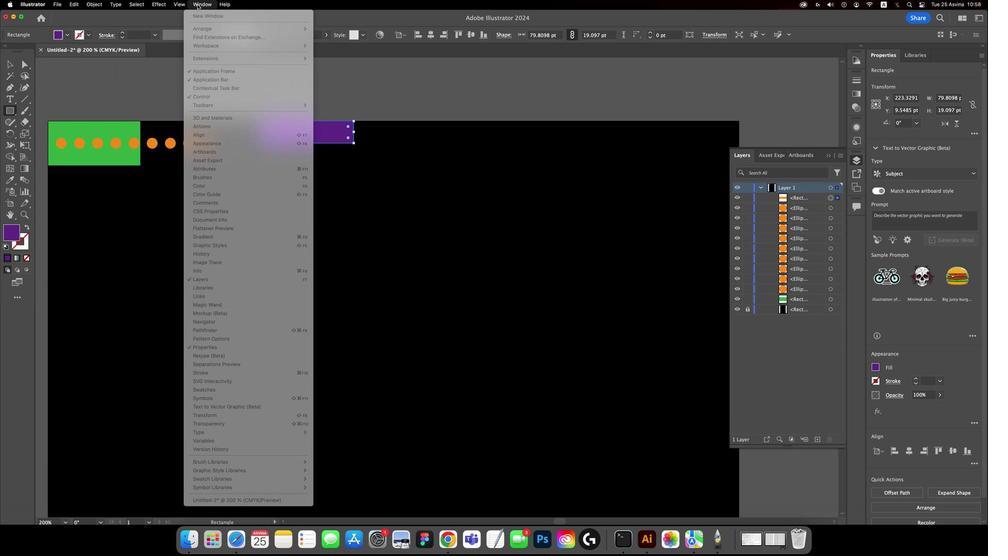 
Action: Mouse pressed left at (194, 39)
Screenshot: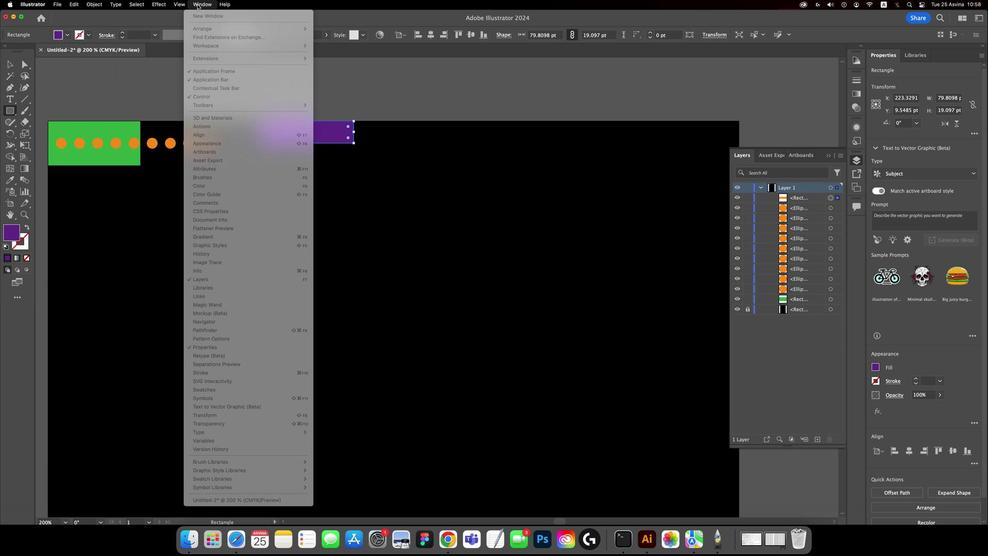 
Action: Mouse moved to (144, 178)
Screenshot: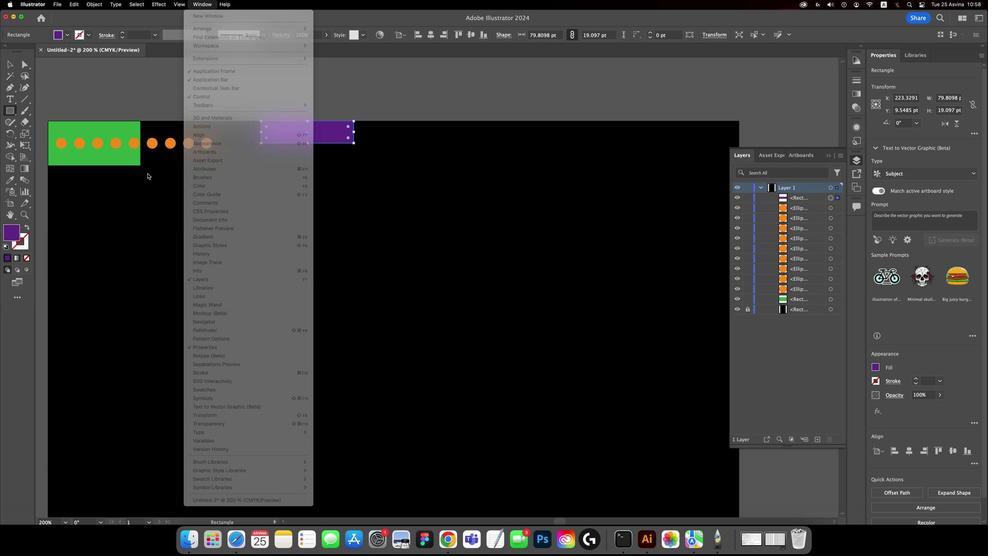 
Action: Mouse pressed left at (144, 178)
Screenshot: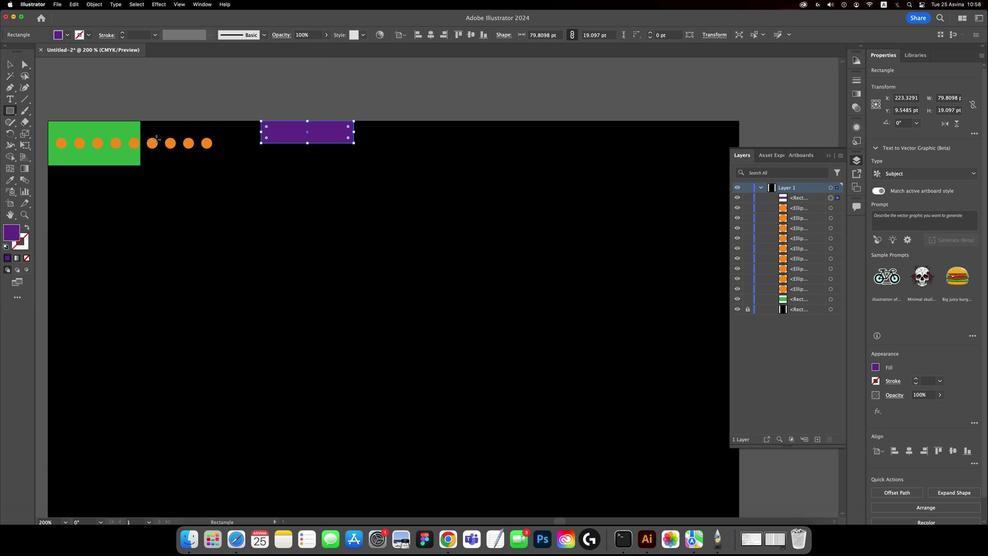 
Action: Mouse moved to (192, 36)
Screenshot: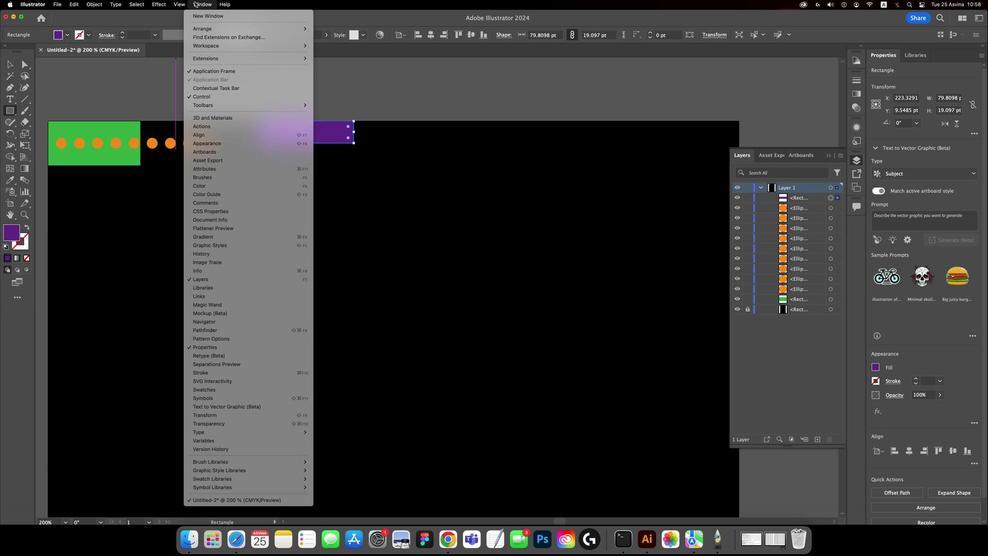 
Action: Mouse pressed left at (192, 36)
Screenshot: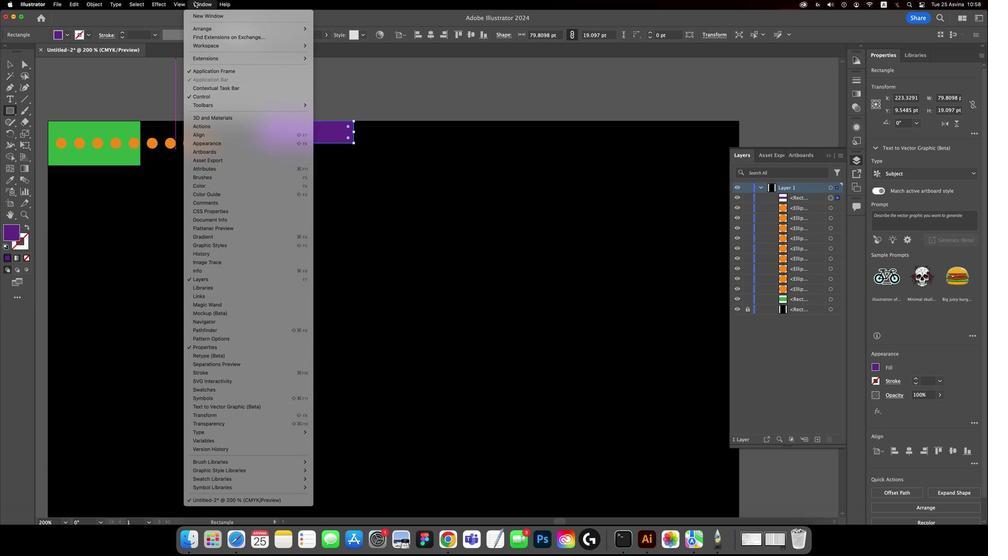
Action: Mouse moved to (193, 197)
Screenshot: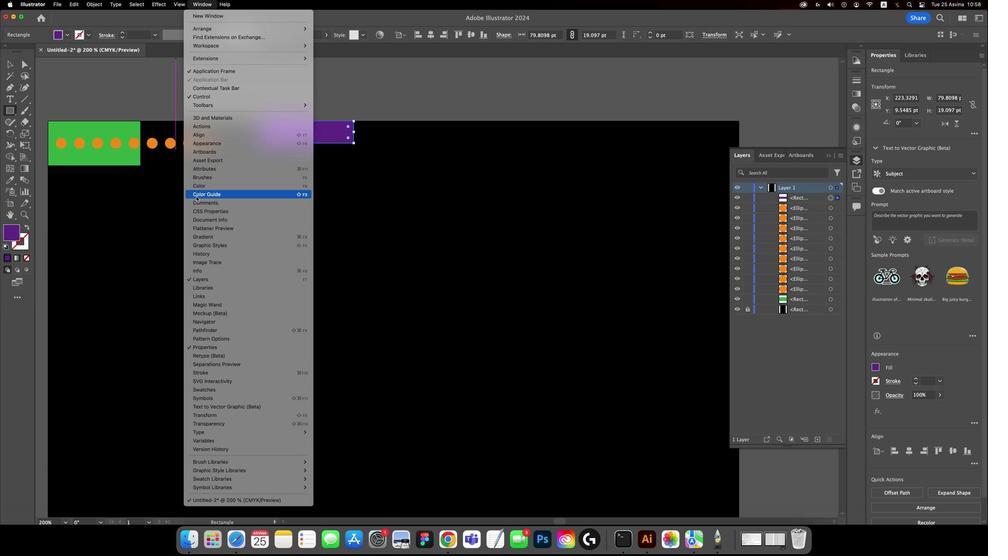 
Action: Mouse pressed left at (193, 197)
Screenshot: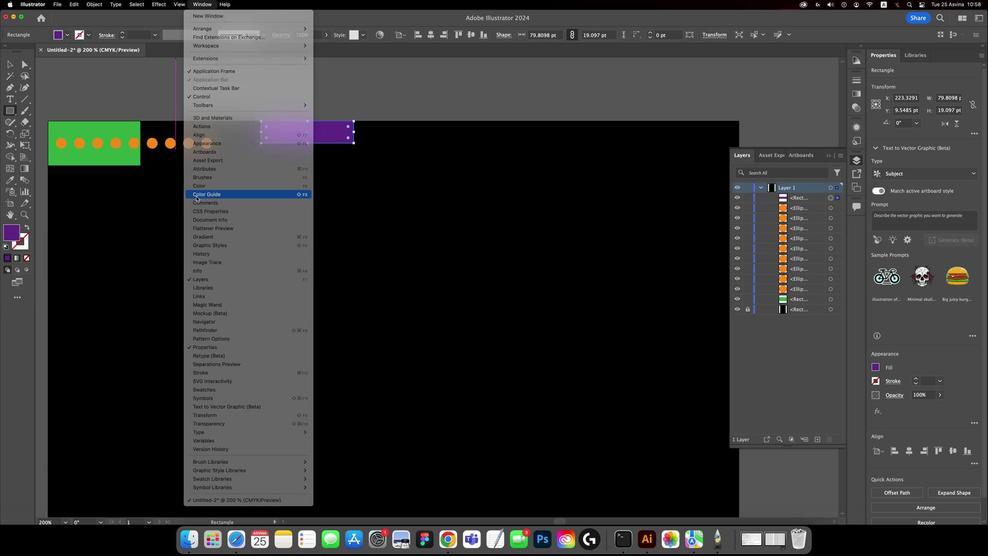 
Action: Mouse moved to (800, 113)
Screenshot: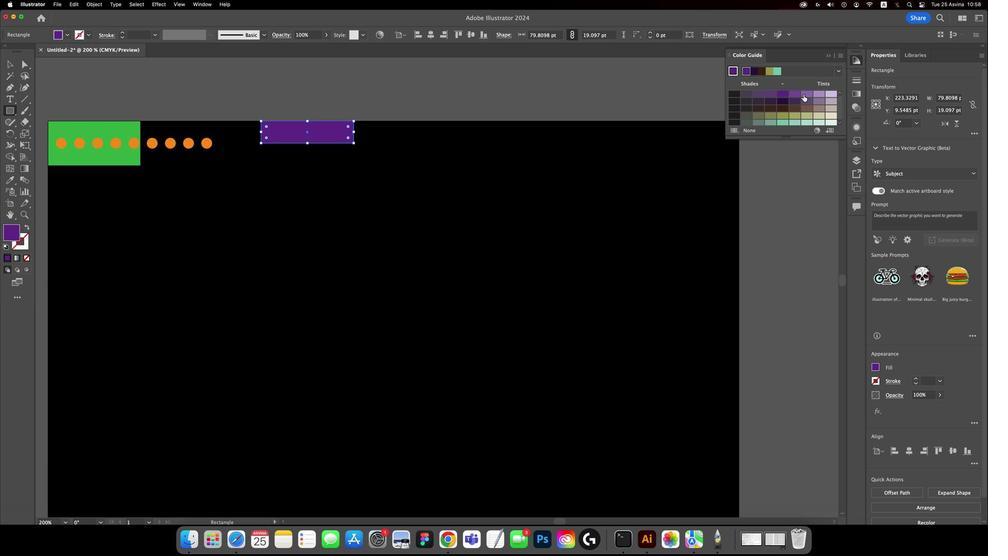 
Action: Mouse pressed left at (800, 113)
Screenshot: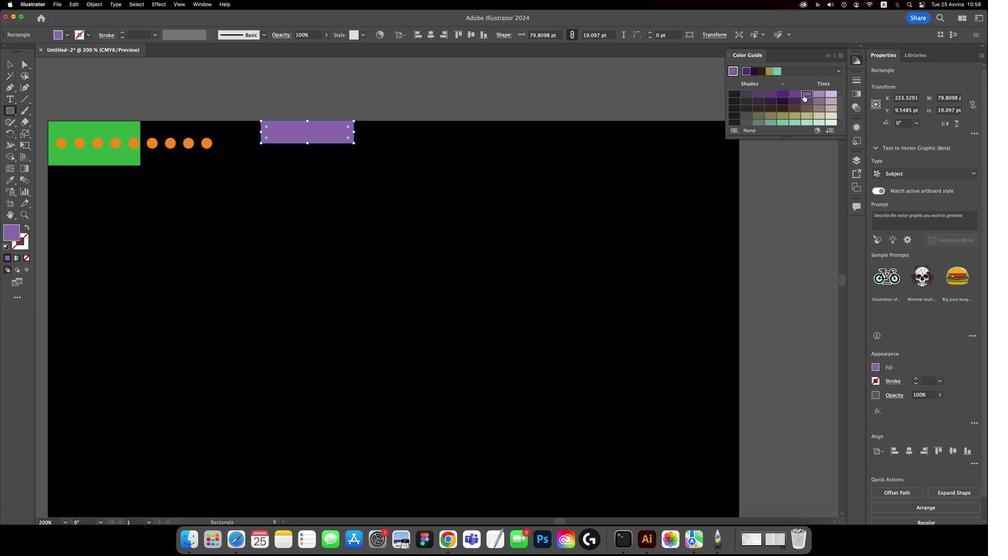 
Action: Mouse moved to (442, 203)
Screenshot: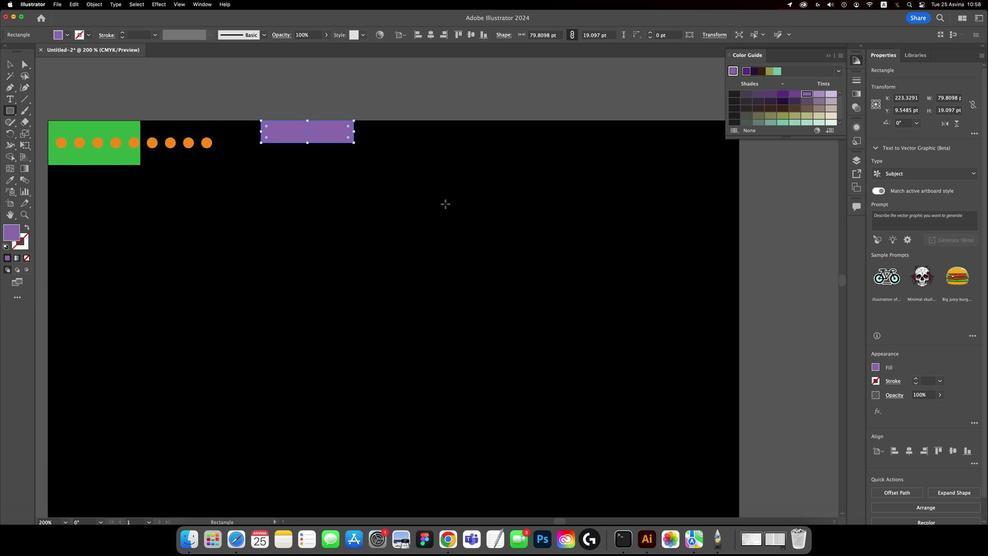 
Action: Mouse scrolled (442, 203) with delta (-1, 35)
Screenshot: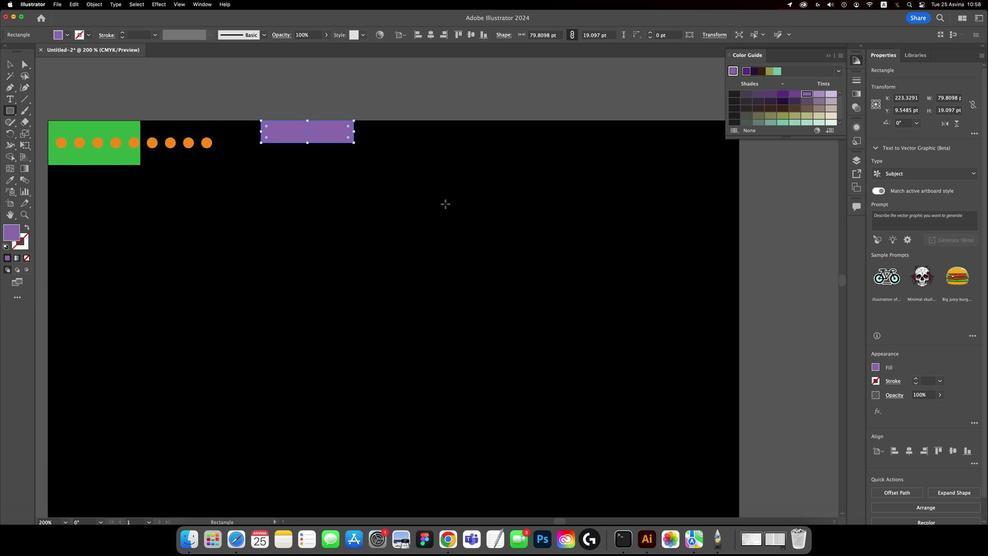 
Action: Mouse moved to (7, 127)
Screenshot: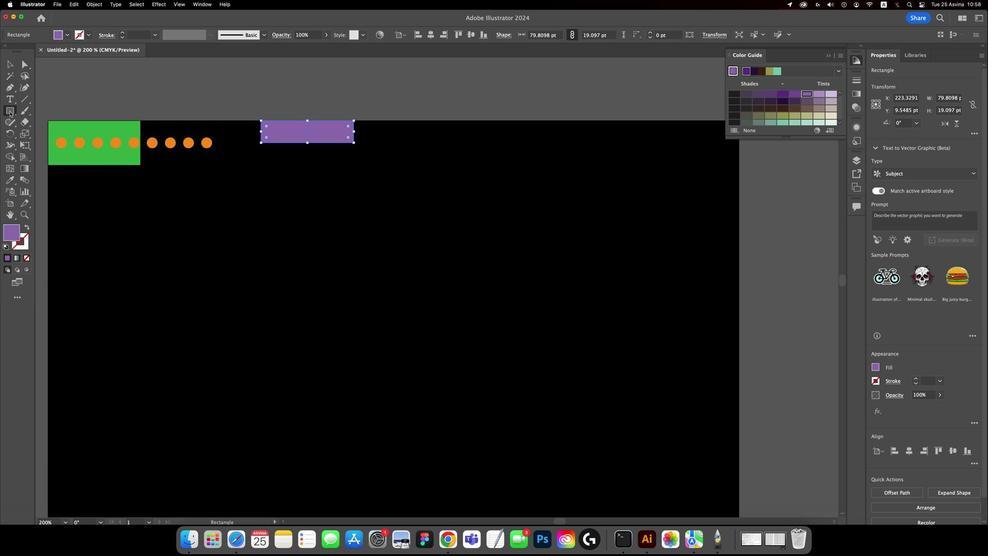 
Action: Mouse pressed left at (7, 127)
Screenshot: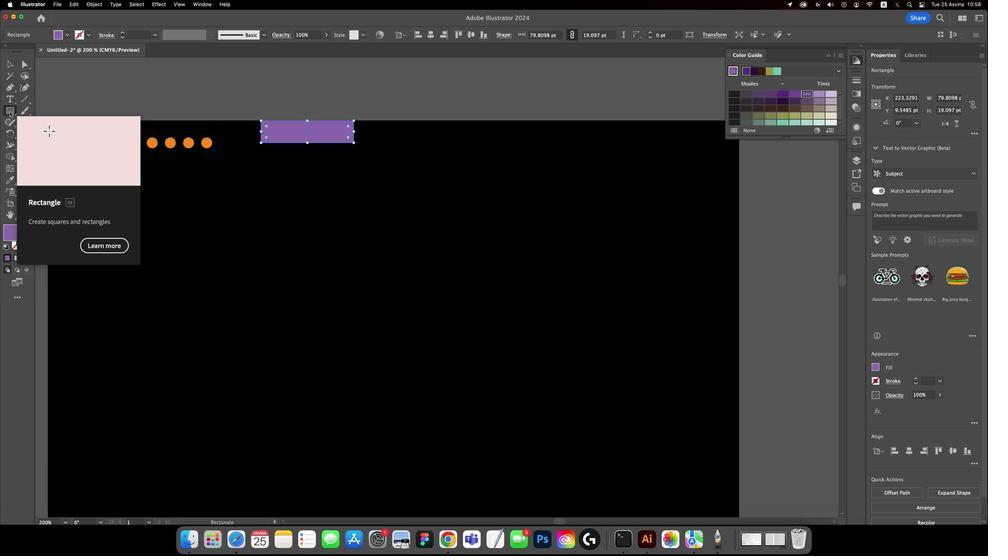 
Action: Mouse moved to (403, 135)
Screenshot: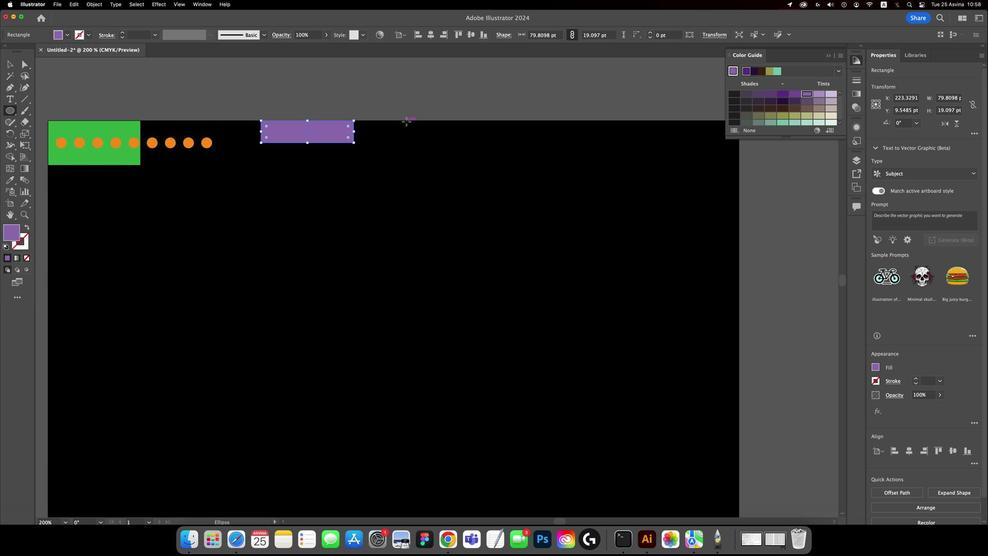 
Action: Mouse pressed left at (403, 135)
Screenshot: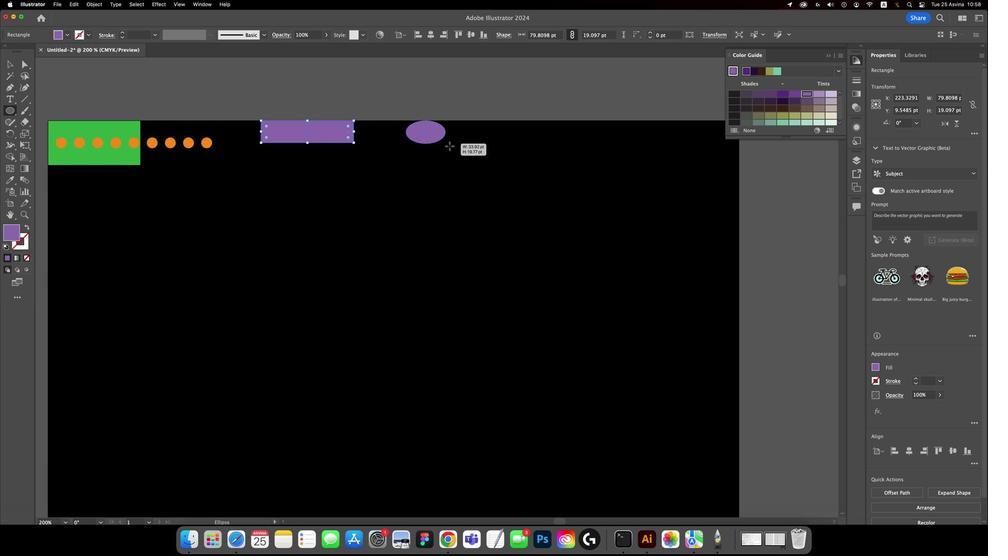 
Action: Mouse moved to (476, 165)
Screenshot: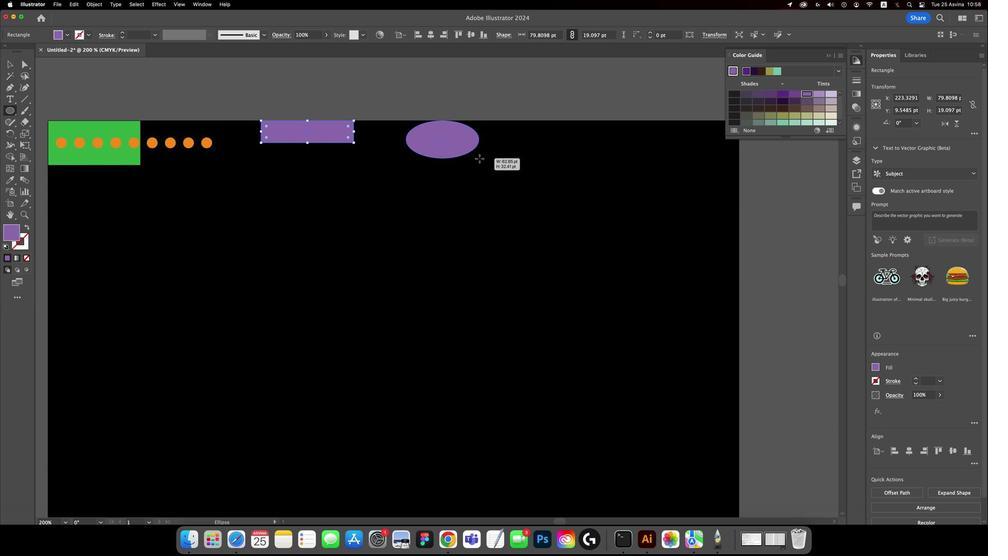 
Action: Key pressed Key.shift
Screenshot: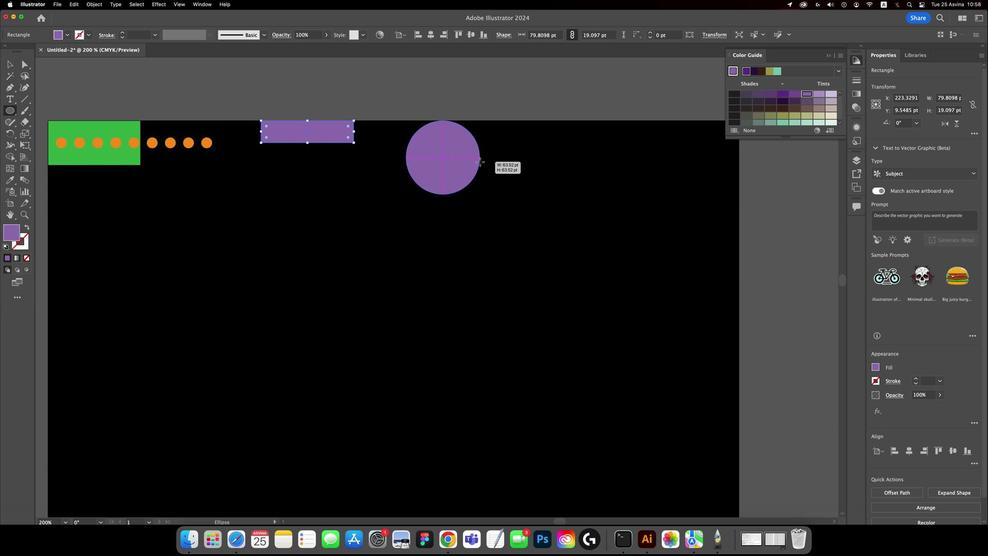 
Action: Mouse moved to (462, 161)
Screenshot: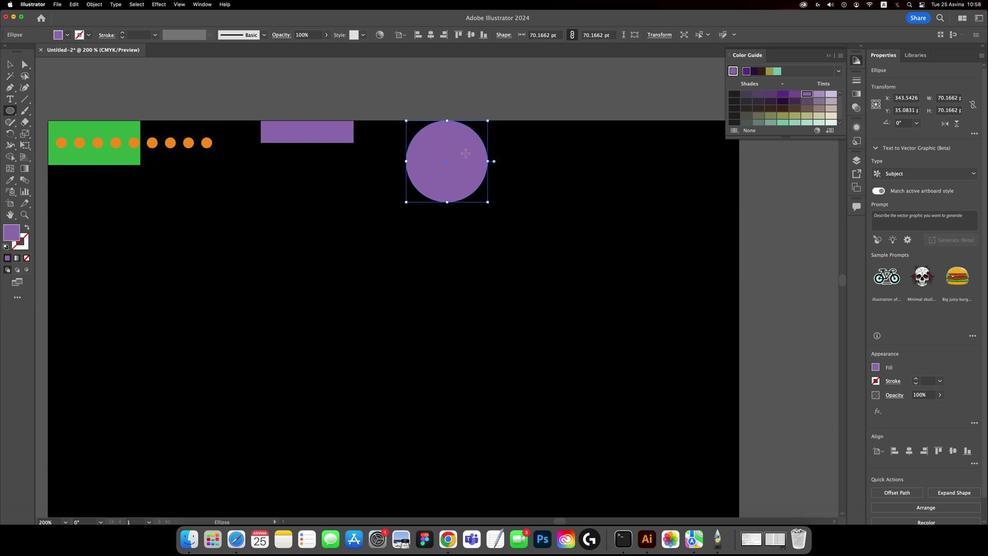 
Action: Key pressed 'v'
Screenshot: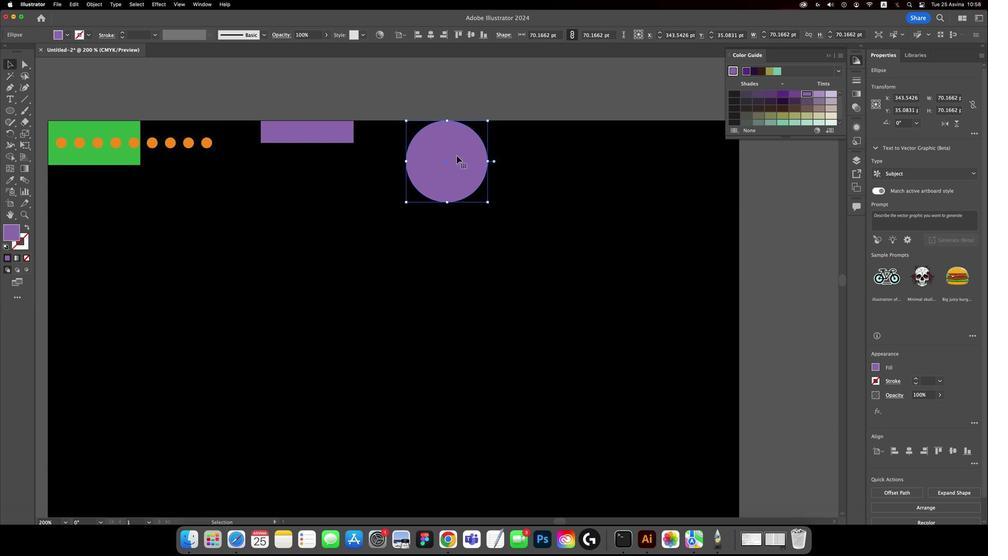 
Action: Mouse moved to (449, 165)
Screenshot: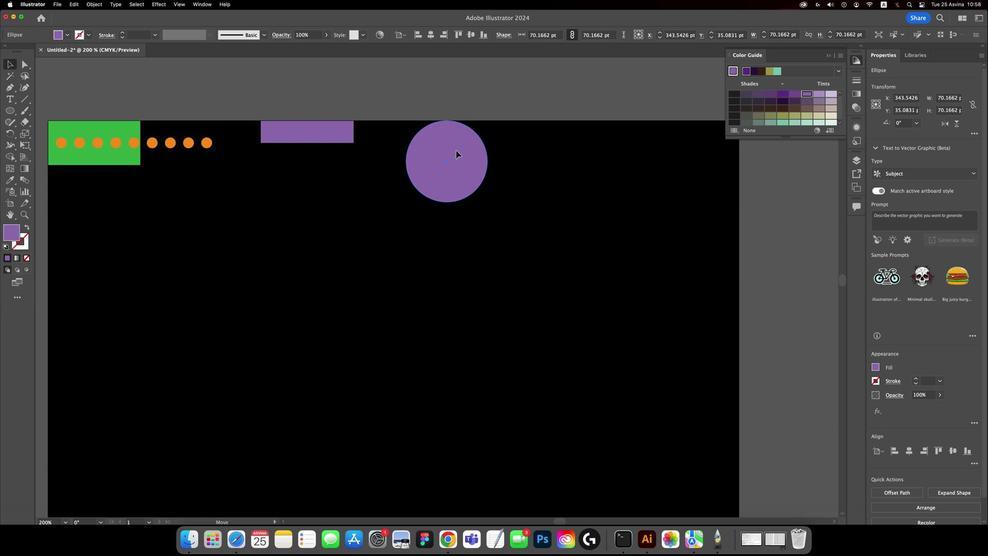 
Action: Mouse pressed left at (449, 165)
Screenshot: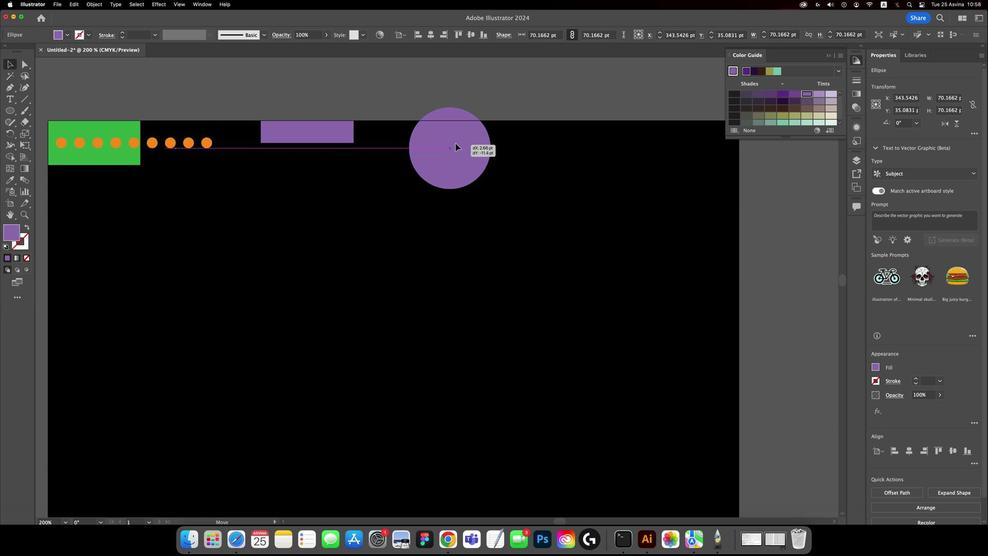 
Action: Mouse moved to (392, 178)
Screenshot: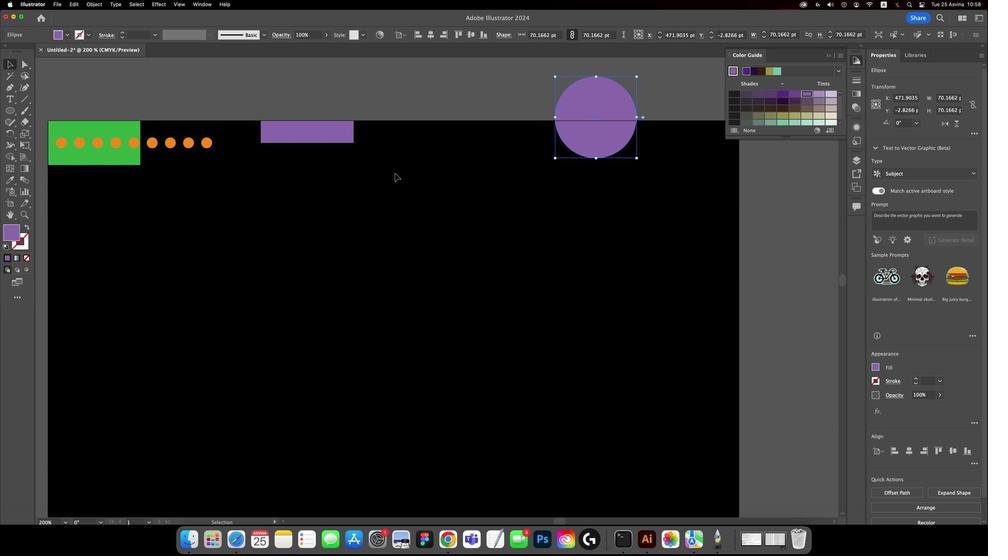 
Action: Mouse pressed left at (392, 178)
Screenshot: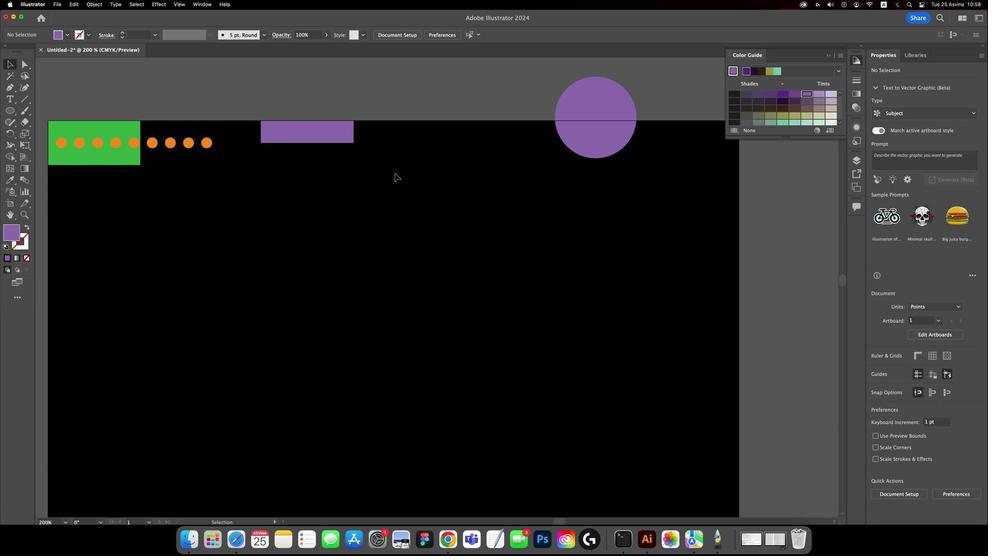 
Action: Mouse moved to (5, 128)
Screenshot: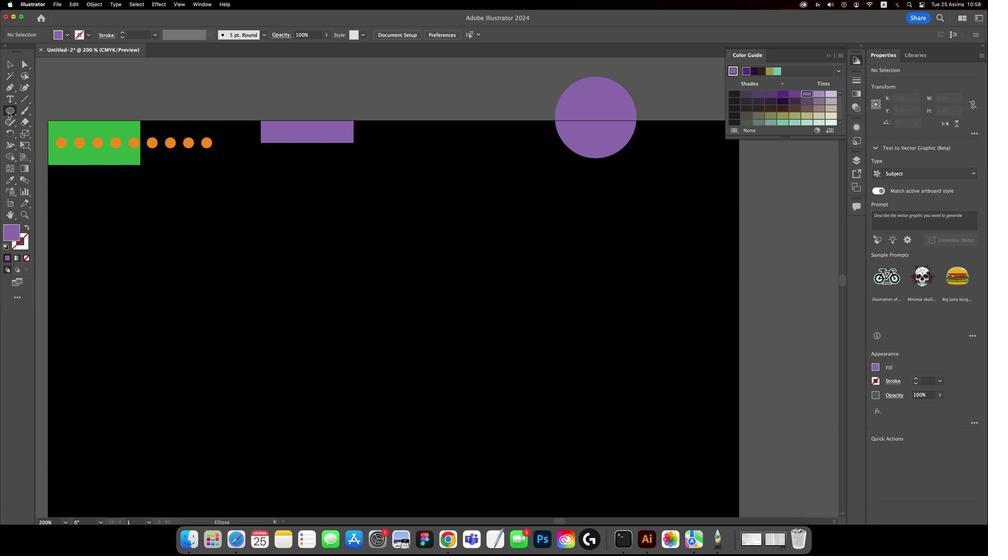 
Action: Mouse pressed left at (5, 128)
Screenshot: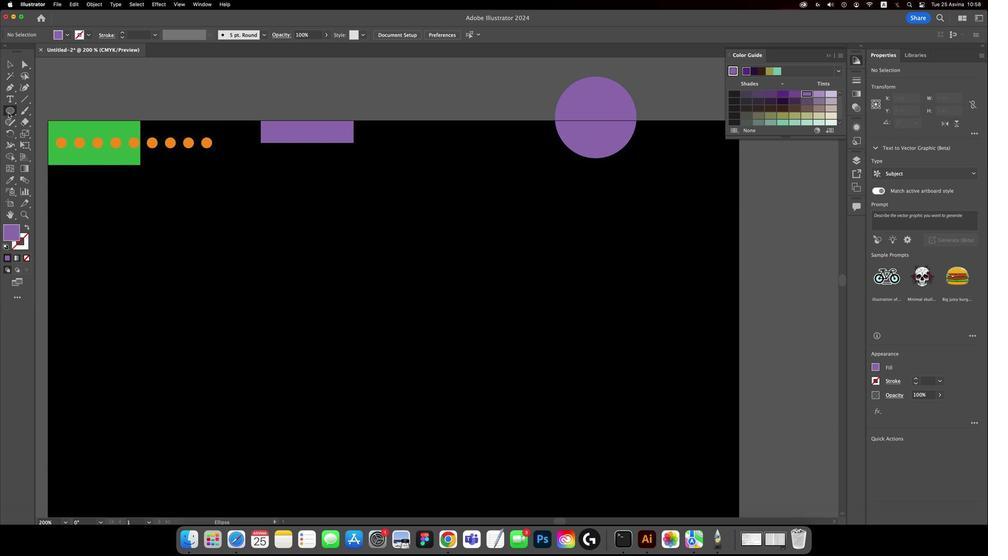 
Action: Mouse moved to (393, 134)
Screenshot: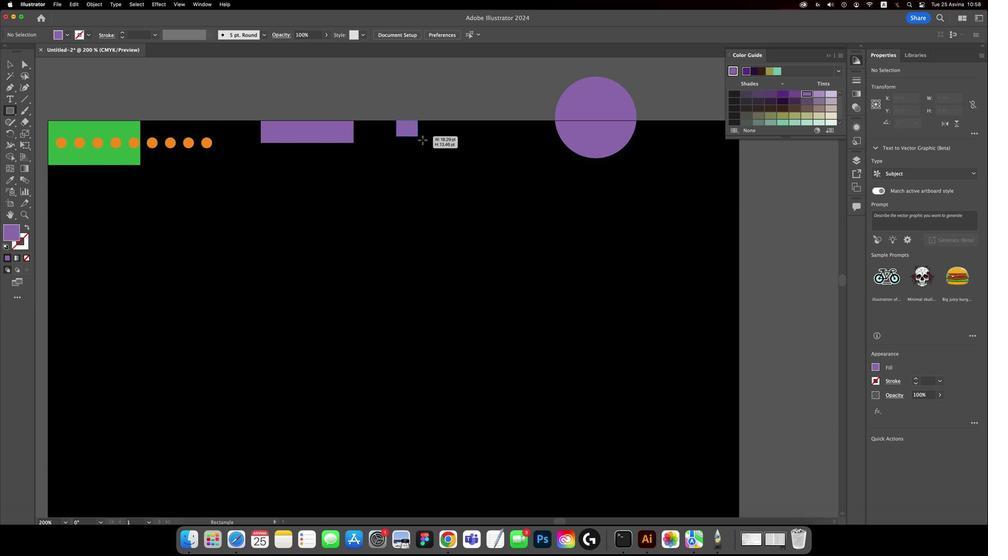 
Action: Mouse pressed left at (393, 134)
Screenshot: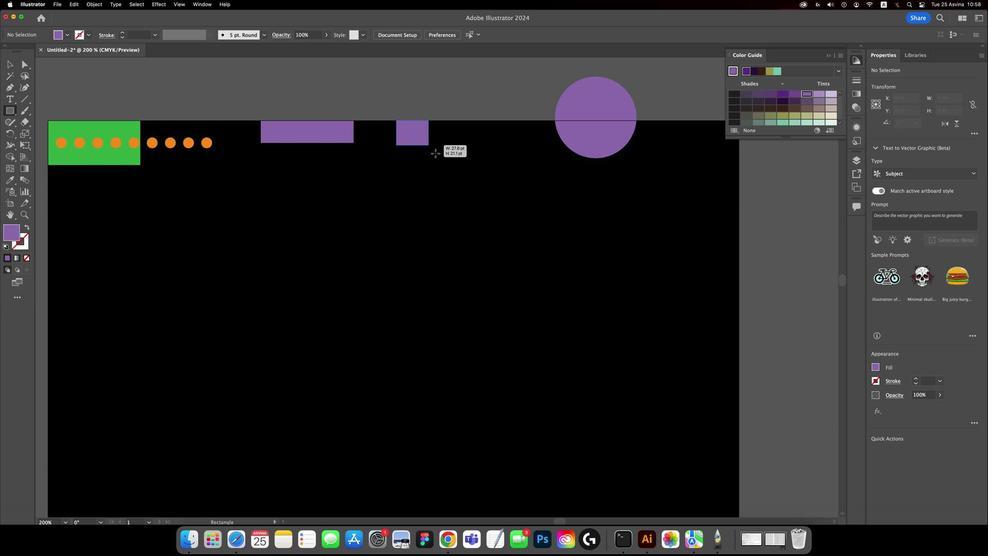 
Action: Mouse moved to (499, 247)
Screenshot: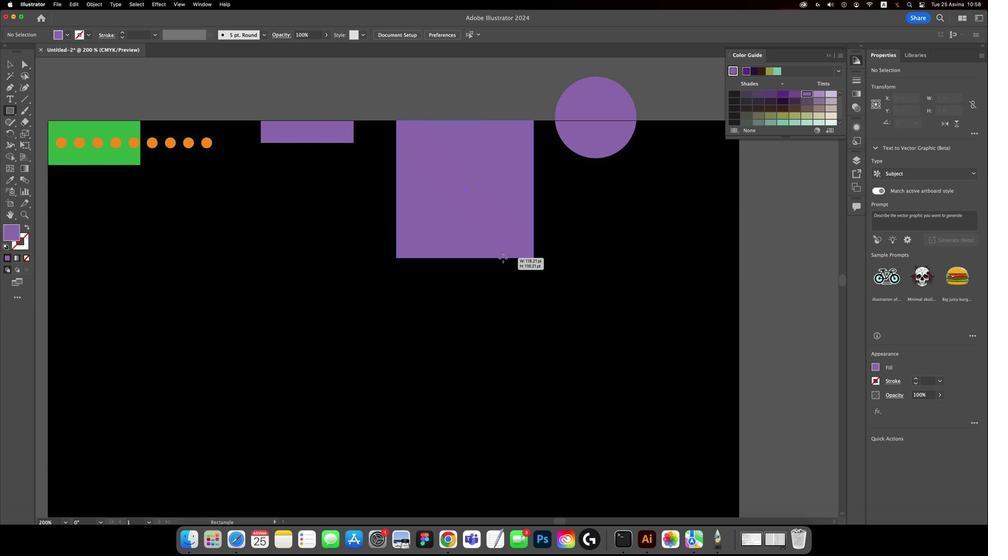 
Action: Key pressed Key.shift
Screenshot: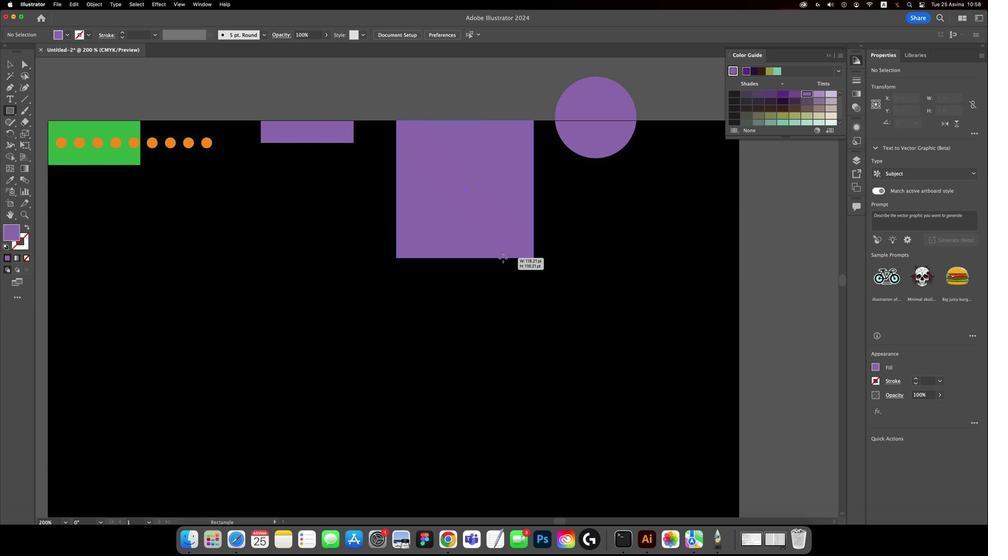 
Action: Mouse moved to (495, 252)
Screenshot: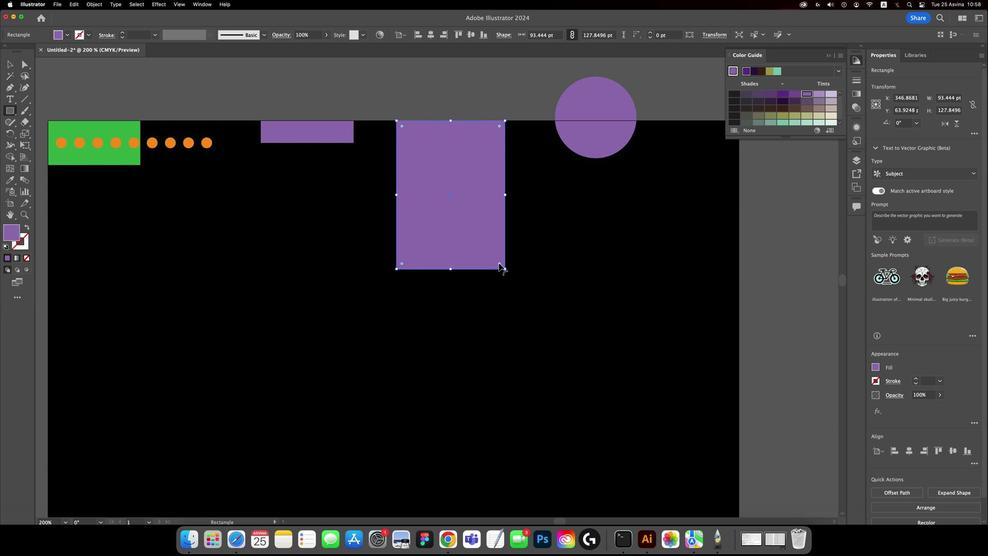 
Action: Mouse pressed left at (495, 252)
Screenshot: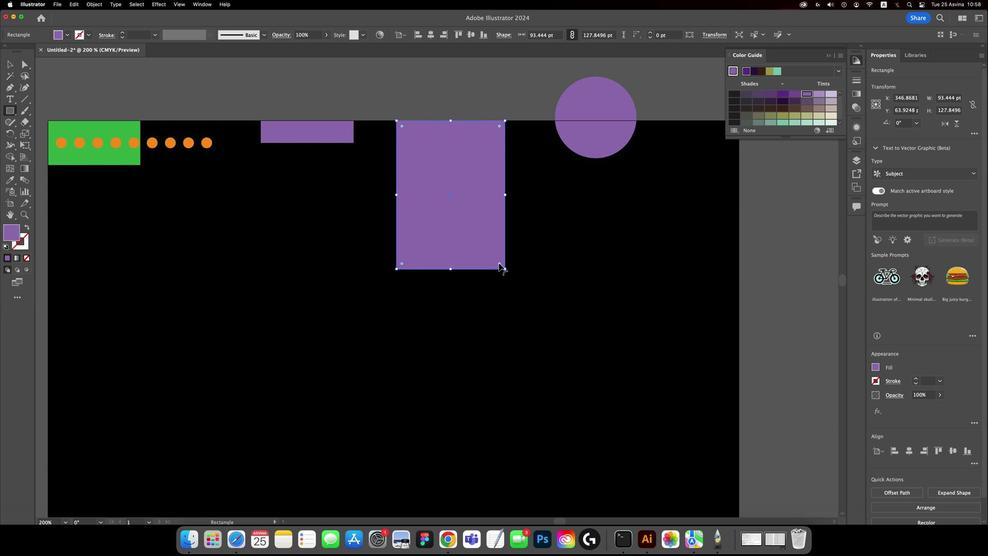 
Action: Mouse moved to (443, 197)
Screenshot: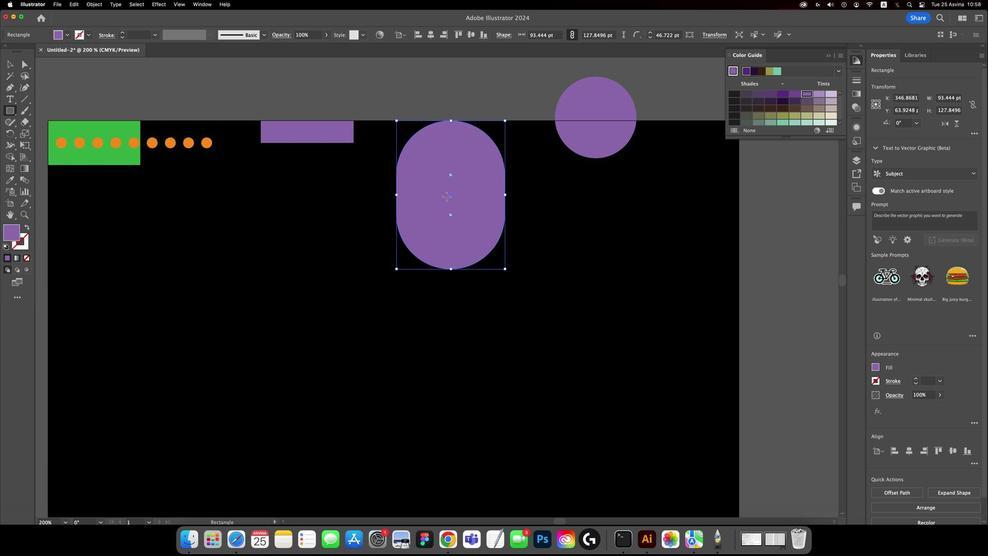 
Action: Key pressed 'v'
Screenshot: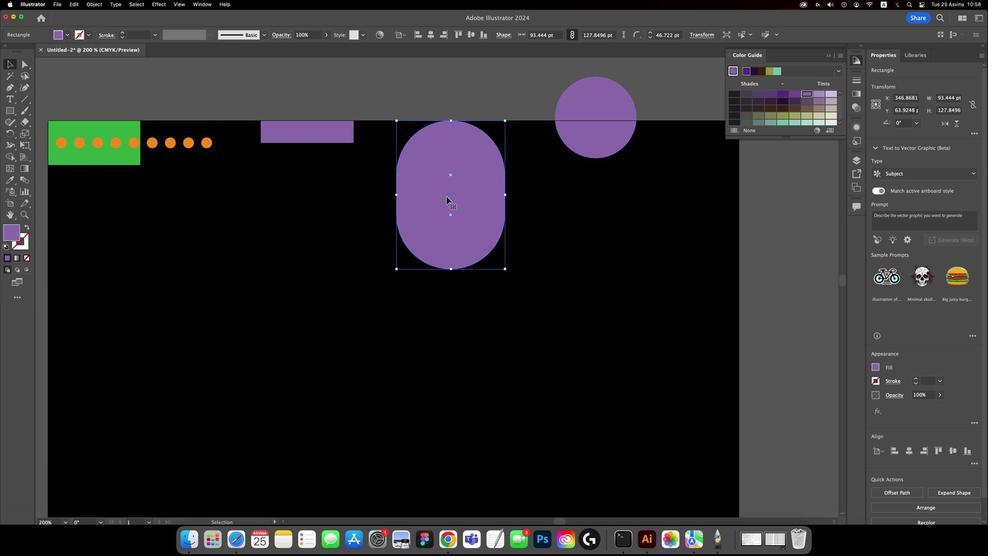 
Action: Mouse moved to (439, 189)
Screenshot: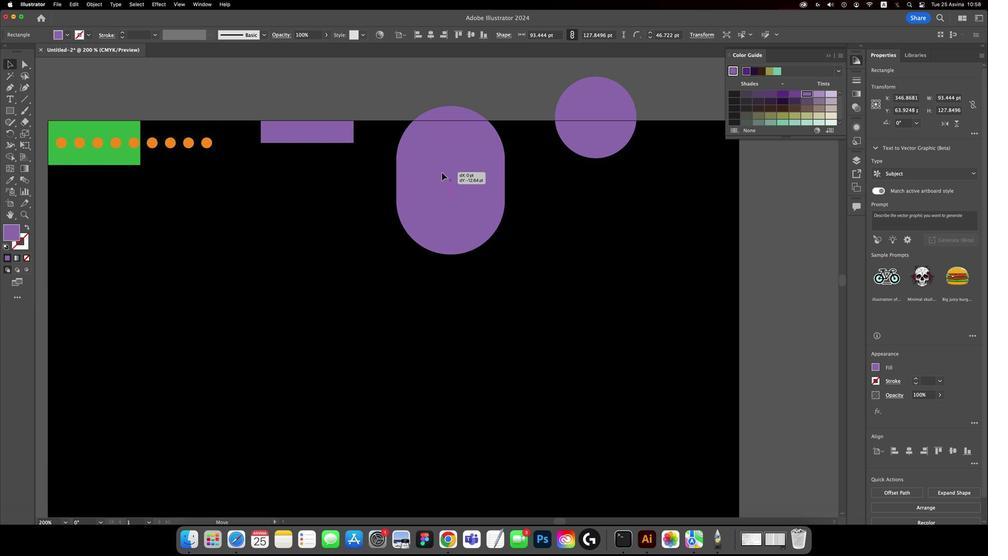 
Action: Mouse pressed left at (439, 189)
Screenshot: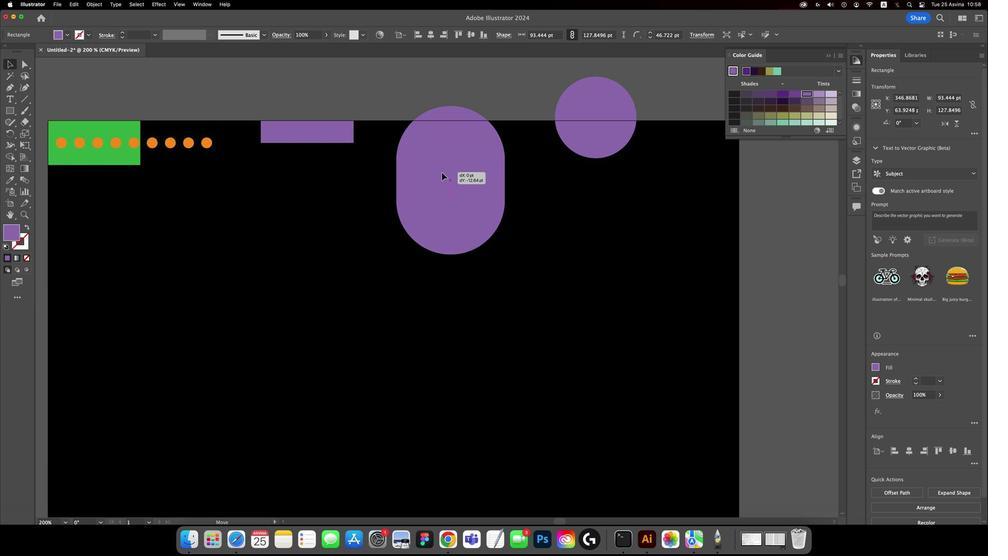 
Action: Mouse moved to (21, 143)
Screenshot: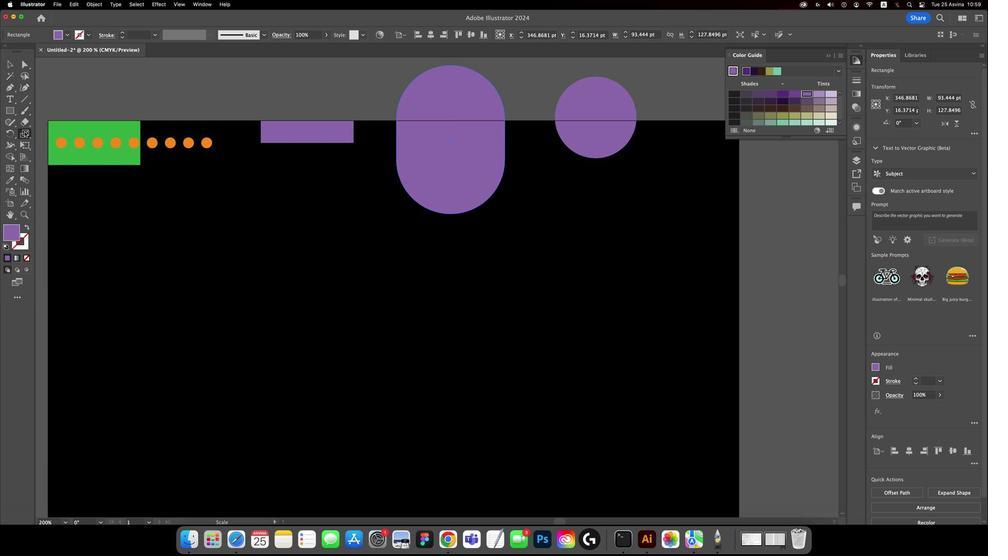 
Action: Mouse pressed left at (21, 143)
Screenshot: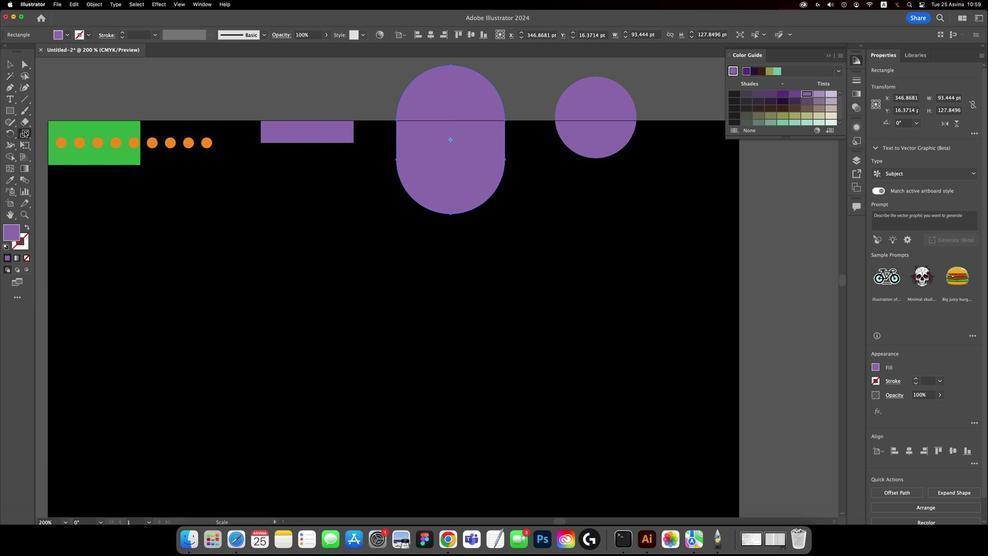 
Action: Mouse moved to (11, 144)
Screenshot: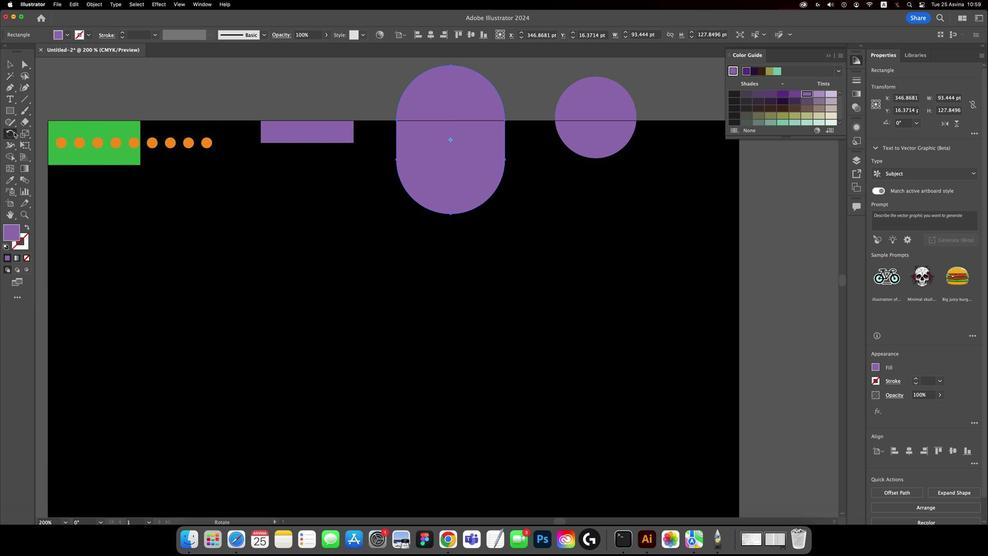 
Action: Mouse pressed left at (11, 144)
Screenshot: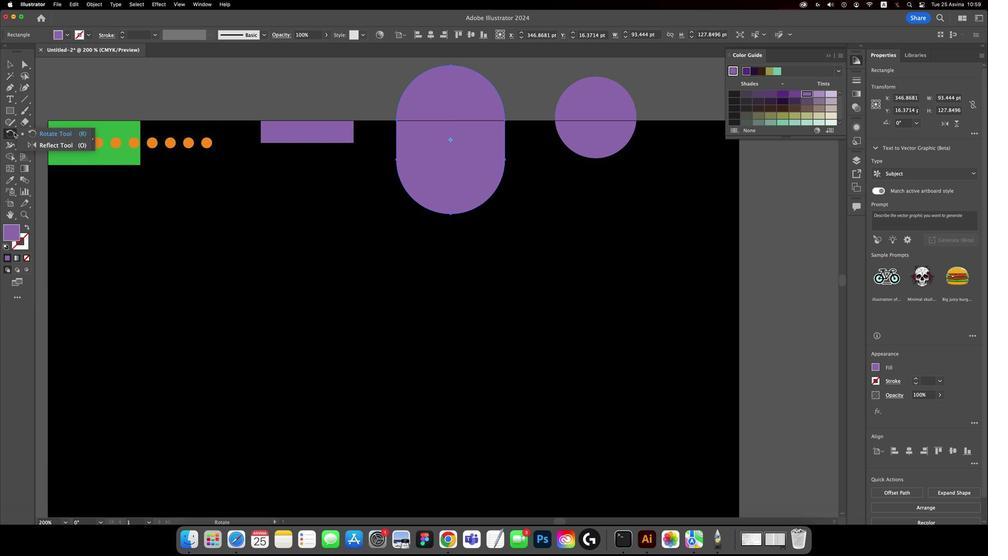 
Action: Mouse moved to (6, 153)
Screenshot: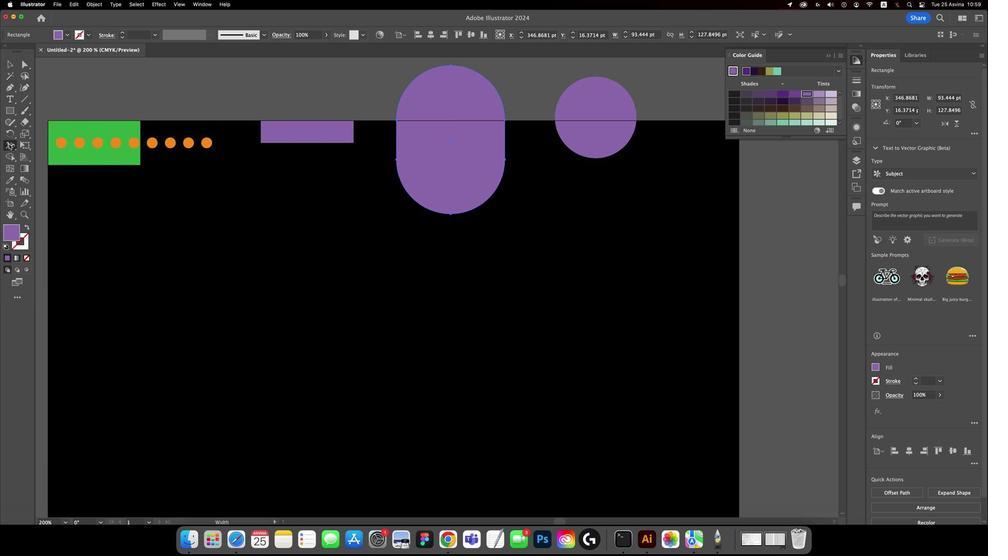
Action: Mouse pressed left at (6, 153)
Screenshot: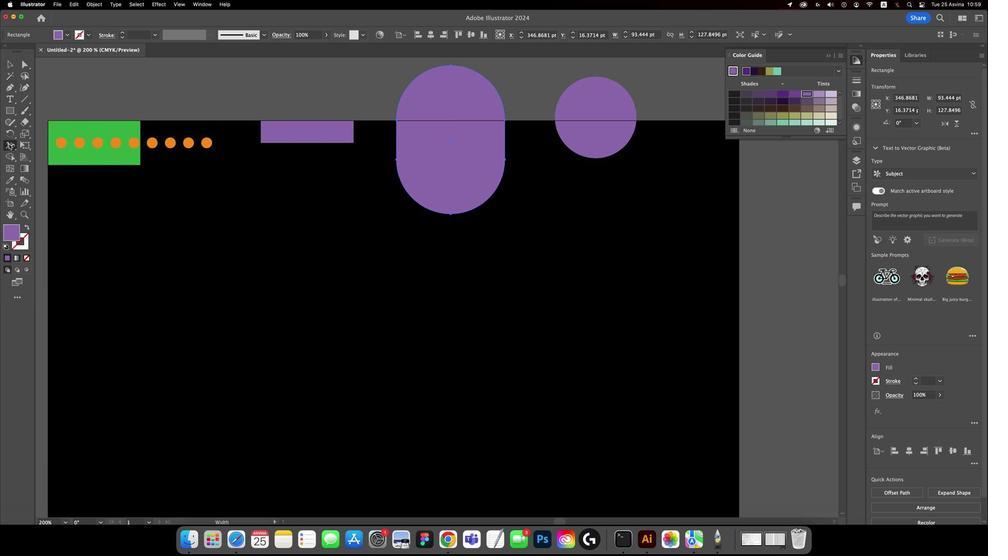 
Action: Mouse pressed left at (6, 153)
Screenshot: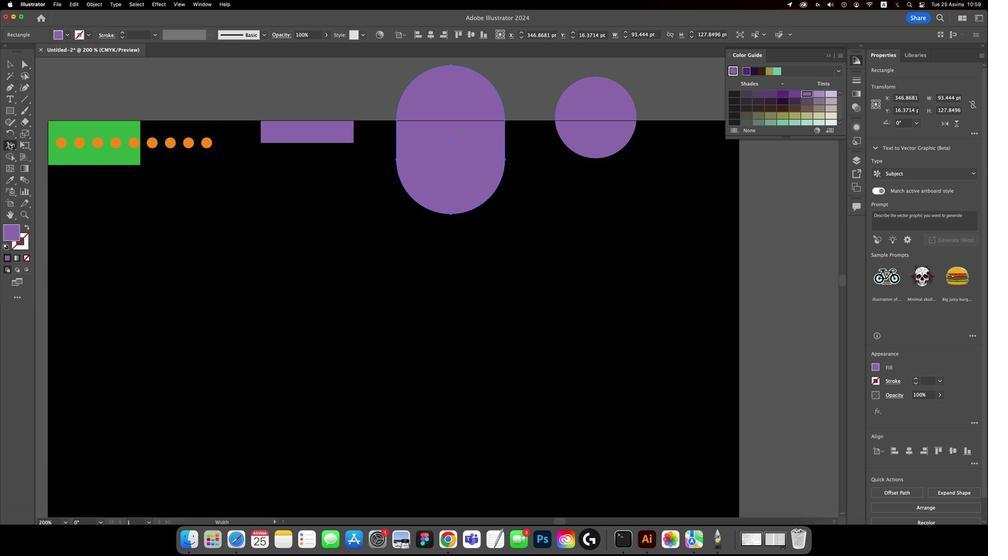 
Action: Mouse moved to (5, 165)
Screenshot: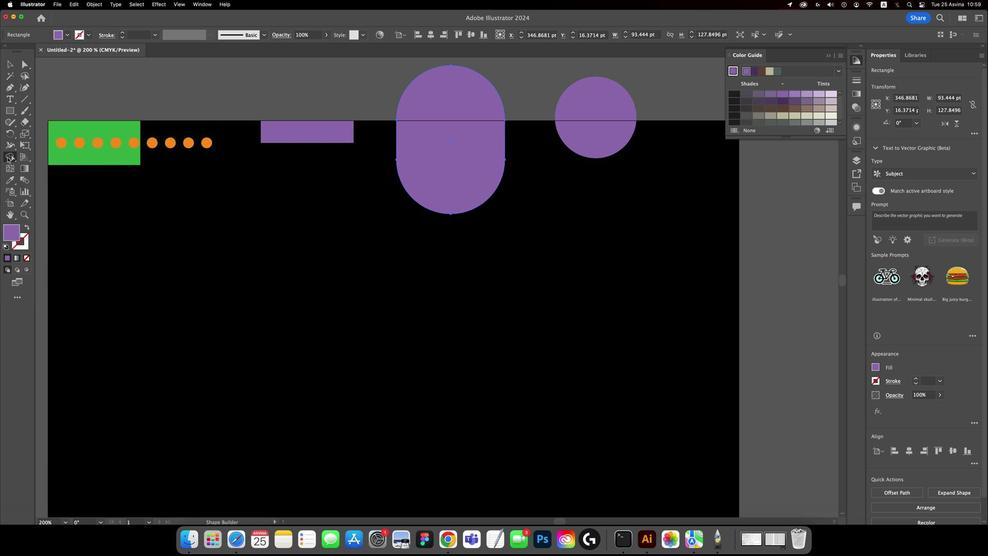
Action: Mouse pressed left at (5, 165)
Screenshot: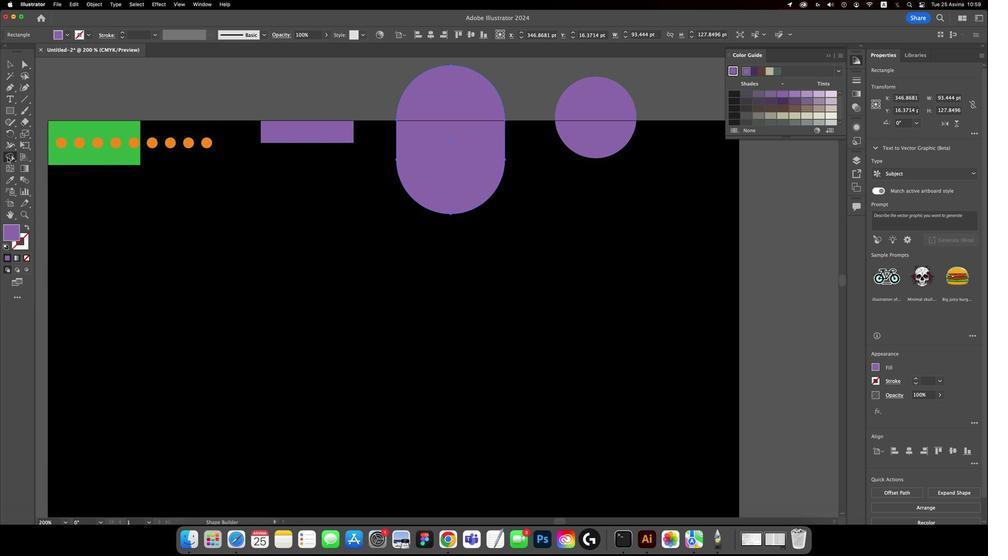 
Action: Mouse pressed left at (5, 165)
Screenshot: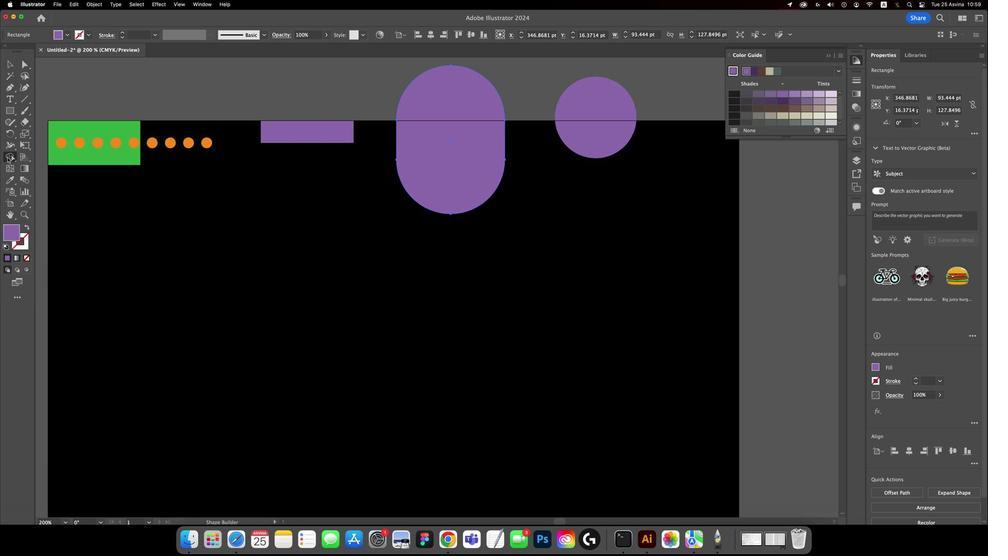 
Action: Mouse moved to (19, 157)
Screenshot: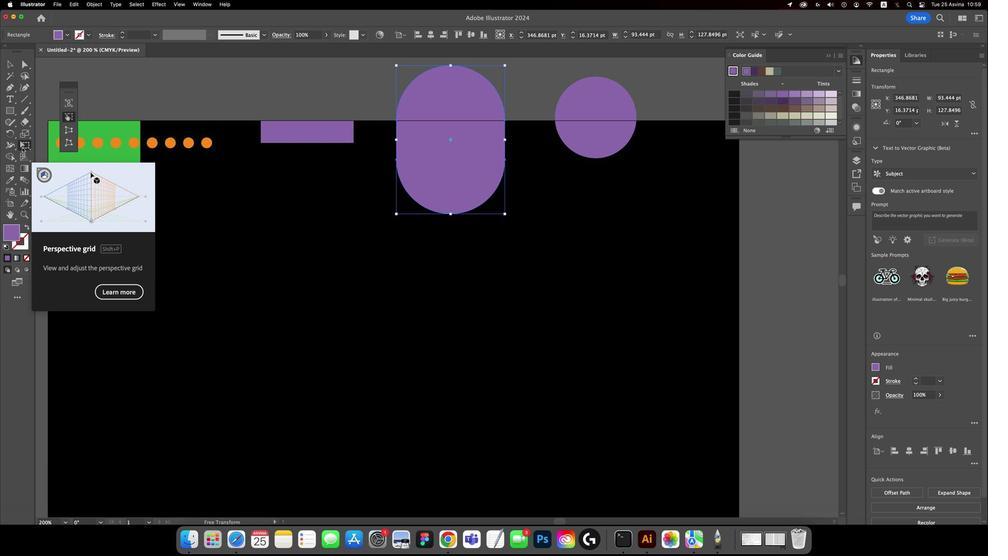 
Action: Mouse pressed left at (19, 157)
Screenshot: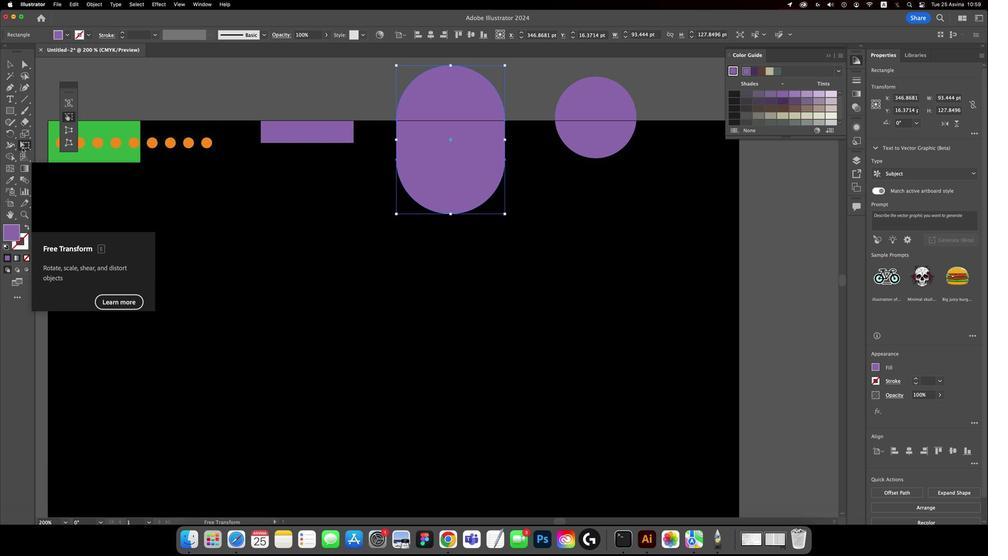 
Action: Mouse moved to (23, 192)
Screenshot: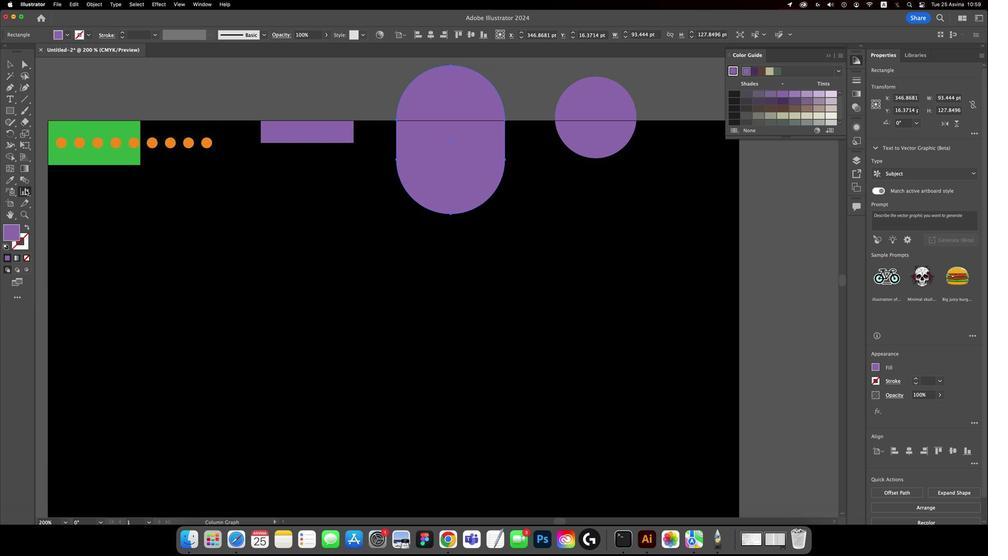 
Action: Mouse pressed left at (23, 192)
Screenshot: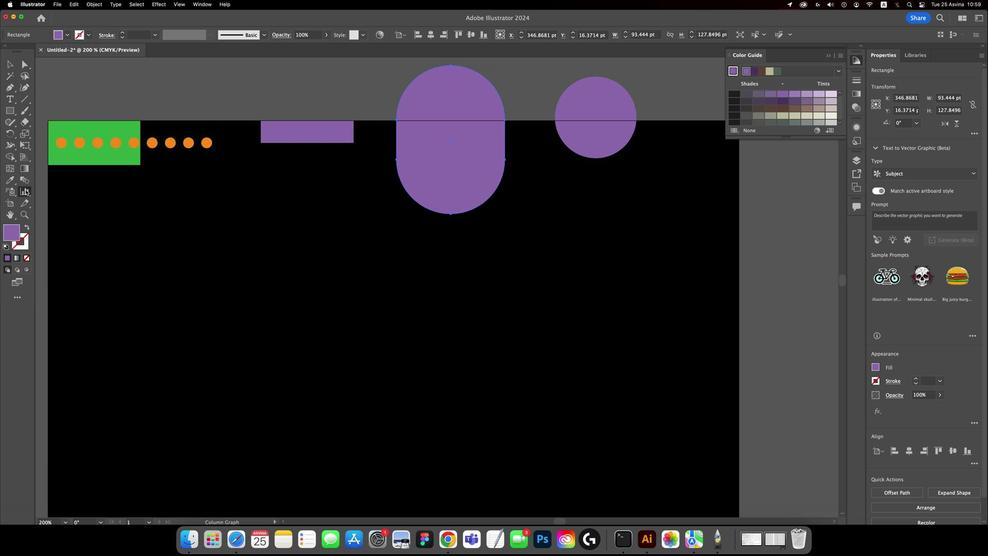 
Action: Mouse moved to (23, 203)
Screenshot: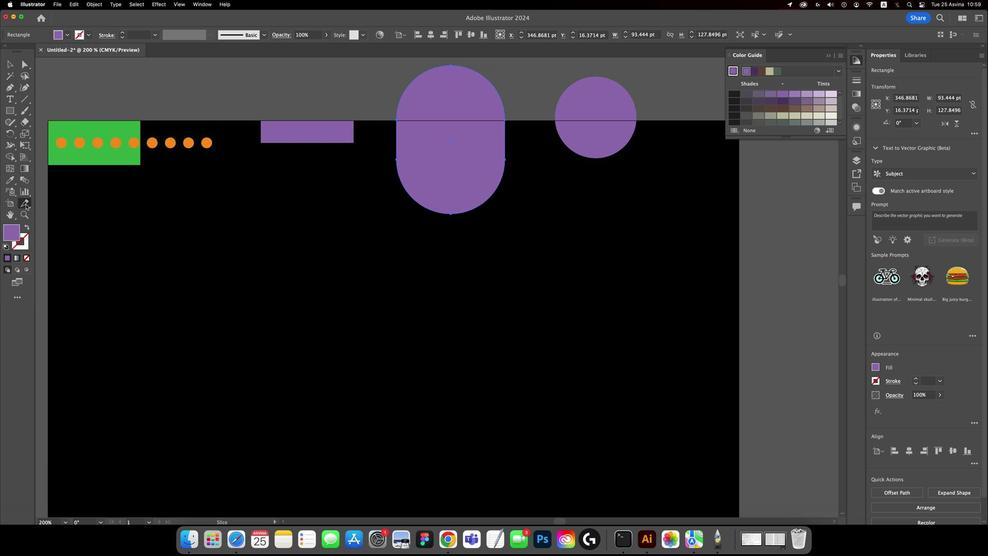 
Action: Mouse pressed left at (23, 203)
Screenshot: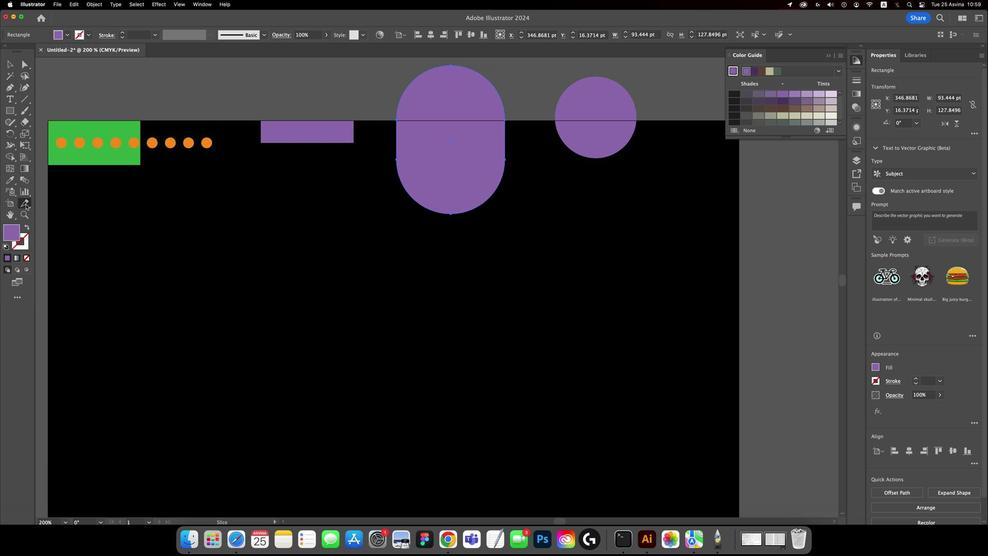 
Action: Mouse pressed left at (23, 203)
Screenshot: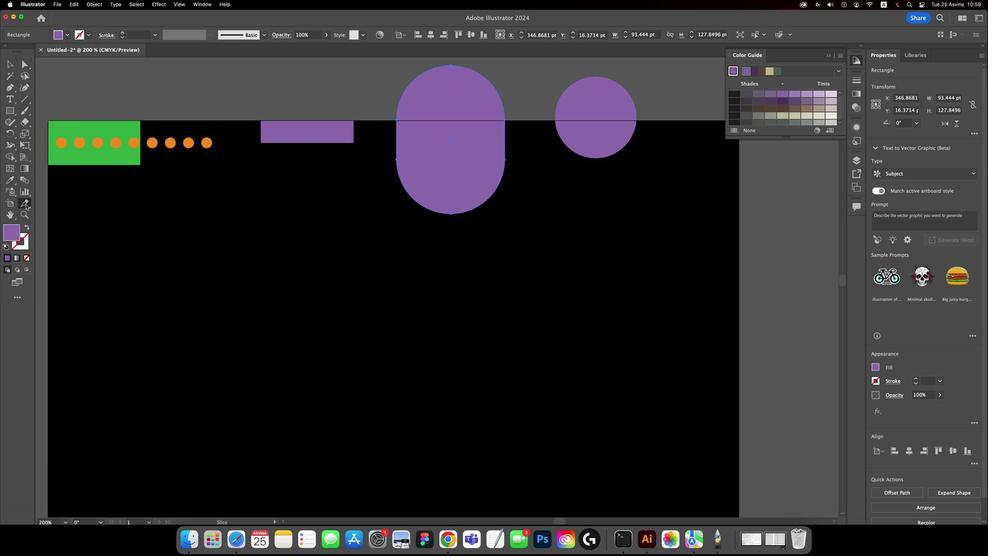 
Action: Mouse moved to (394, 134)
Screenshot: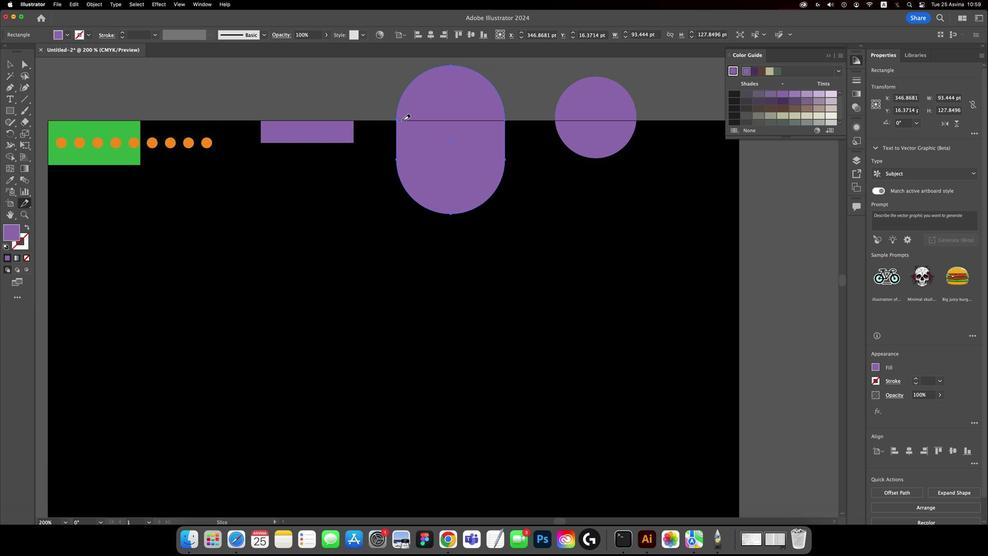 
Action: Mouse pressed left at (394, 134)
Screenshot: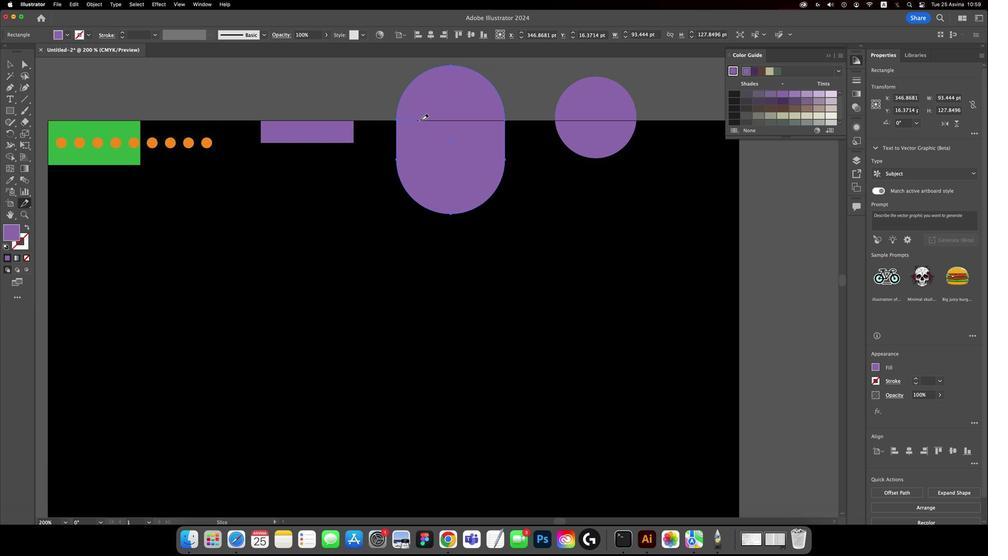 
Action: Mouse moved to (471, 121)
Screenshot: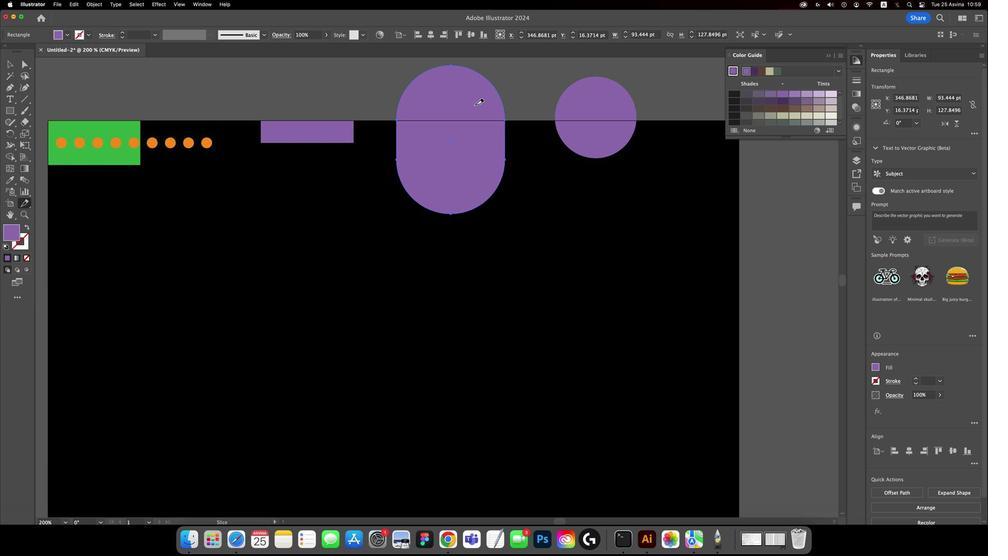 
Action: Key pressed 'v'
Screenshot: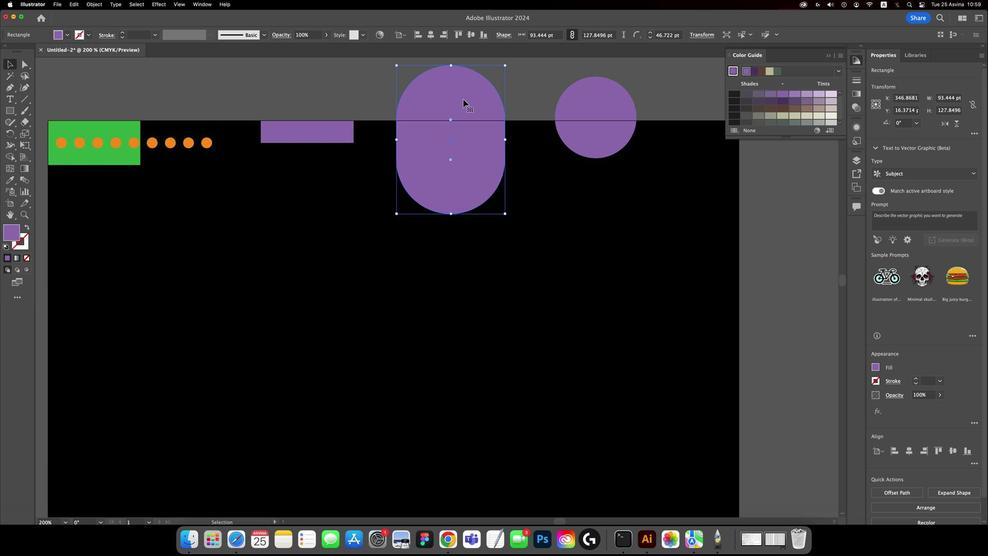 
Action: Mouse moved to (460, 117)
Screenshot: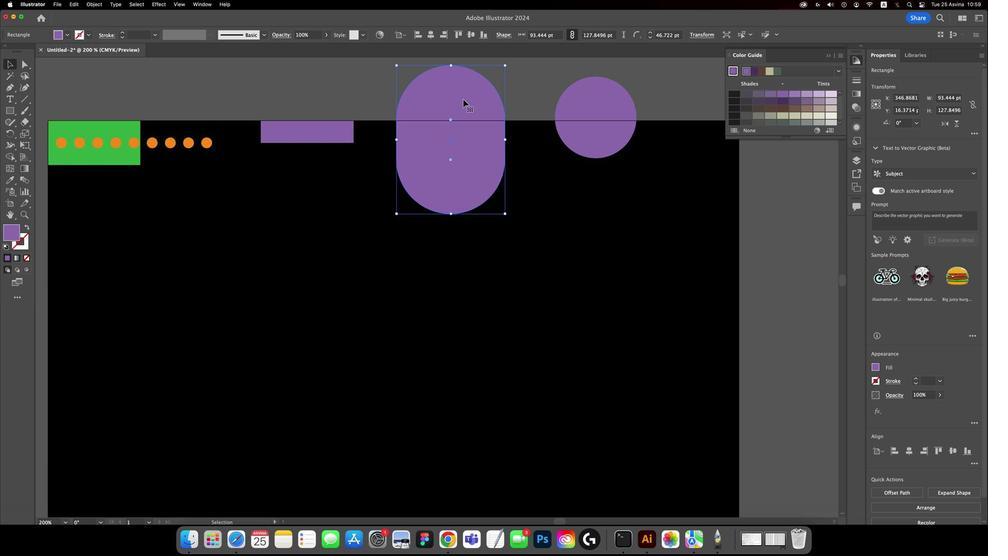 
Action: Mouse pressed left at (460, 117)
Screenshot: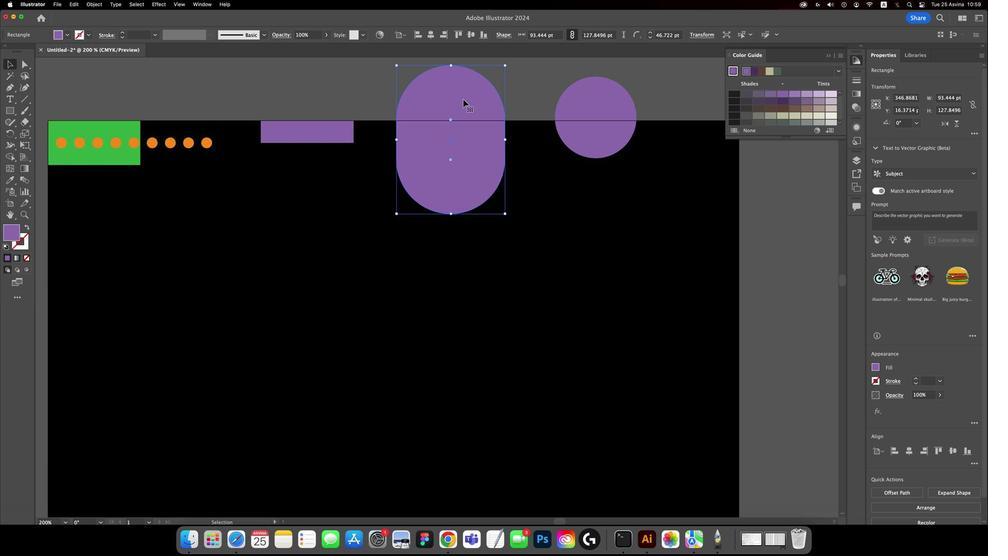 
Action: Key pressed Key.backspaceKey.cmd'z'
Screenshot: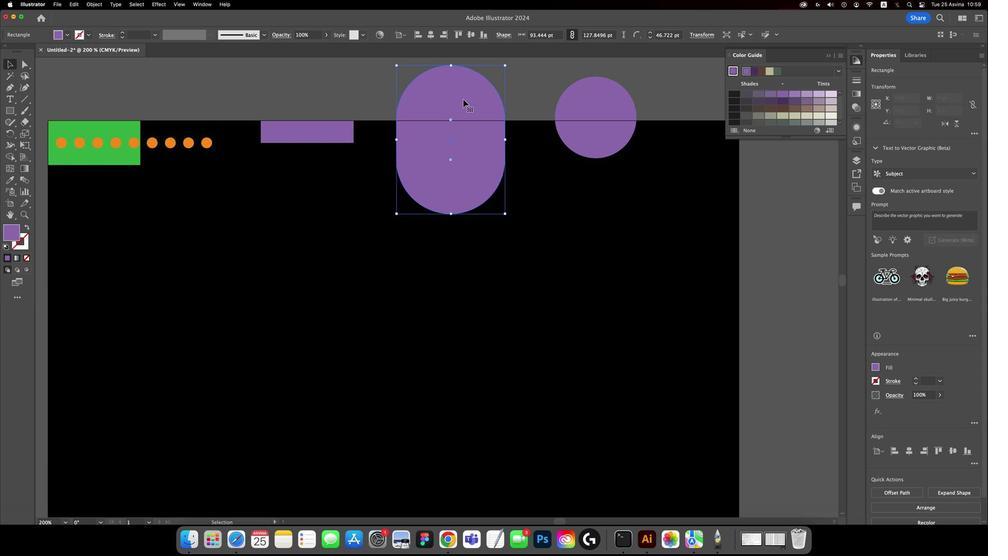 
Action: Mouse moved to (11, 211)
Screenshot: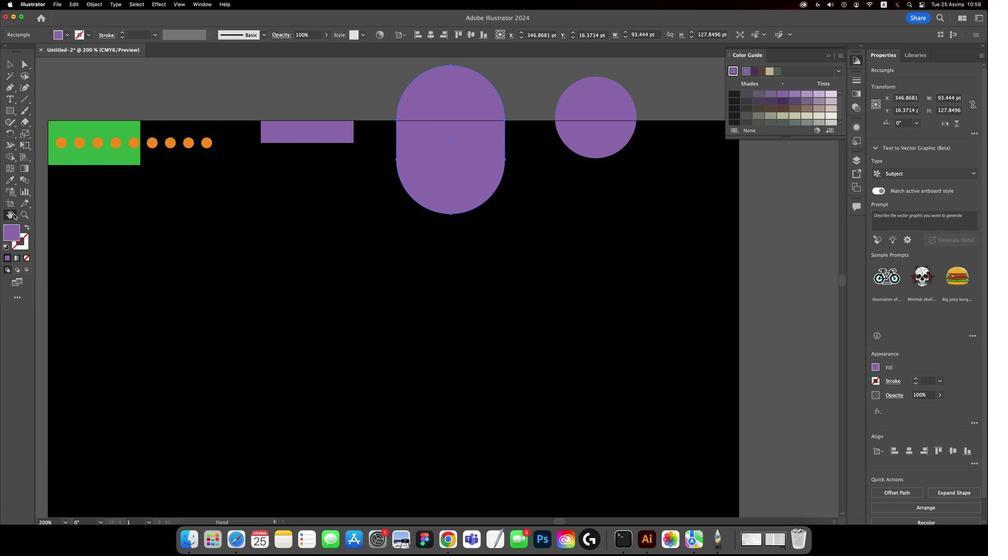
Action: Mouse pressed left at (11, 211)
Screenshot: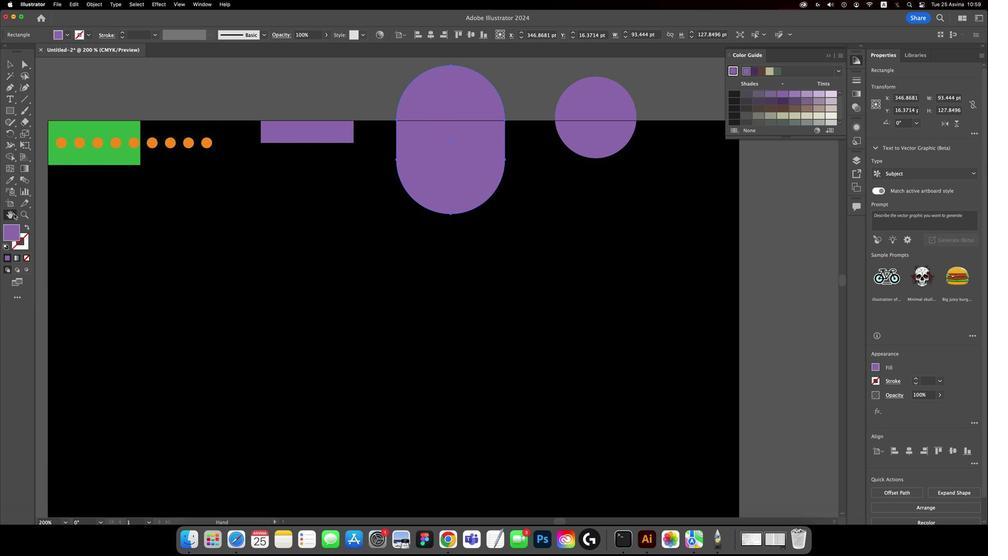 
Action: Mouse moved to (11, 211)
Screenshot: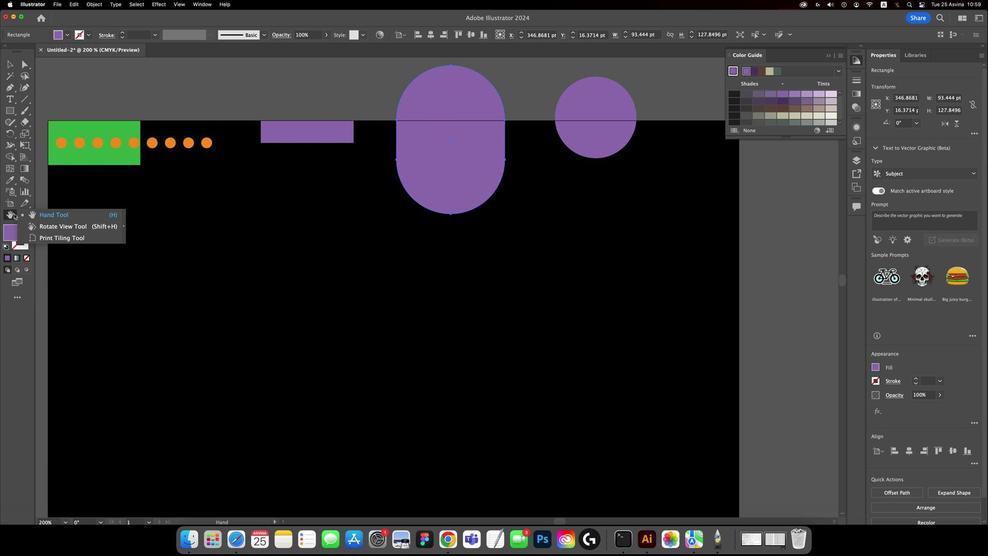 
Action: Mouse pressed left at (11, 211)
Screenshot: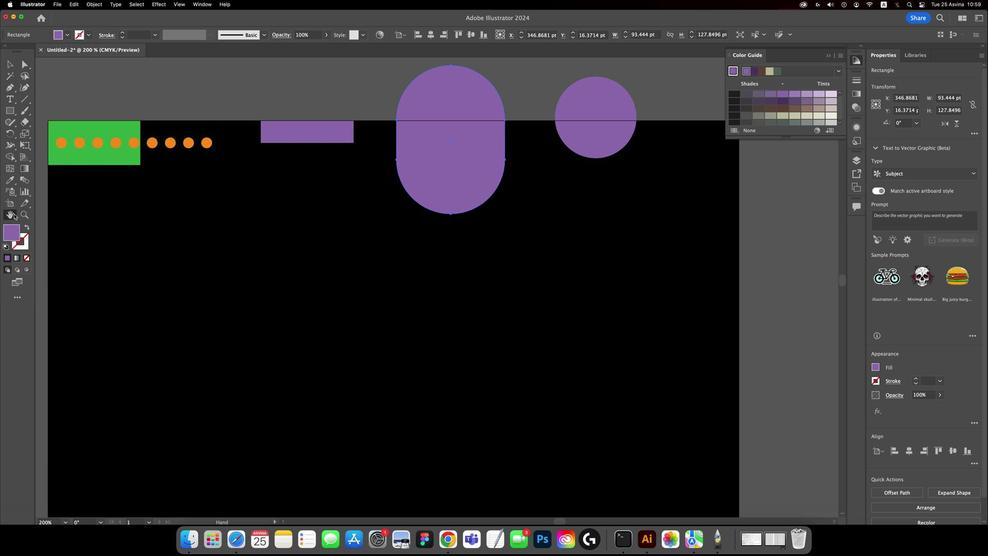 
Action: Mouse moved to (5, 137)
Screenshot: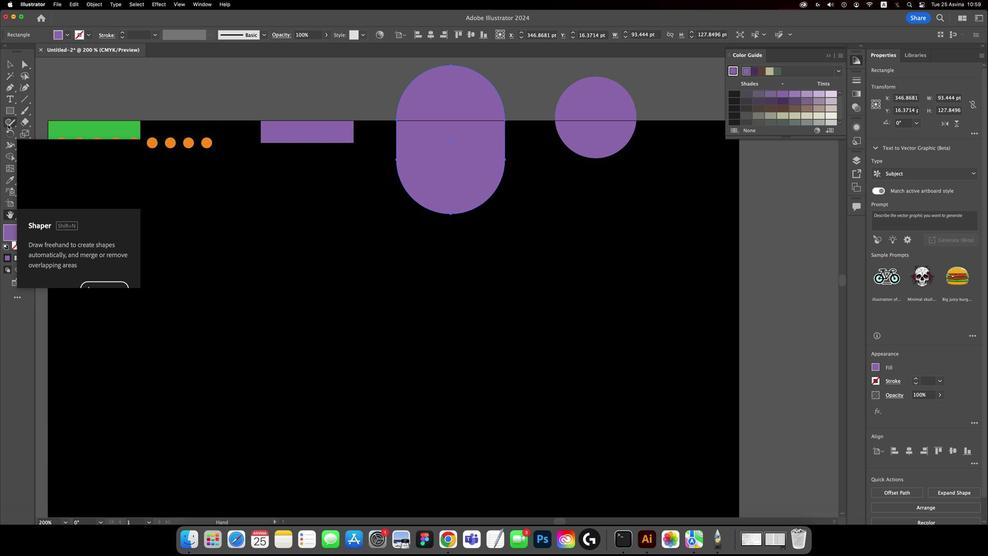 
Action: Mouse pressed left at (5, 137)
Screenshot: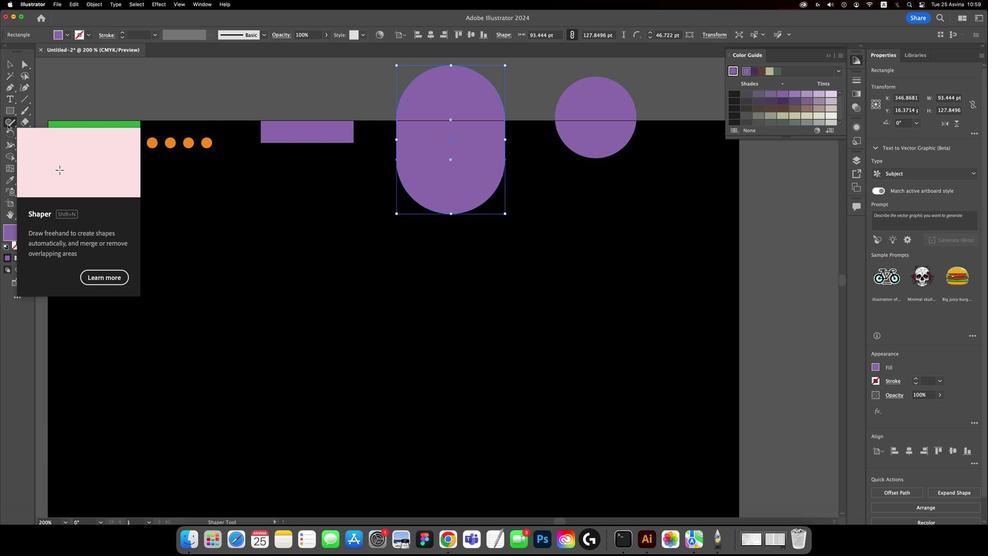 
Action: Mouse moved to (7, 128)
Screenshot: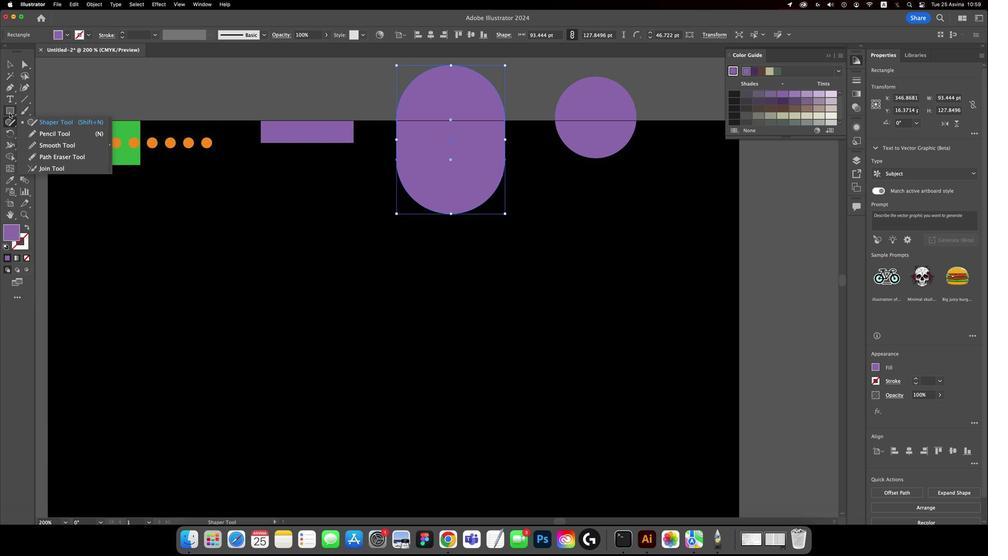
Action: Mouse pressed left at (7, 128)
Screenshot: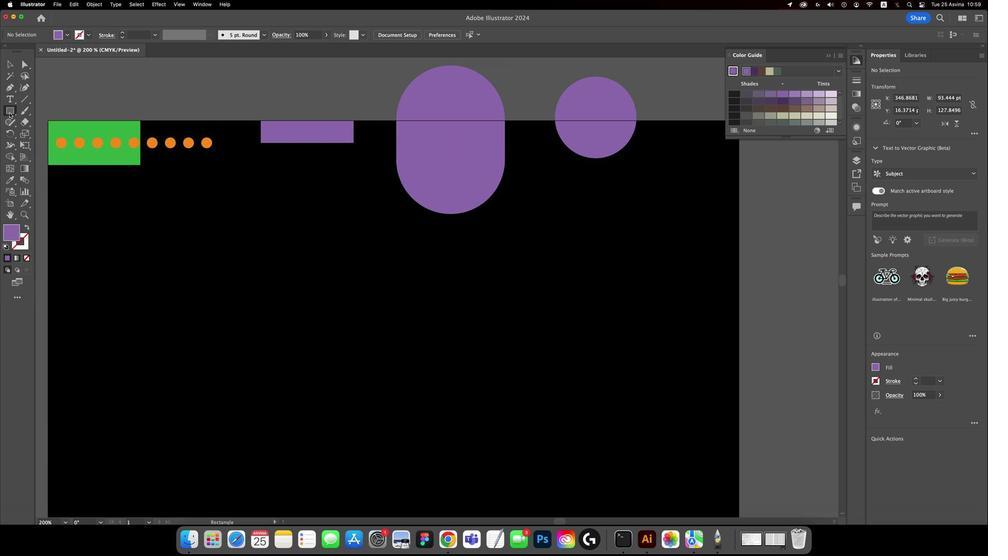 
Action: Mouse pressed left at (7, 128)
Screenshot: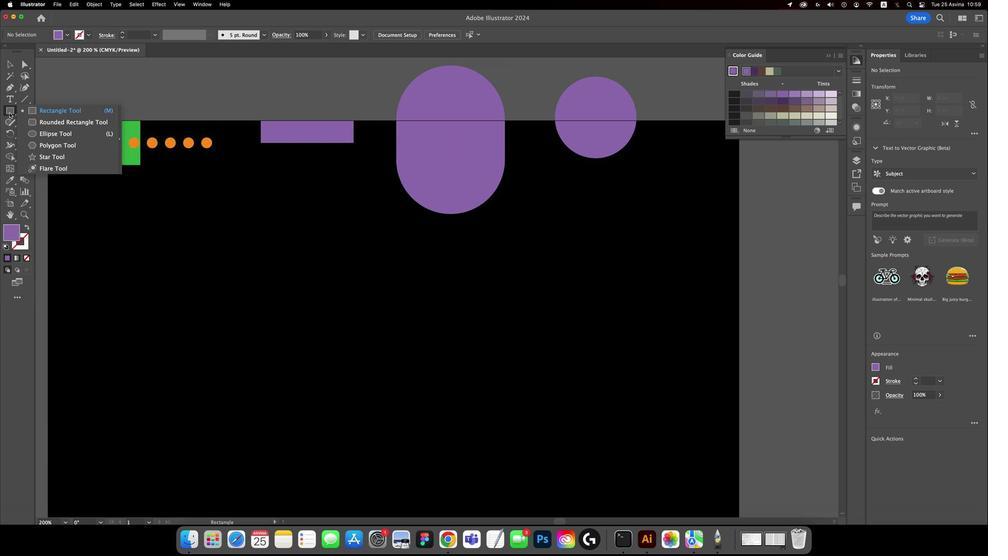 
Action: Mouse moved to (7, 121)
Screenshot: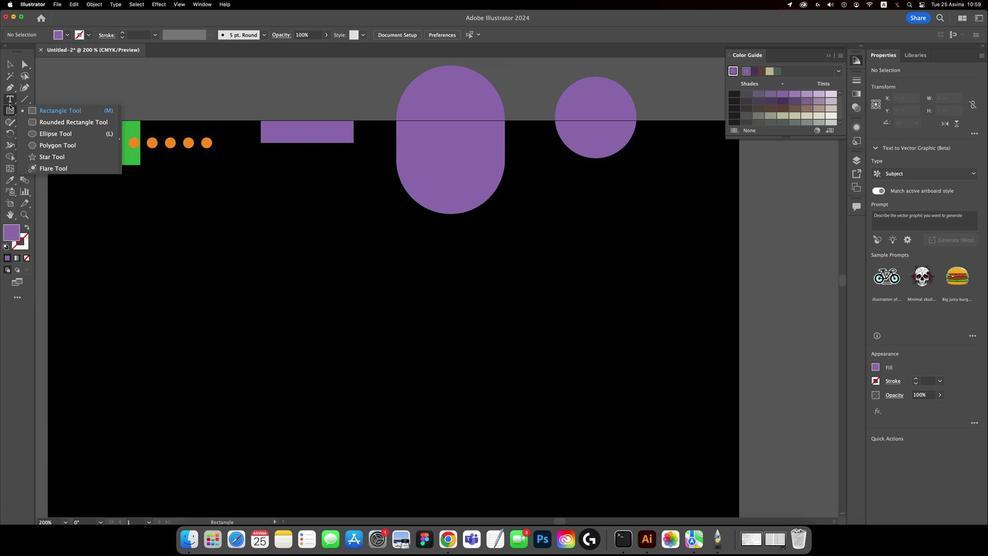 
Action: Mouse pressed left at (7, 121)
Screenshot: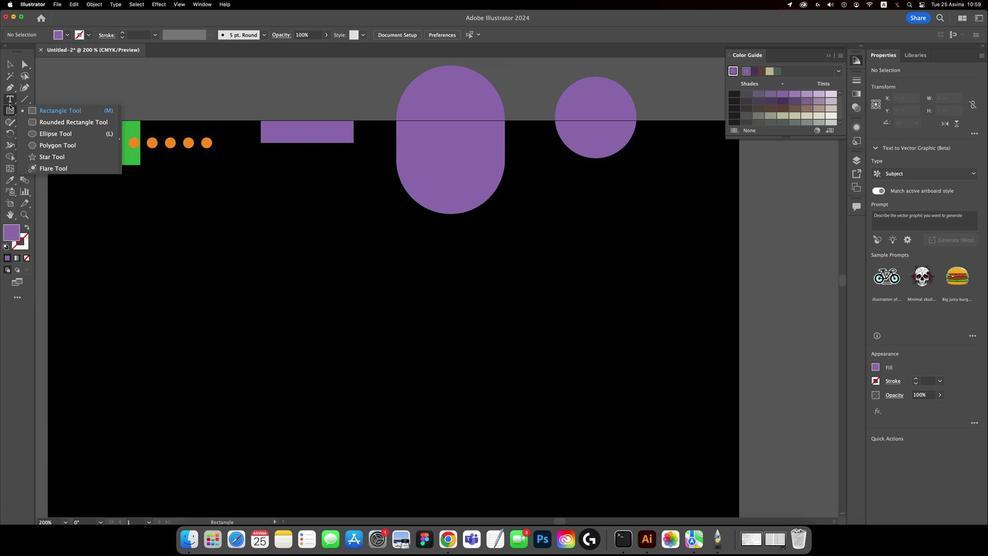 
Action: Mouse moved to (22, 102)
Screenshot: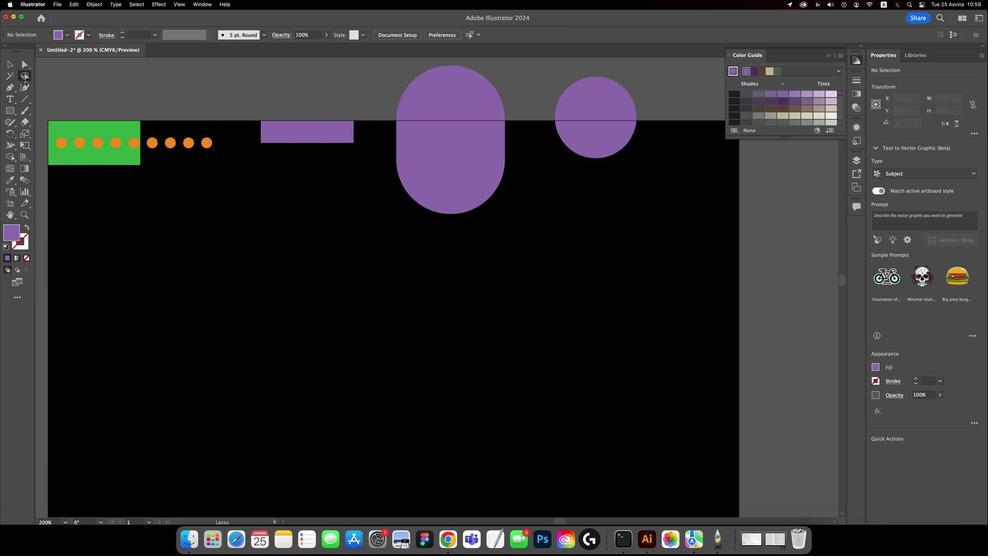 
Action: Mouse pressed left at (22, 102)
Screenshot: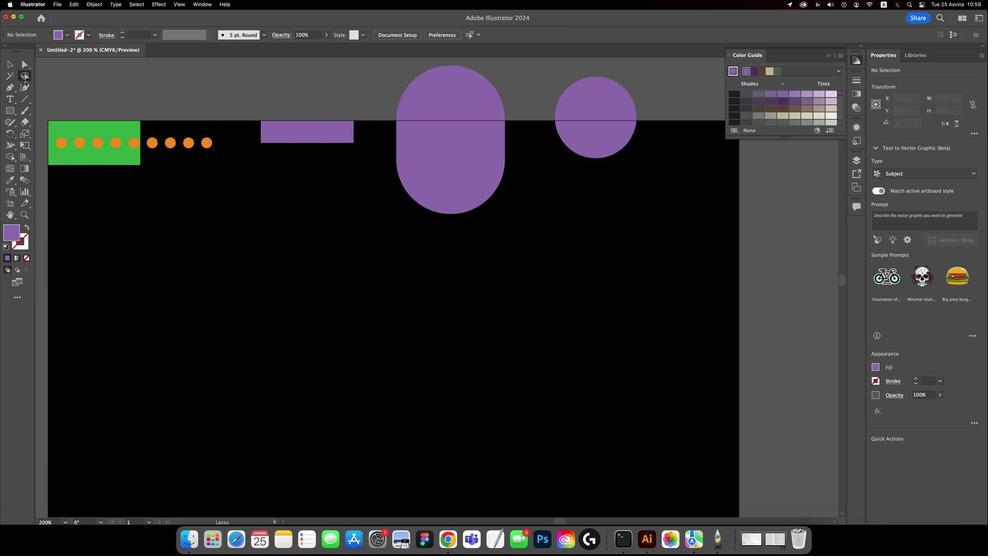 
Action: Mouse moved to (9, 128)
Screenshot: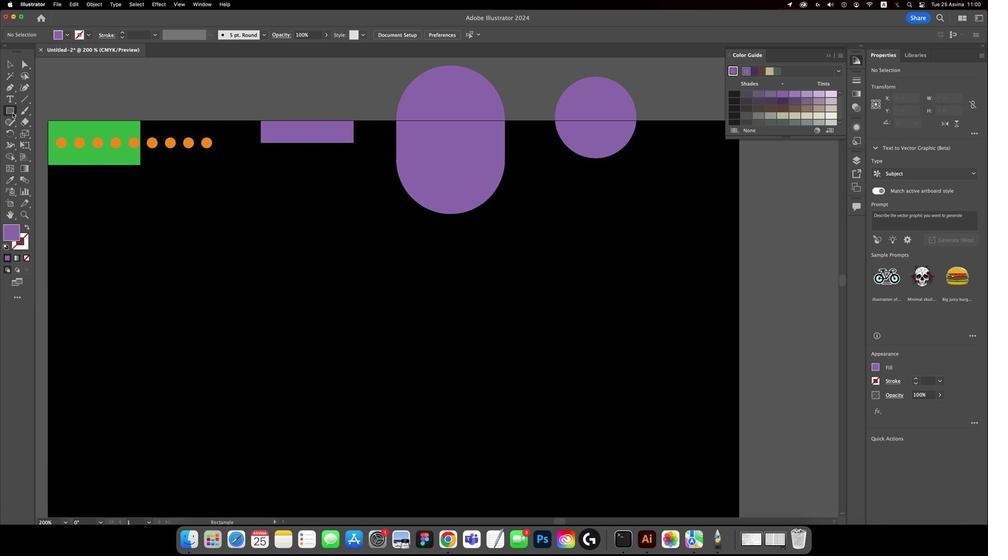 
Action: Mouse pressed left at (9, 128)
Screenshot: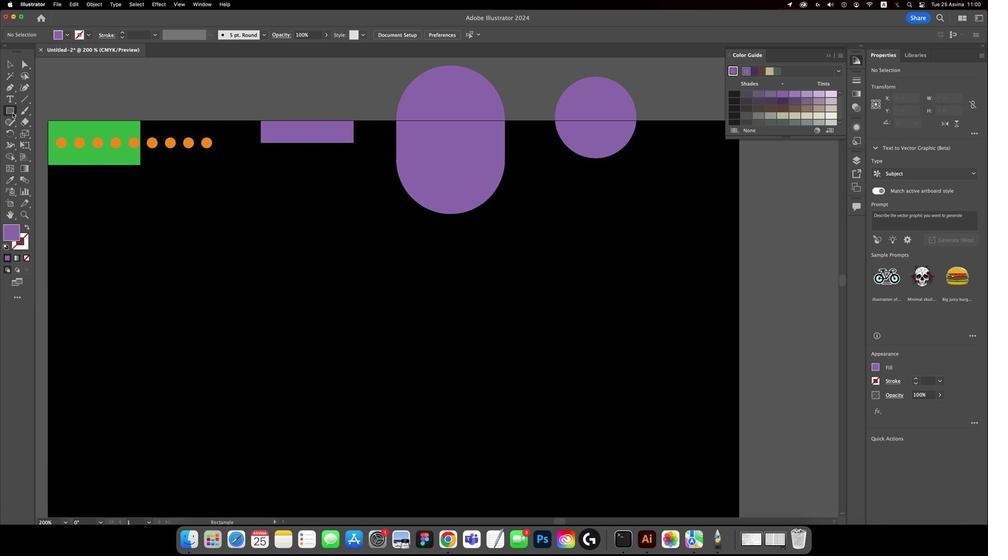 
Action: Mouse moved to (9, 128)
Screenshot: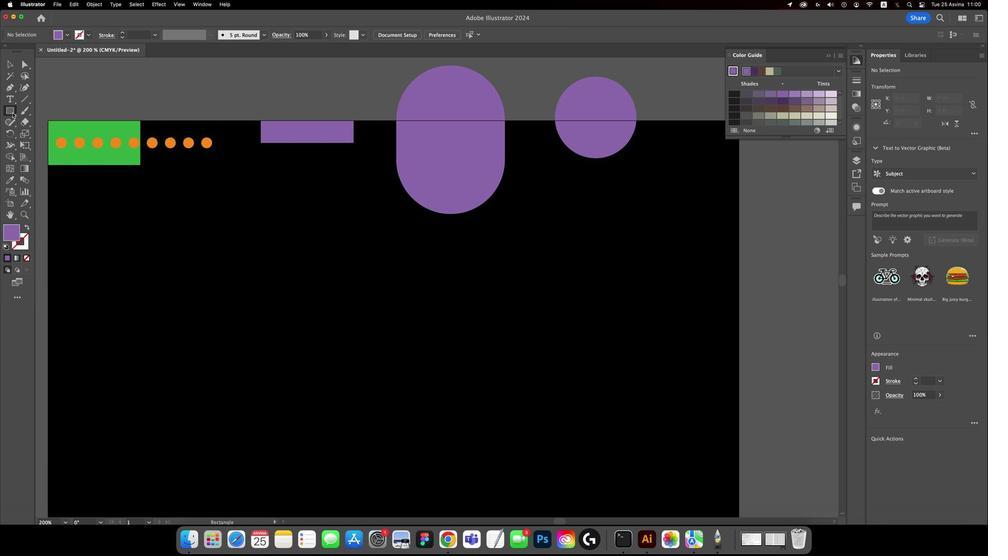 
Action: Mouse pressed left at (9, 128)
Screenshot: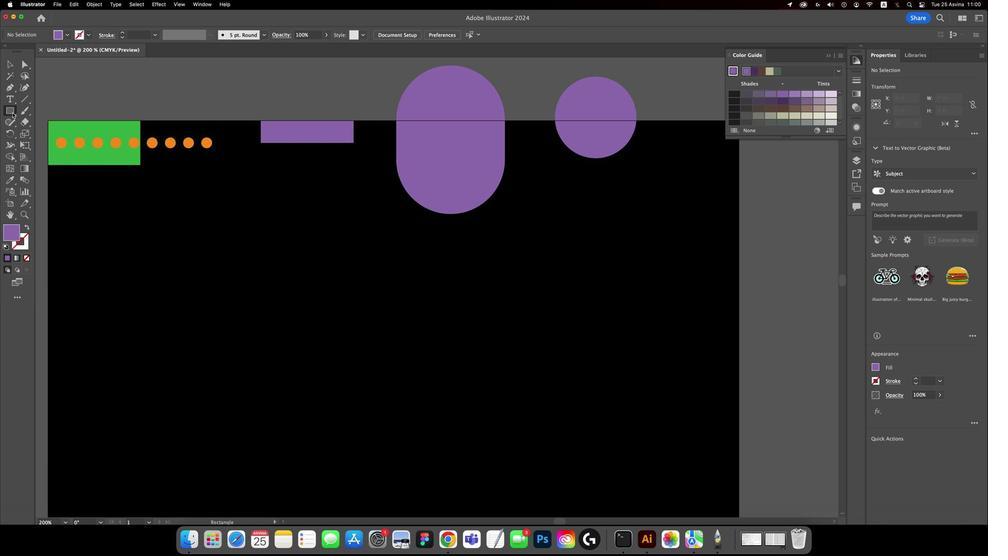 
Action: Mouse moved to (371, 130)
Screenshot: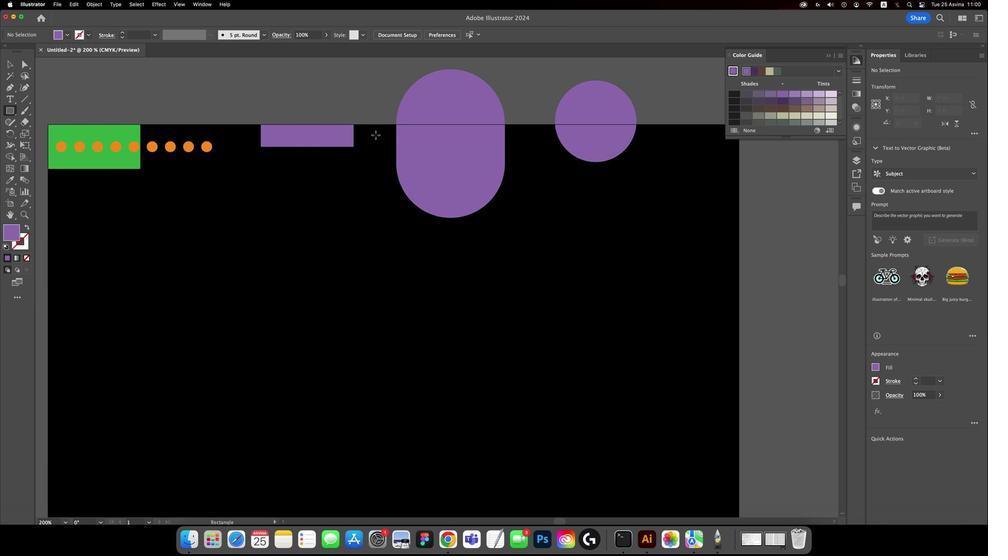 
Action: Mouse scrolled (371, 130) with delta (-1, 36)
Screenshot: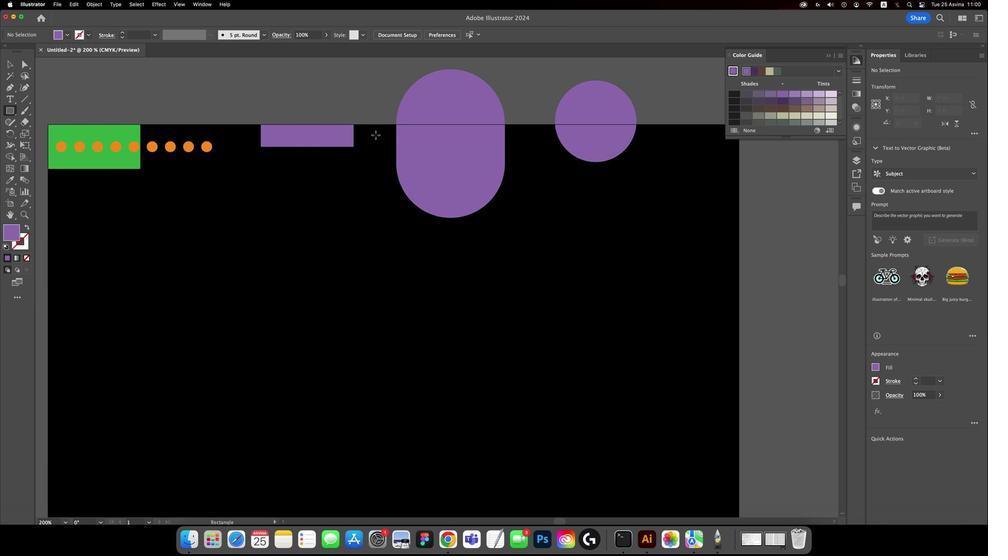 
Action: Mouse moved to (374, 145)
Screenshot: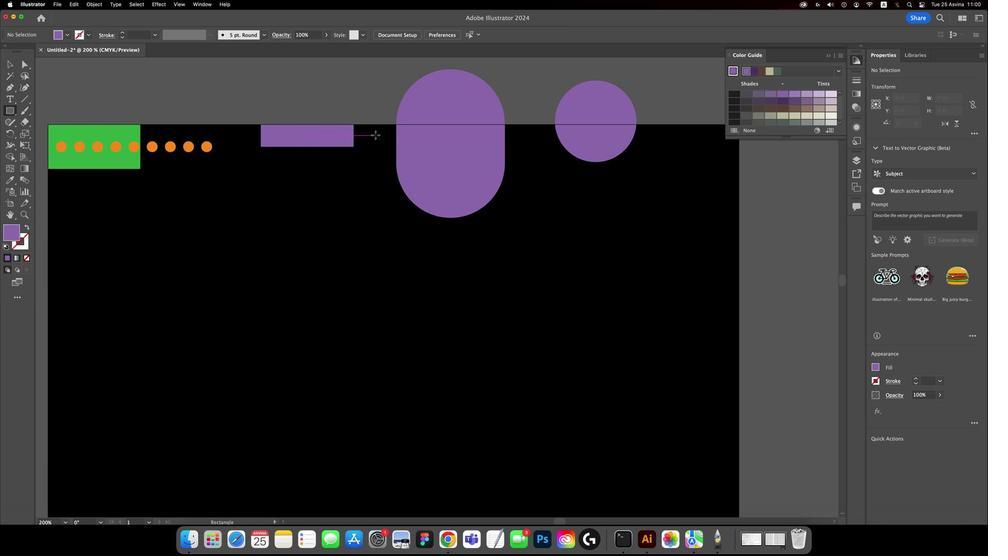 
Action: Mouse scrolled (374, 145) with delta (-1, 36)
Screenshot: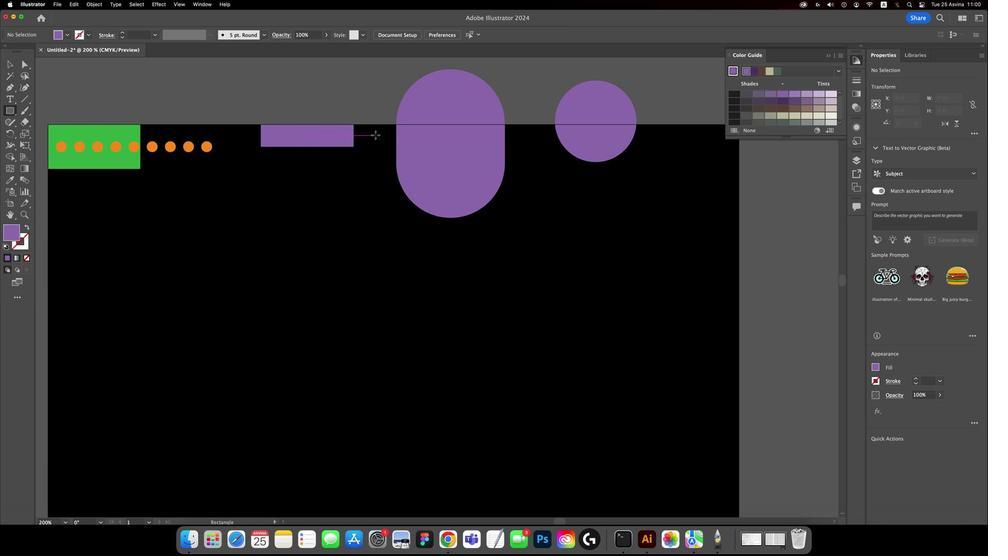 
Action: Mouse moved to (371, 147)
Screenshot: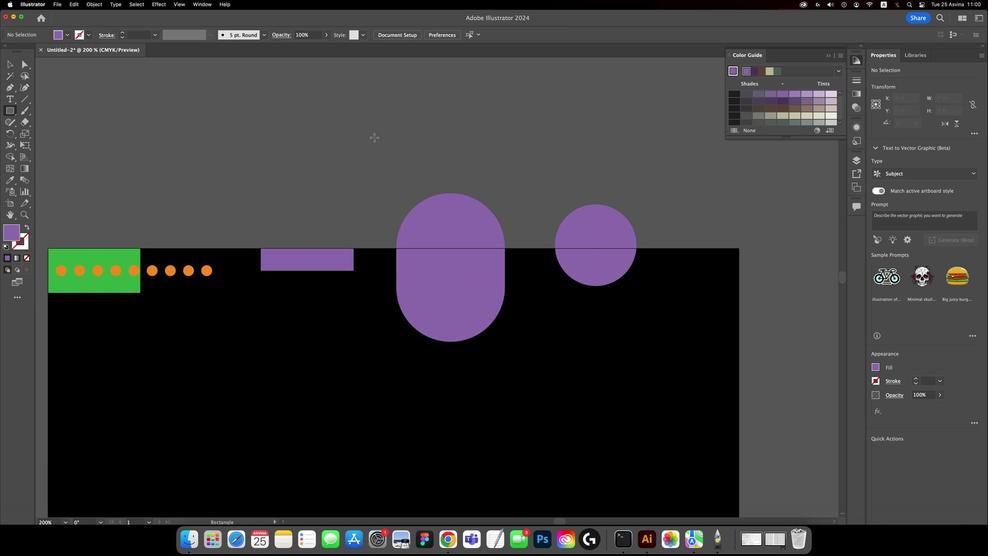 
Action: Mouse scrolled (371, 147) with delta (-1, 36)
Screenshot: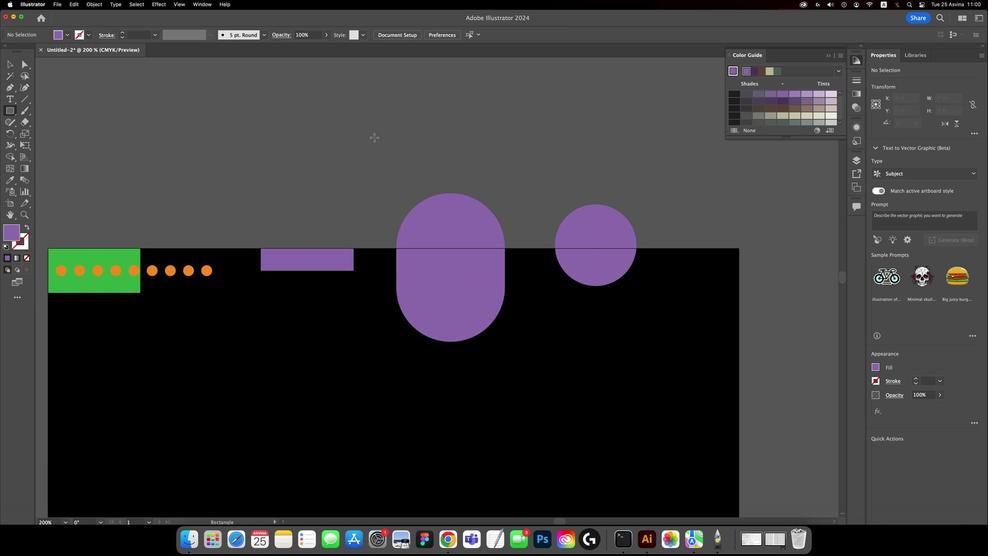 
Action: Mouse moved to (371, 148)
Screenshot: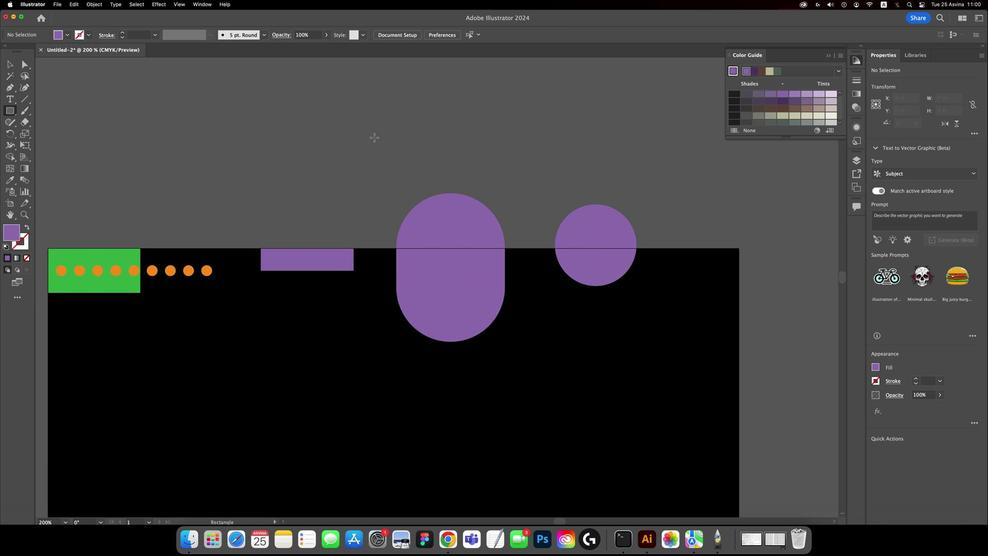 
Action: Mouse scrolled (371, 148) with delta (-1, 36)
Screenshot: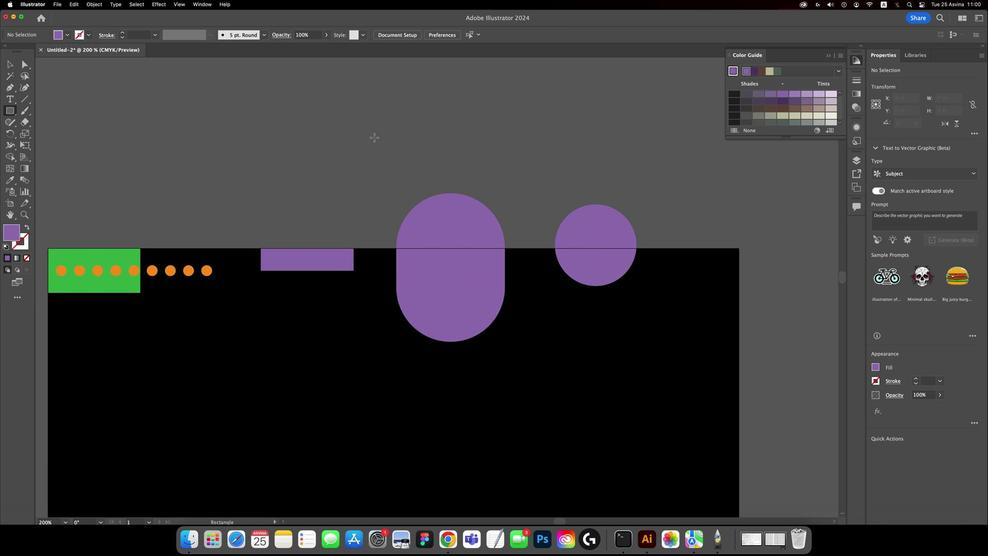 
Action: Mouse moved to (371, 148)
Screenshot: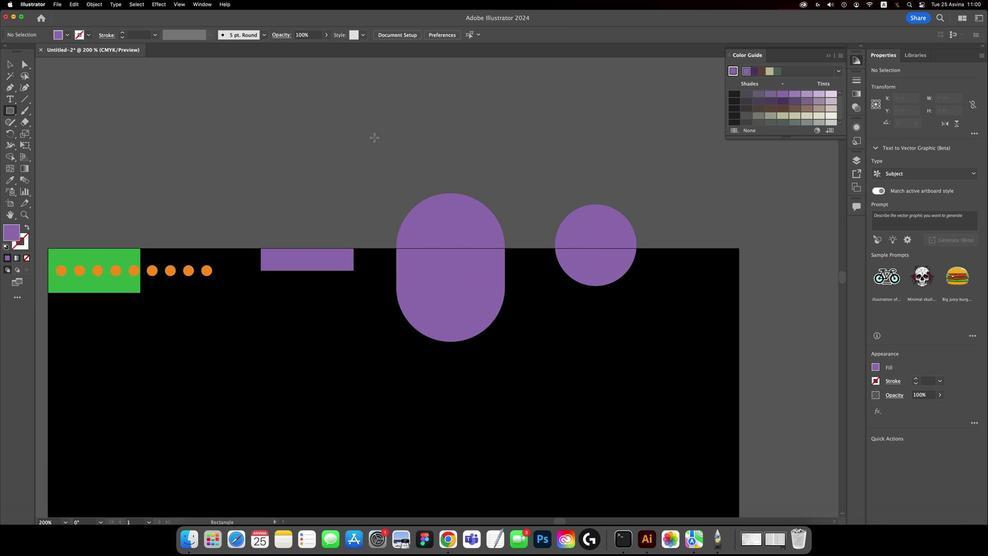 
Action: Mouse scrolled (371, 148) with delta (-1, 38)
Screenshot: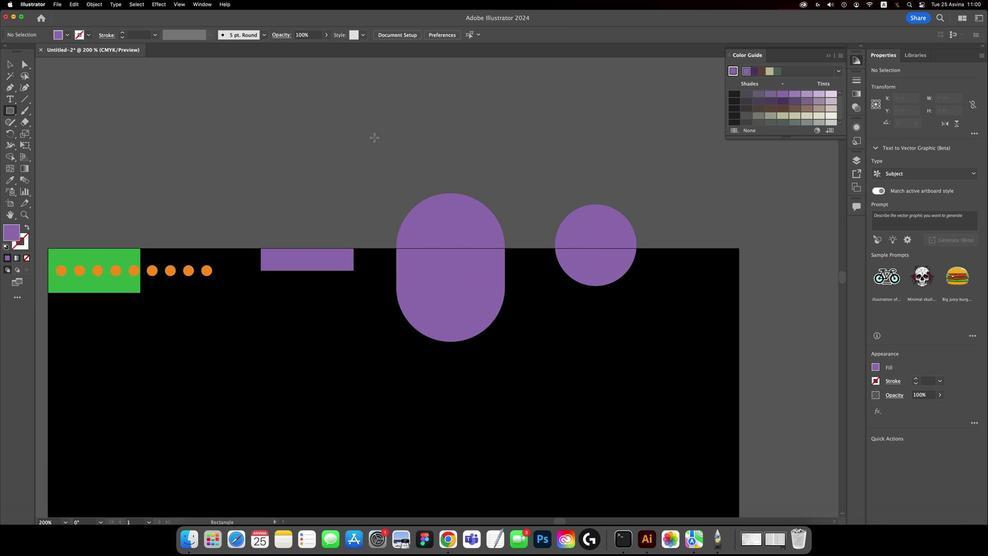 
Action: Mouse moved to (371, 148)
Screenshot: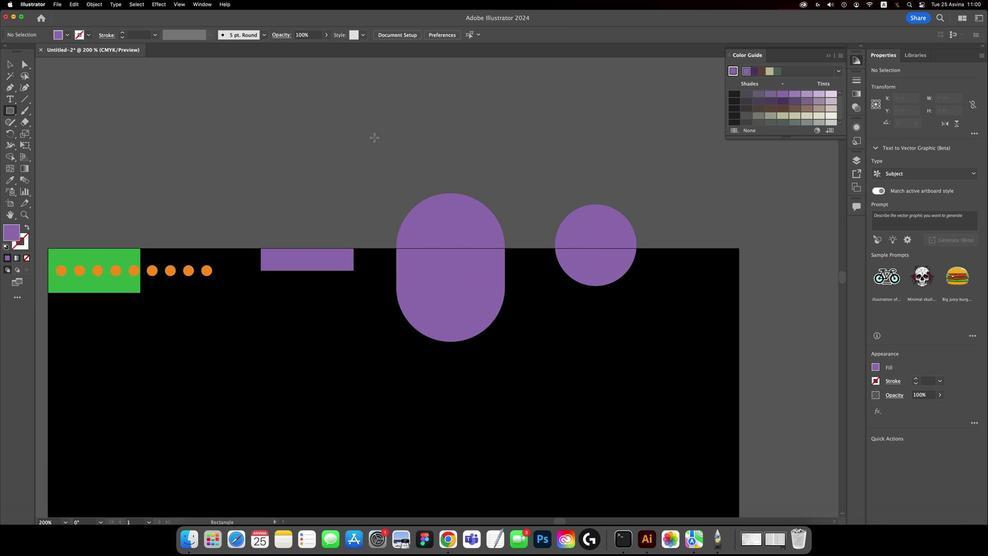 
Action: Mouse scrolled (371, 148) with delta (-1, 39)
Screenshot: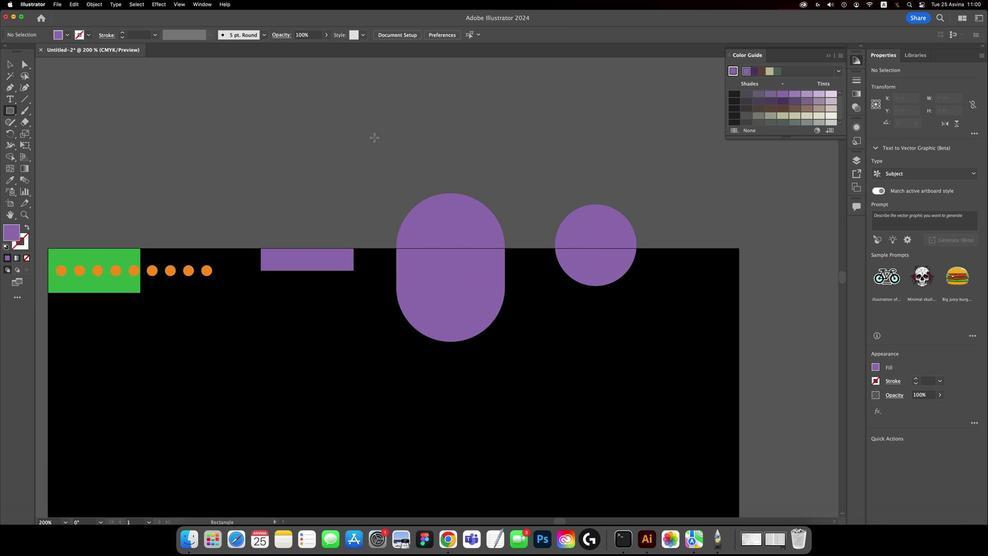 
Action: Mouse moved to (371, 148)
Screenshot: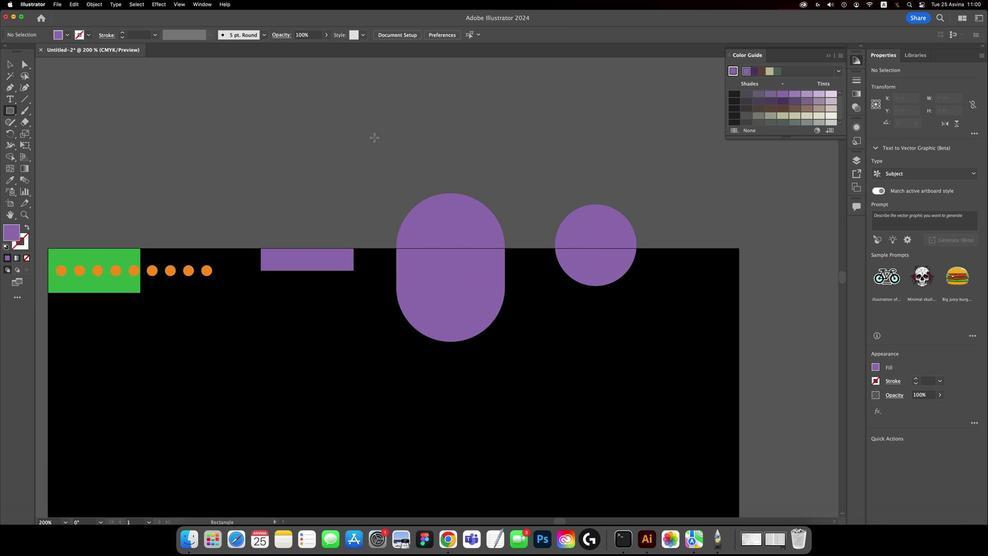
Action: Mouse scrolled (371, 148) with delta (-1, 40)
Screenshot: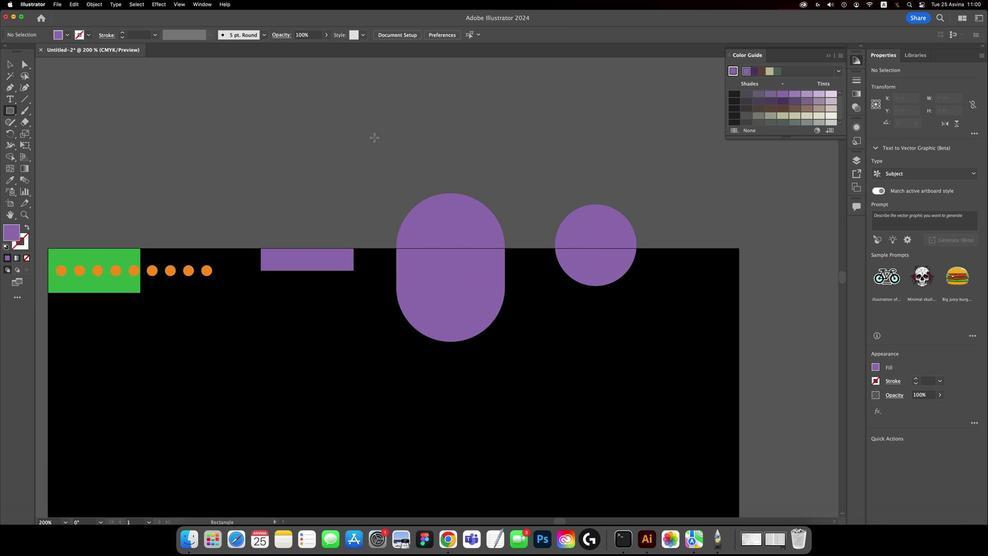 
Action: Mouse moved to (366, 175)
Screenshot: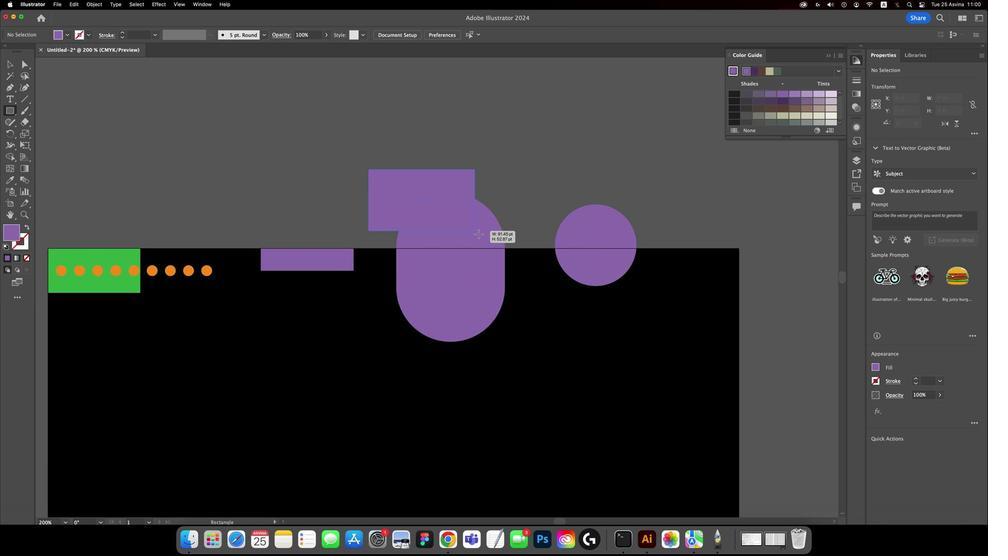 
Action: Mouse pressed left at (366, 175)
Screenshot: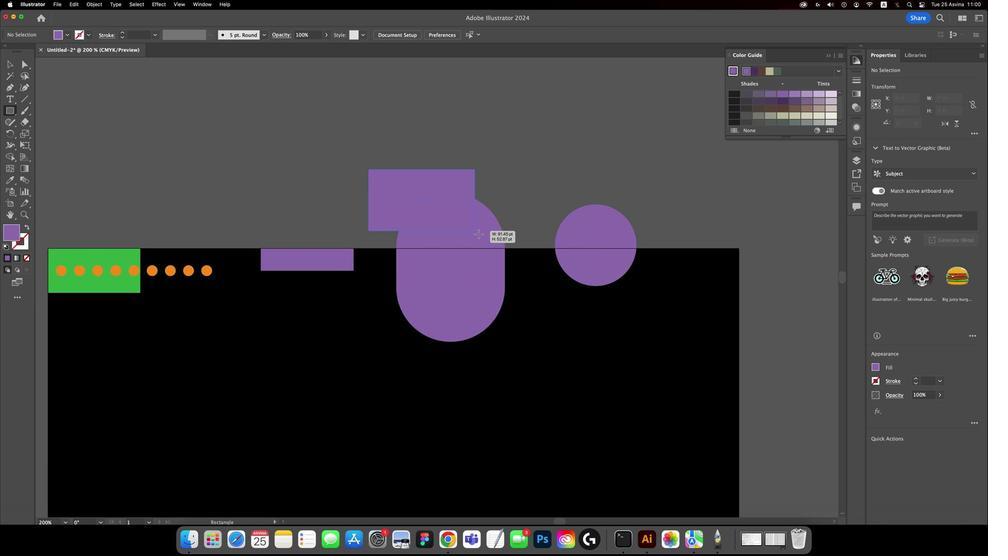 
Action: Mouse moved to (502, 243)
Screenshot: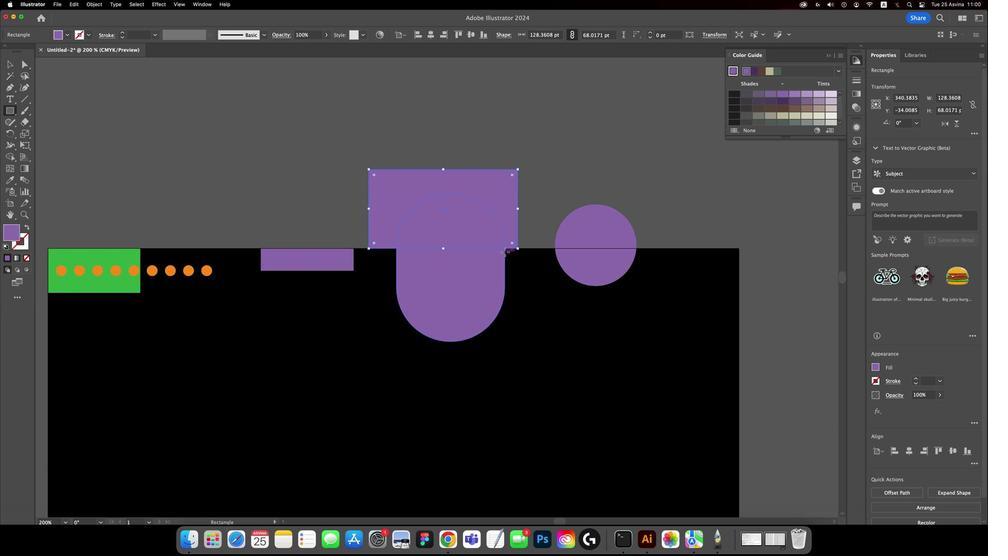 
Action: Key pressed 'v'
Screenshot: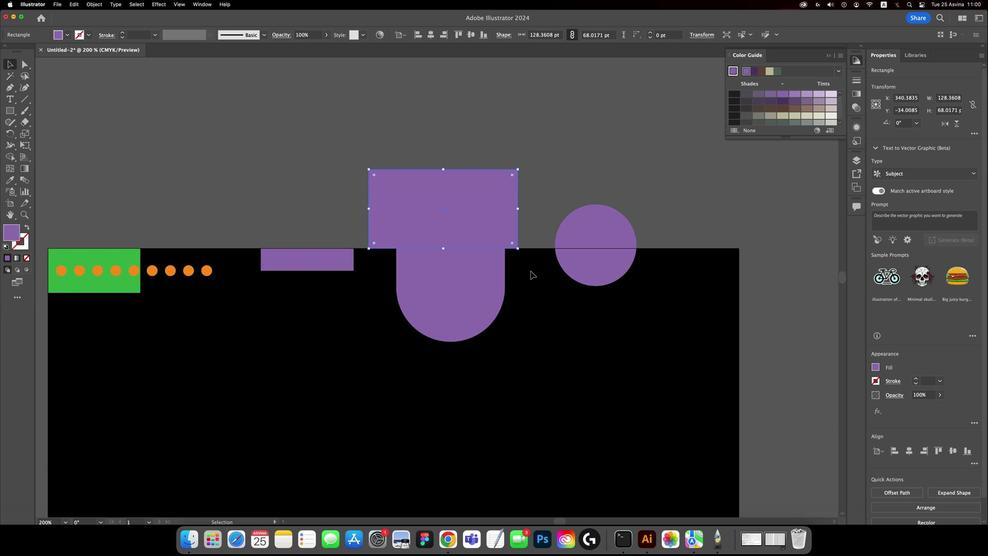 
Action: Mouse moved to (525, 262)
Screenshot: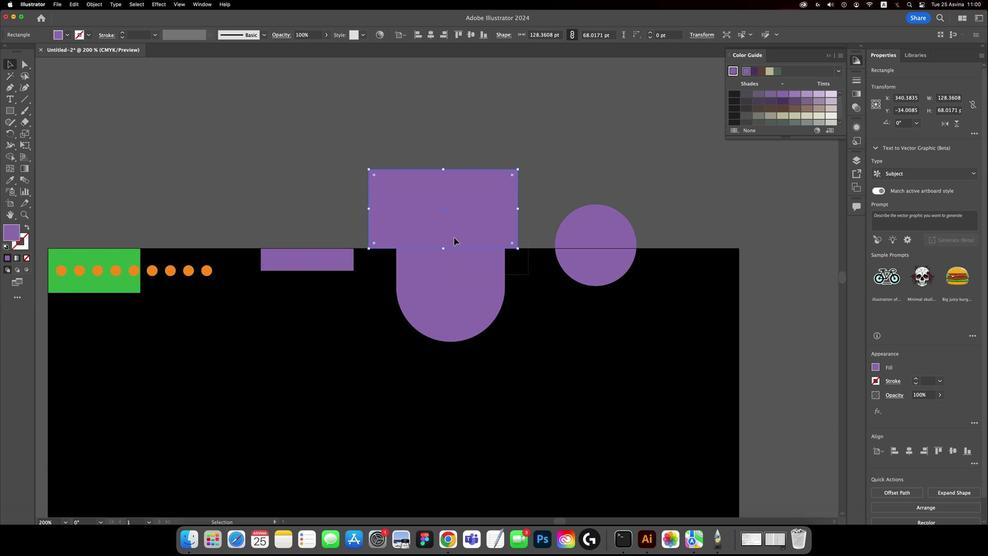 
Action: Mouse pressed left at (525, 262)
Screenshot: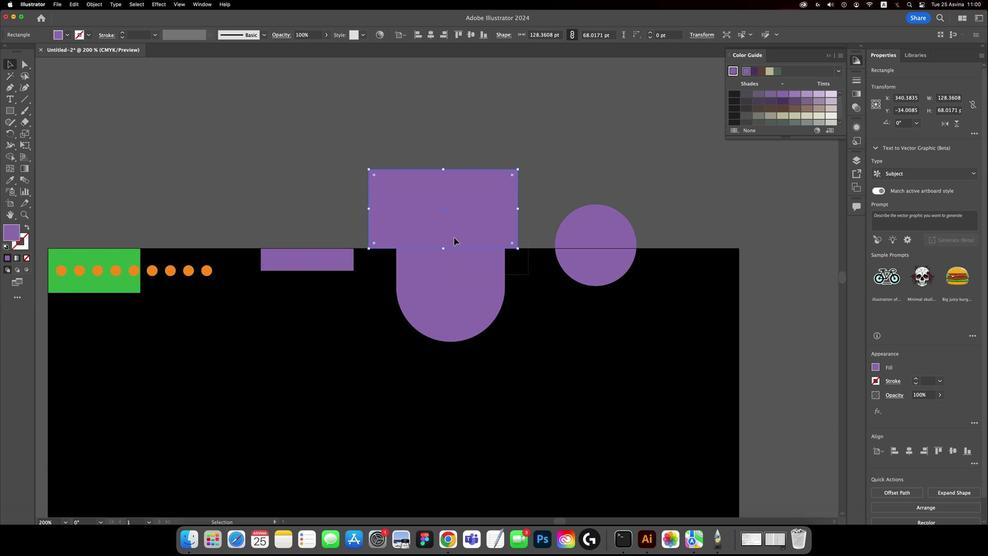 
Action: Mouse moved to (890, 439)
Screenshot: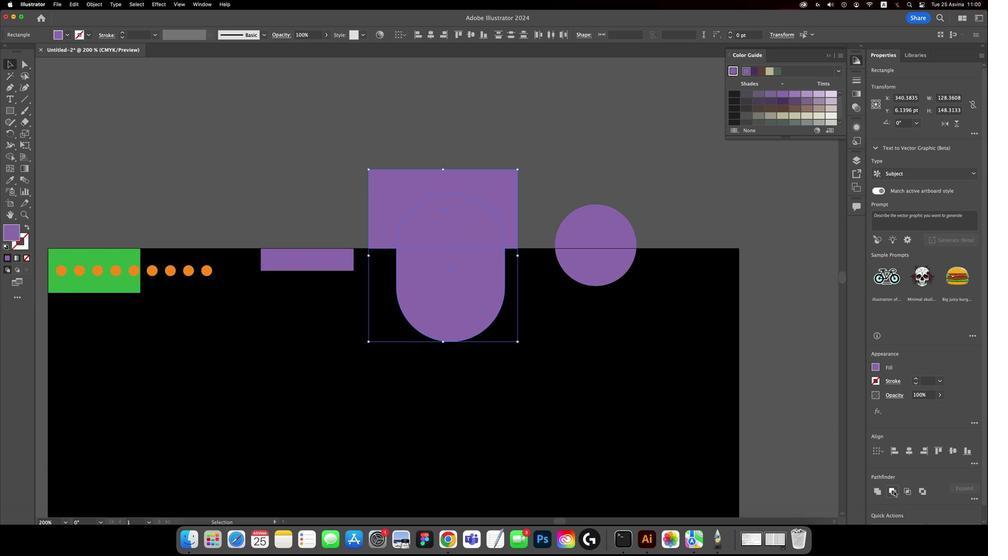
Action: Mouse pressed left at (890, 439)
Screenshot: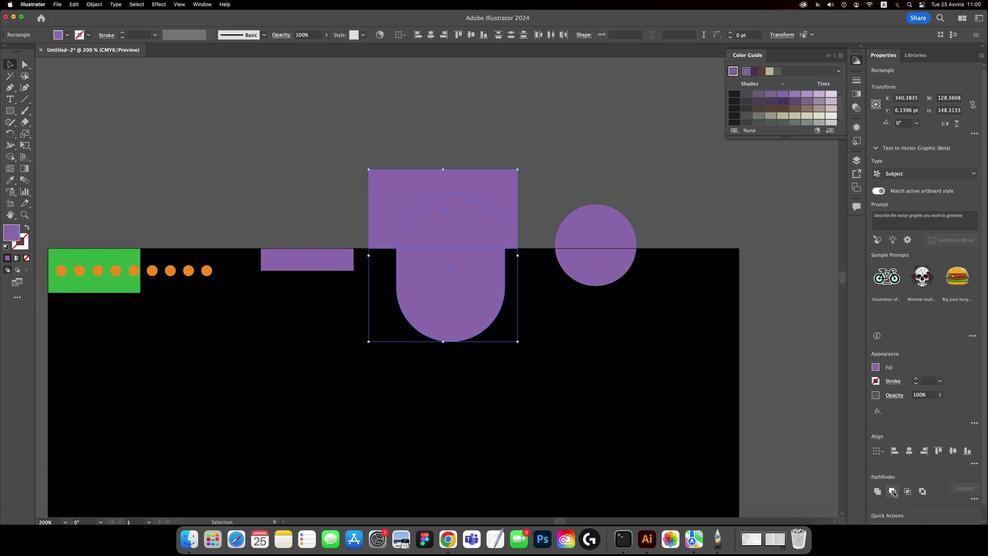 
Action: Mouse moved to (21, 206)
Screenshot: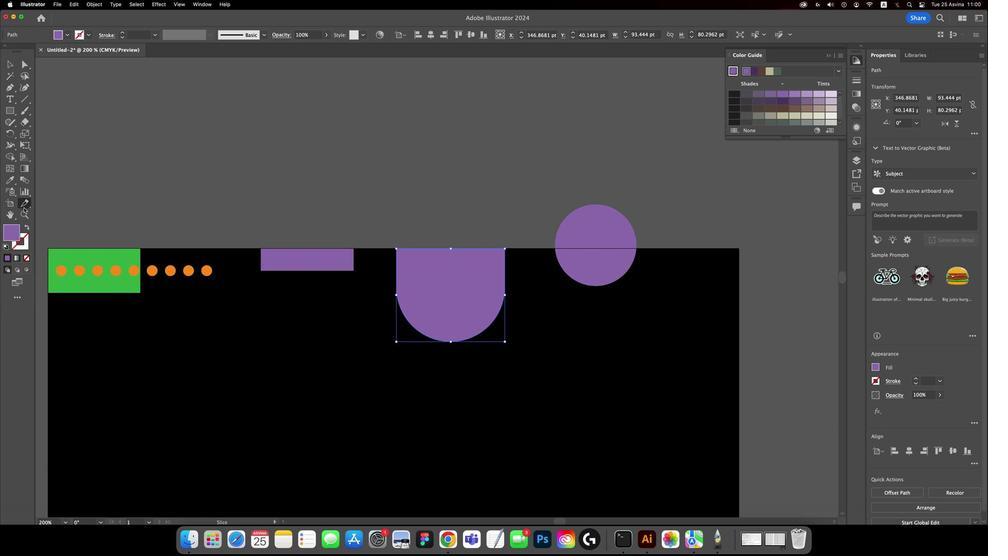 
Action: Mouse pressed left at (21, 206)
Screenshot: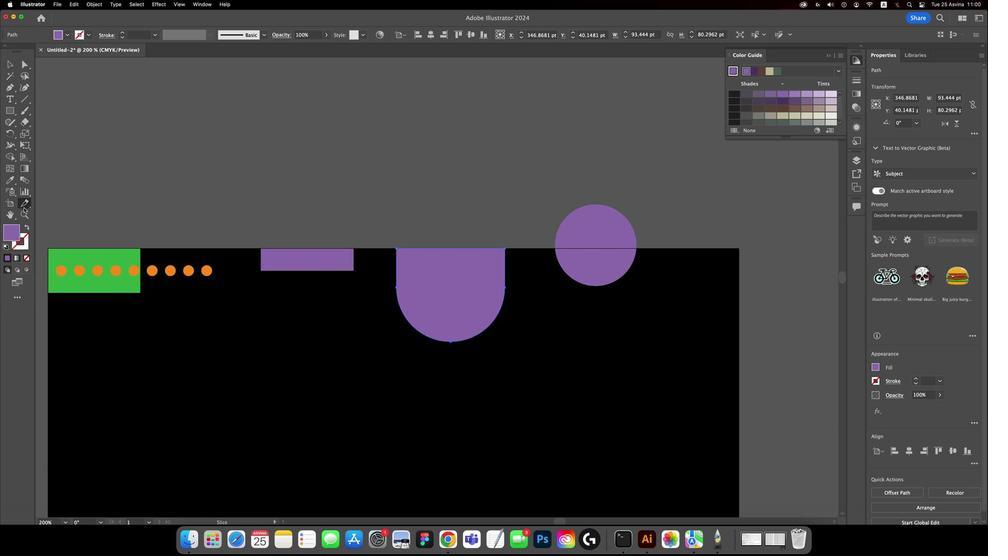 
Action: Mouse moved to (7, 193)
Screenshot: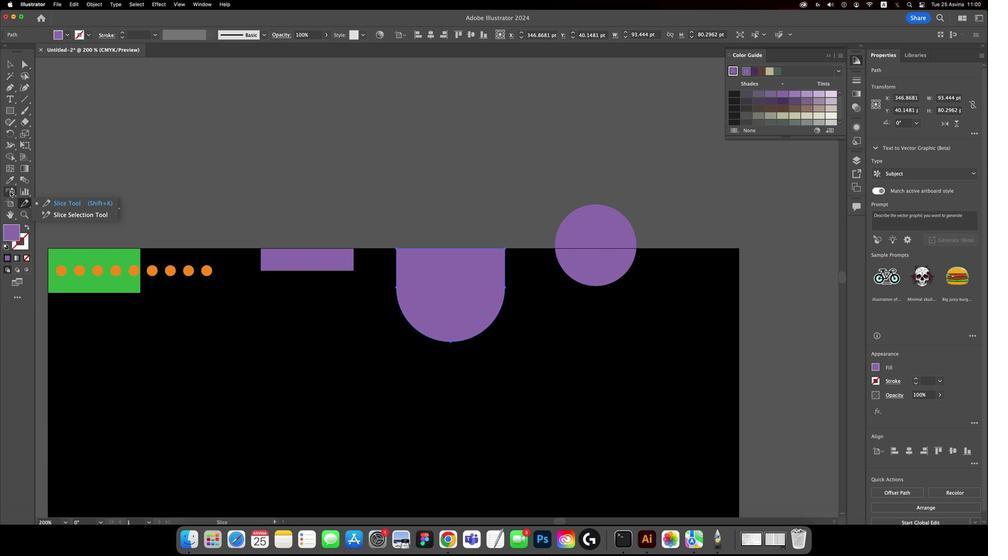 
Action: Mouse pressed left at (7, 193)
Screenshot: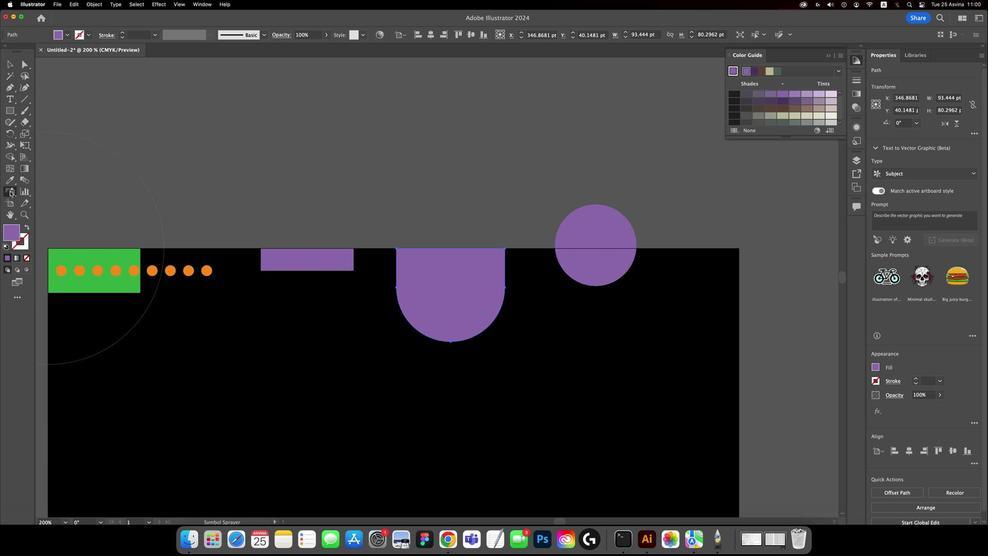 
Action: Mouse moved to (7, 193)
Screenshot: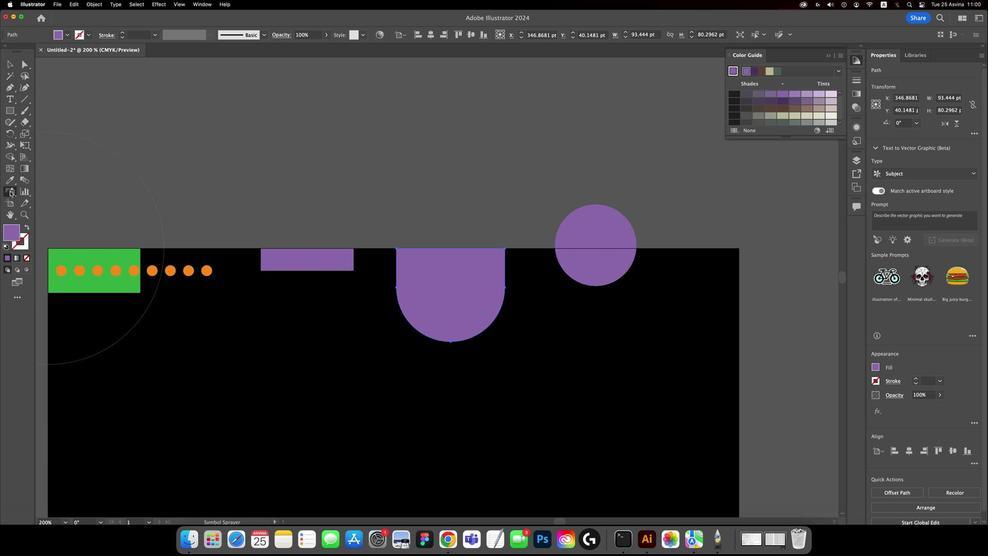 
Action: Mouse pressed left at (7, 193)
Screenshot: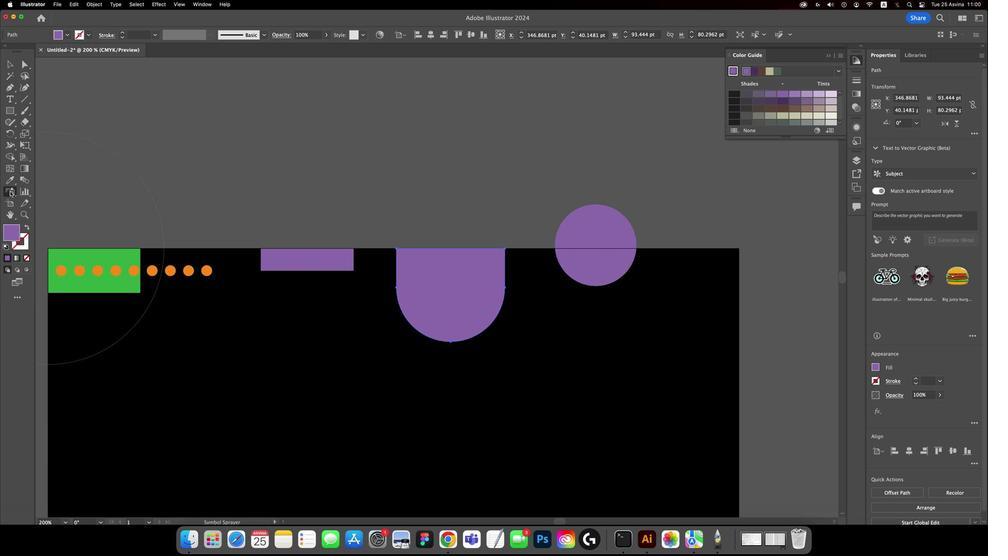 
Action: Mouse moved to (24, 193)
Screenshot: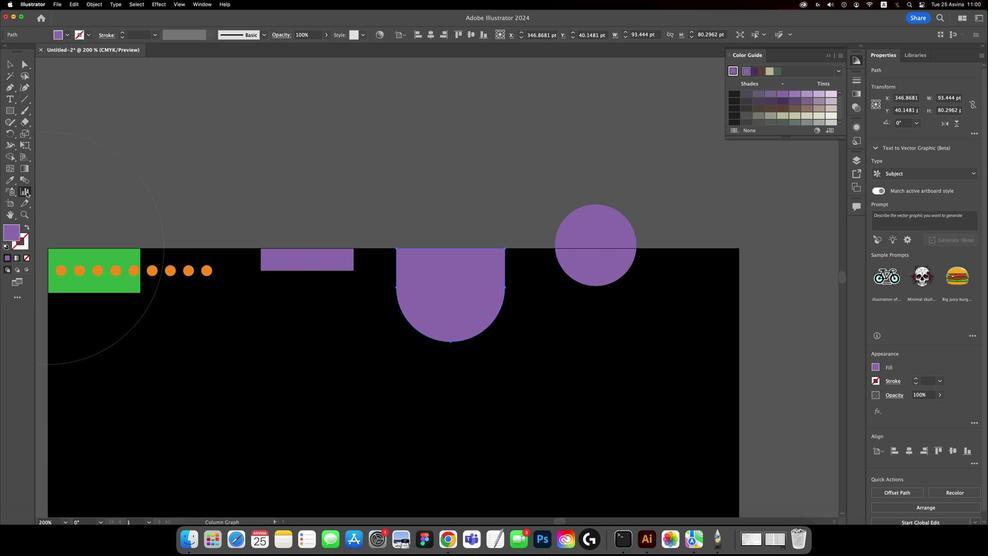 
Action: Mouse pressed left at (24, 193)
Screenshot: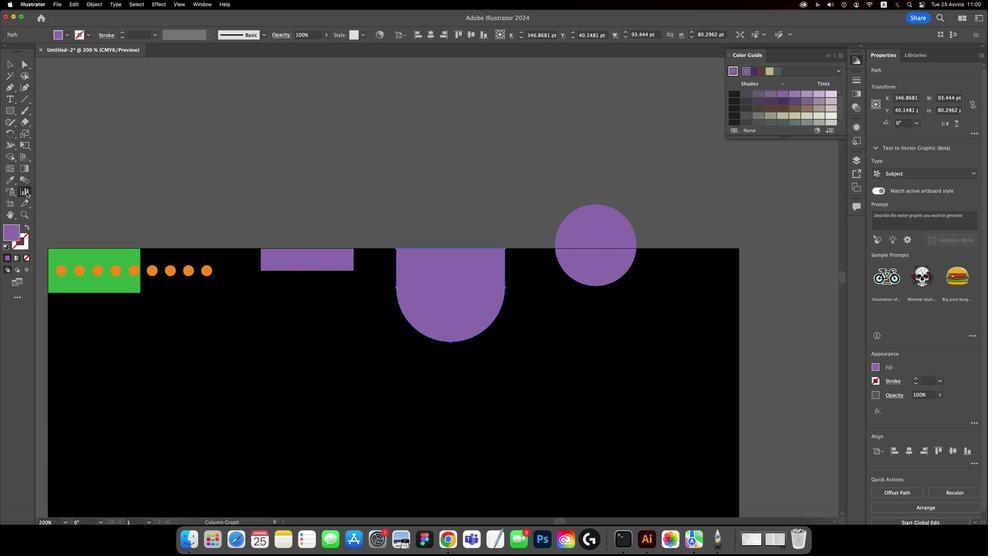 
Action: Mouse moved to (17, 184)
Screenshot: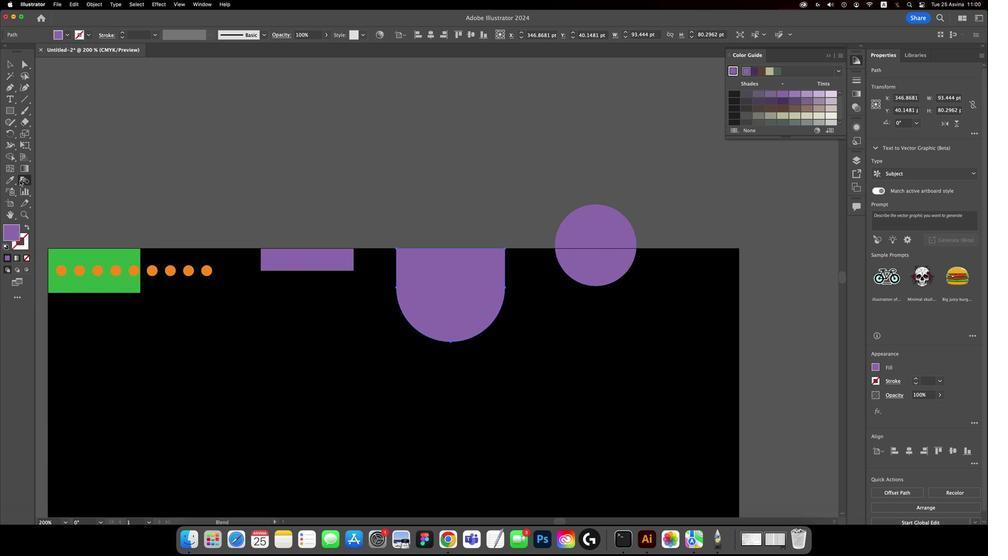 
Action: Mouse pressed left at (17, 184)
Screenshot: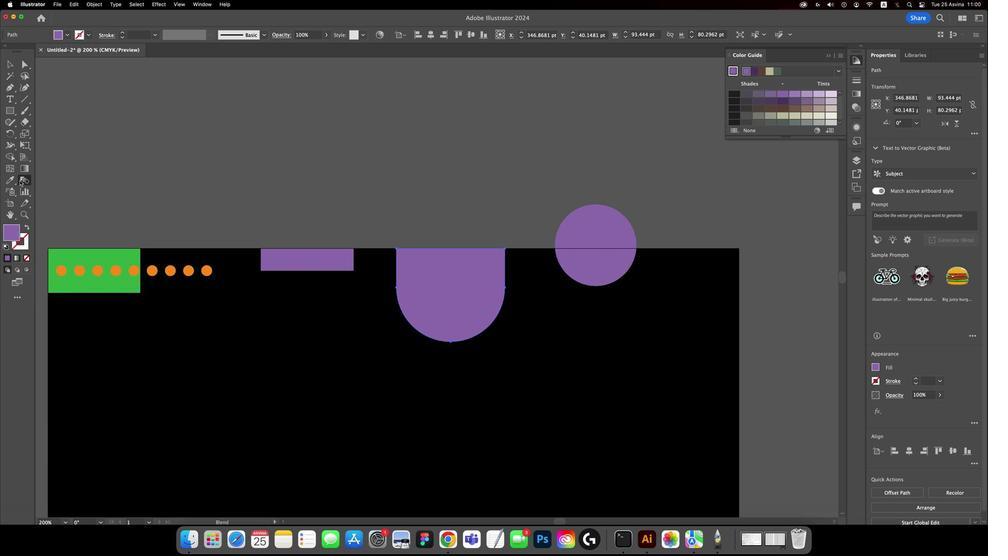 
Action: Mouse moved to (20, 156)
Screenshot: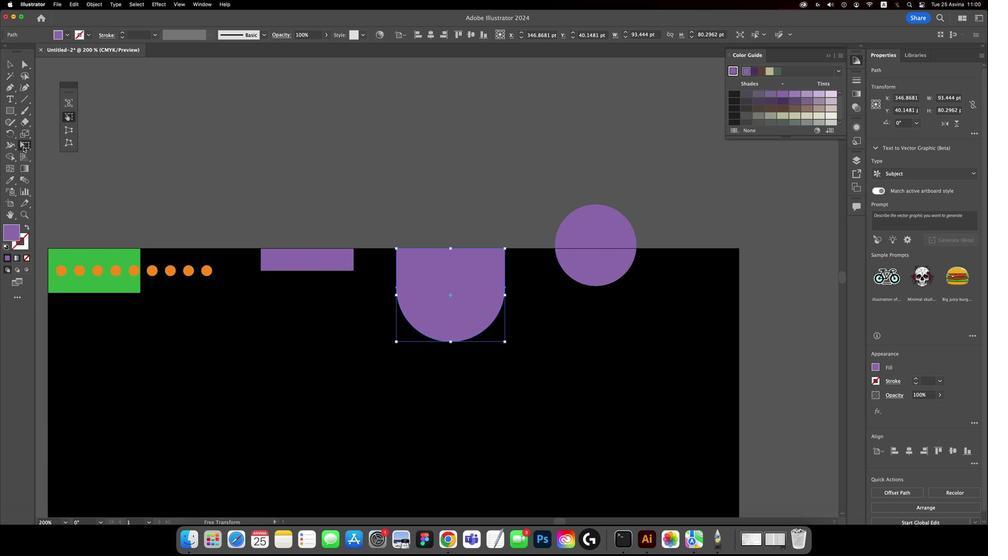 
Action: Mouse pressed left at (20, 156)
Screenshot: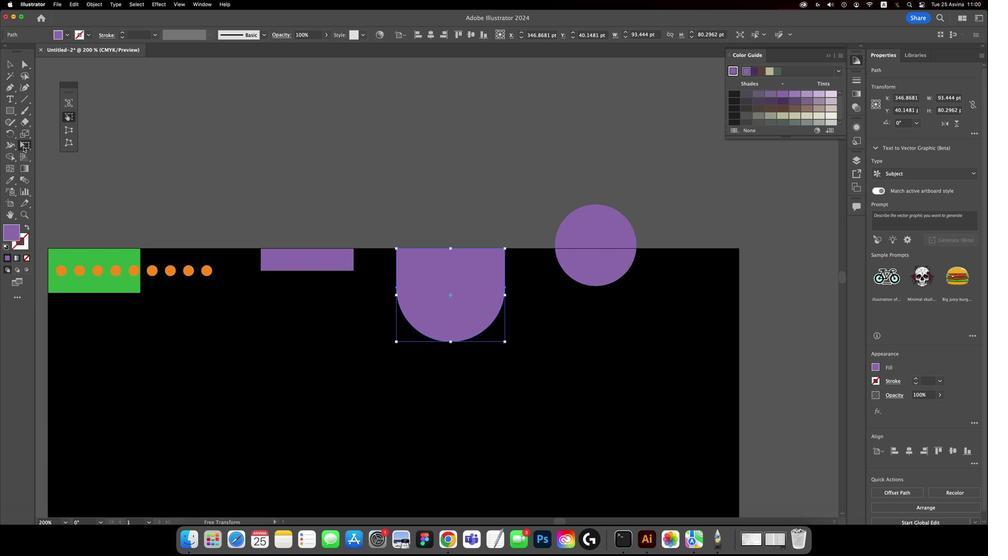 
Action: Mouse pressed left at (20, 156)
Screenshot: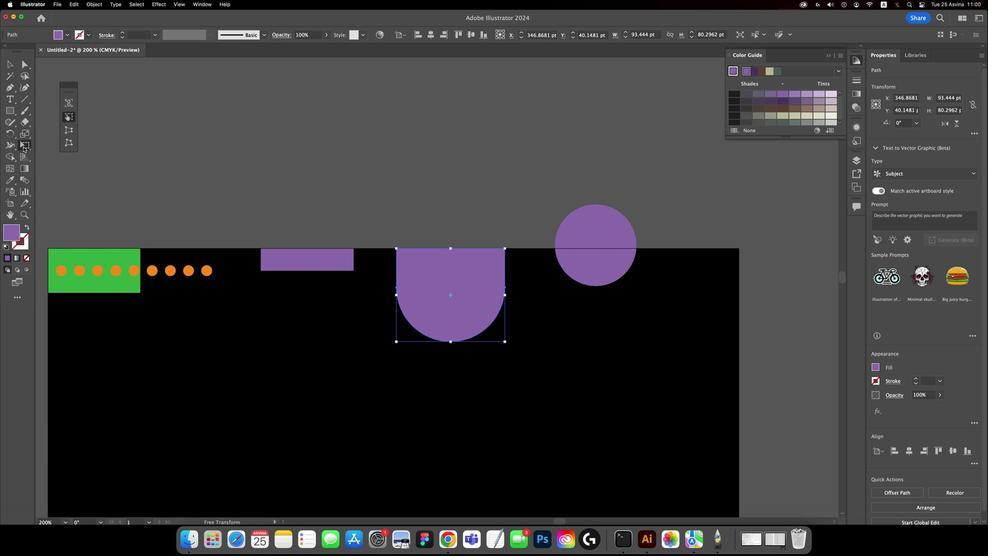 
Action: Mouse moved to (20, 145)
Screenshot: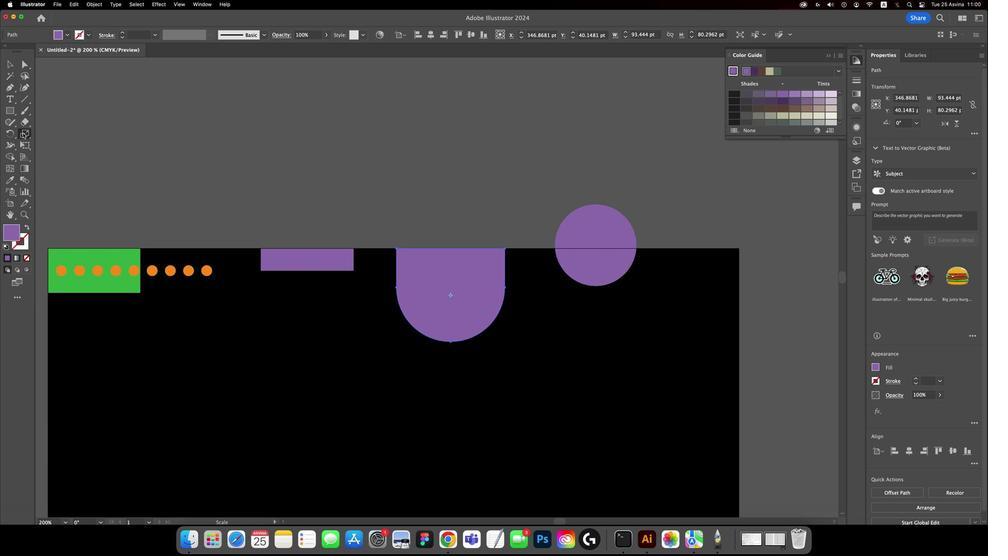 
Action: Mouse pressed left at (20, 145)
Screenshot: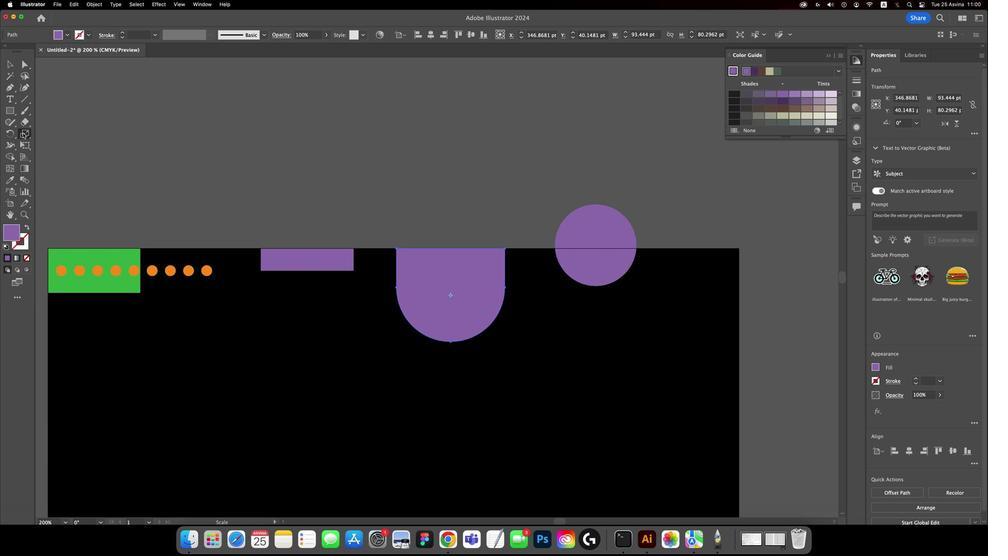 
Action: Mouse moved to (20, 145)
Screenshot: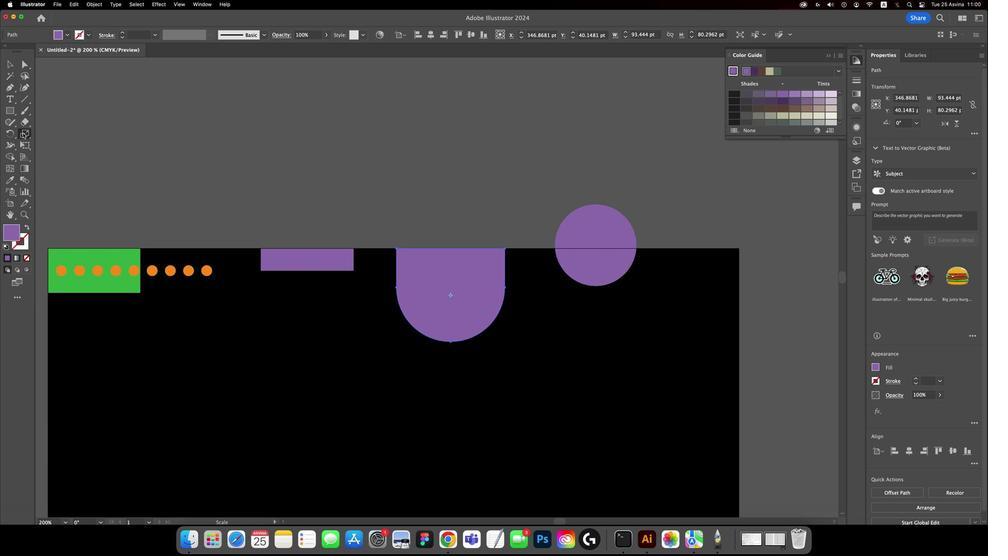 
Action: Mouse pressed left at (20, 145)
Screenshot: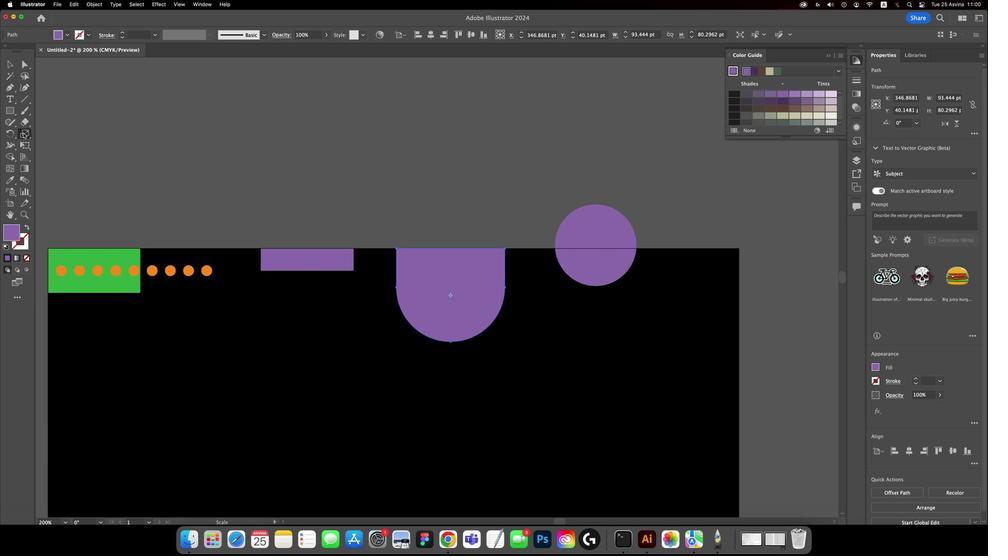 
Action: Mouse moved to (20, 145)
Screenshot: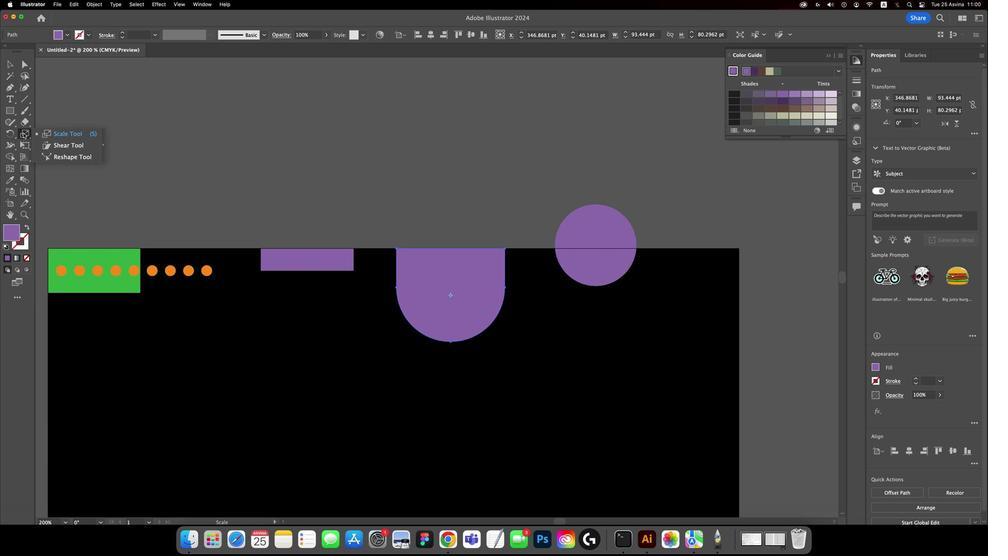 
Action: Mouse pressed left at (20, 145)
Screenshot: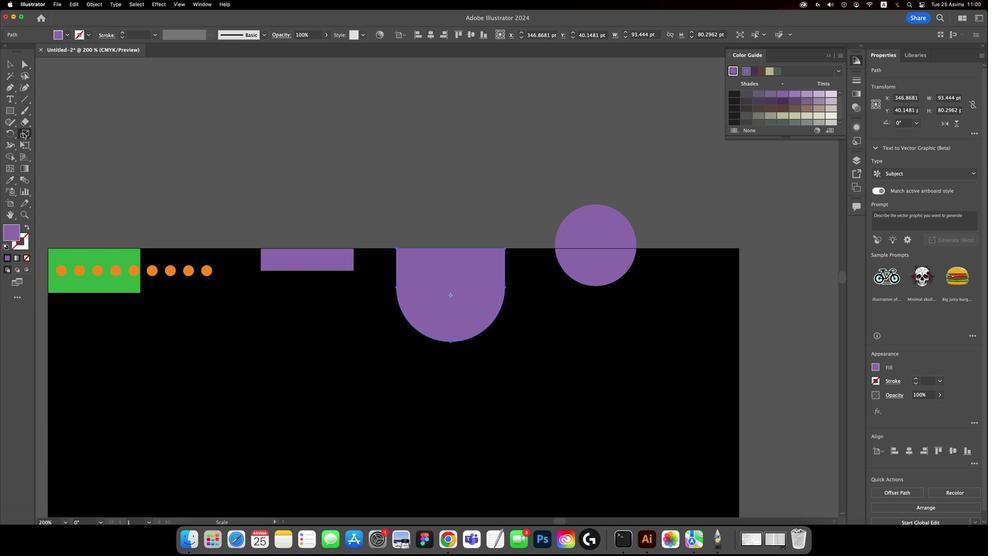 
Action: Mouse moved to (24, 134)
Screenshot: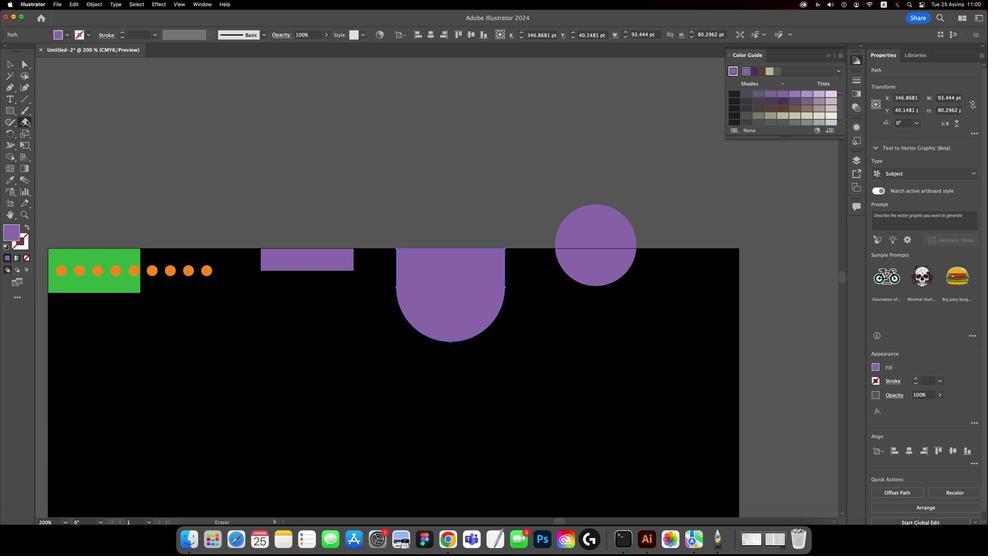 
Action: Mouse pressed left at (24, 134)
Screenshot: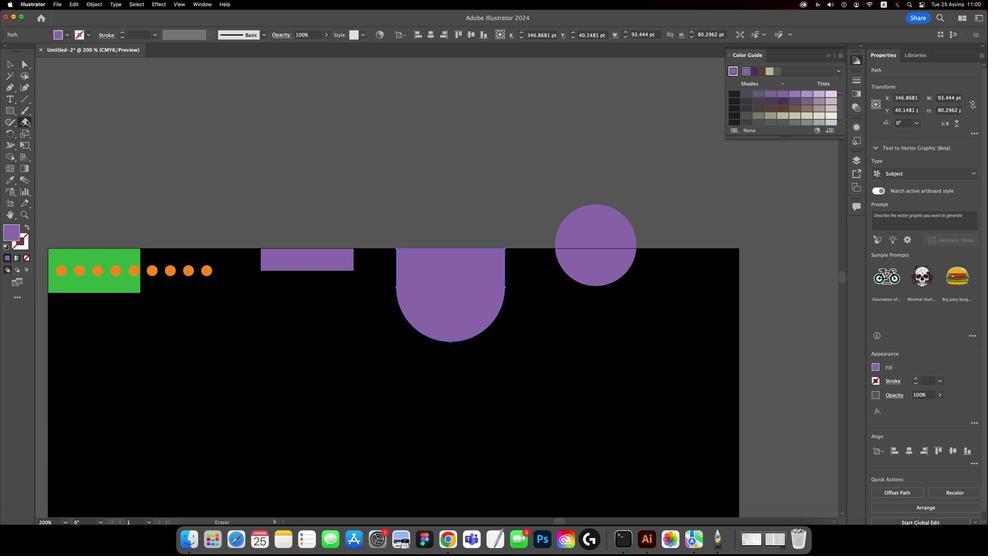 
Action: Mouse moved to (551, 240)
Screenshot: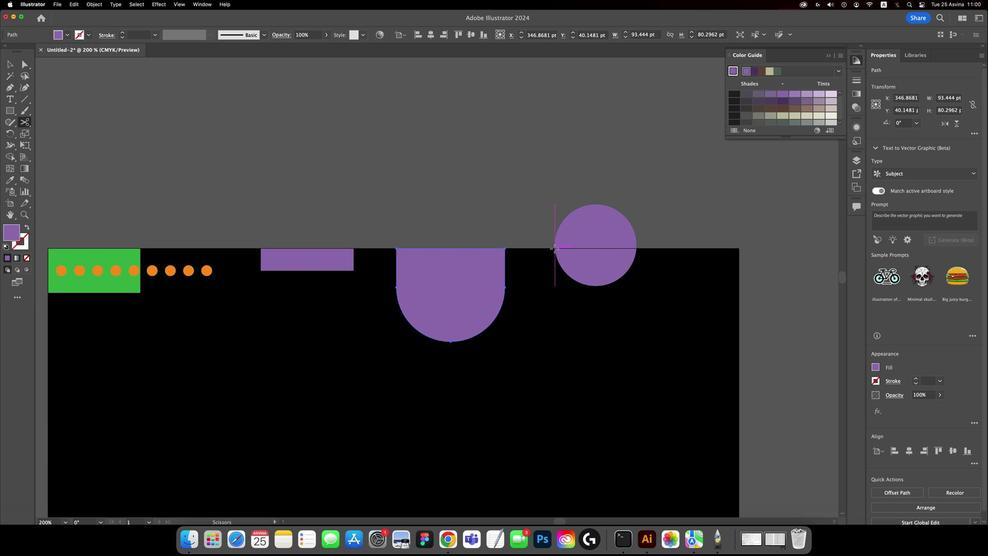 
Action: Mouse pressed left at (551, 240)
Screenshot: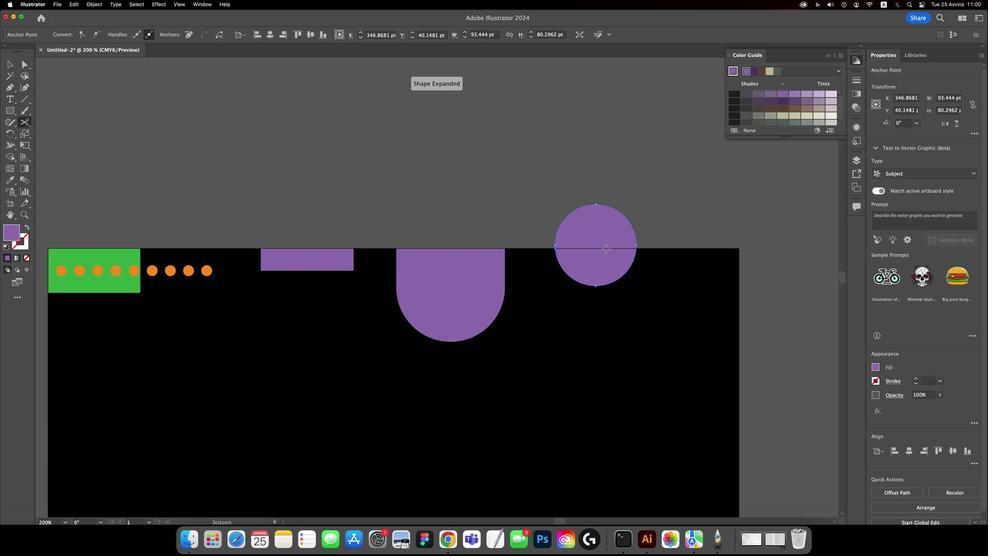 
Action: Mouse moved to (601, 254)
Screenshot: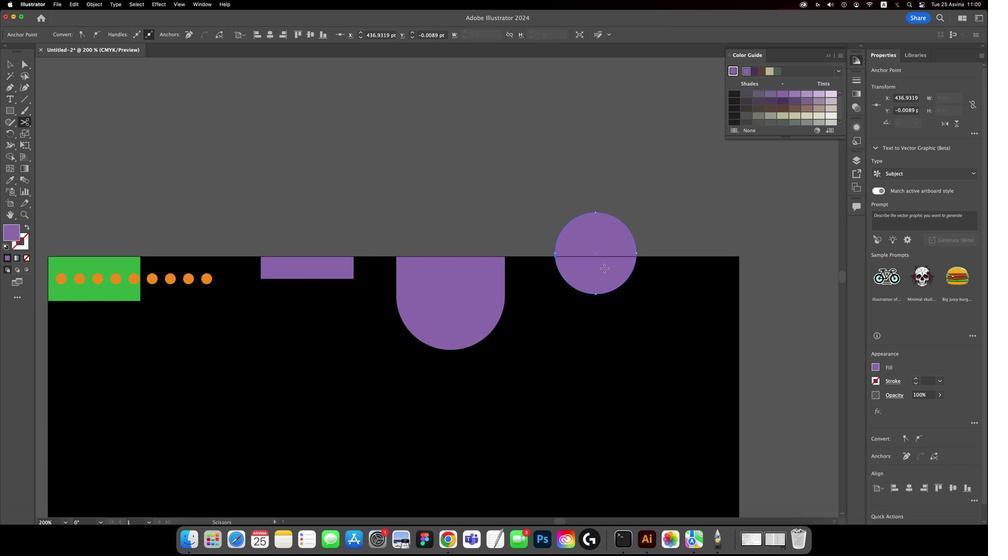 
Action: Mouse scrolled (601, 254) with delta (-1, 36)
